 Task: Include a stop at Yankee Stadium in your route from Central Park to the Bronx Zoo.
Action: Mouse moved to (204, 126)
Screenshot: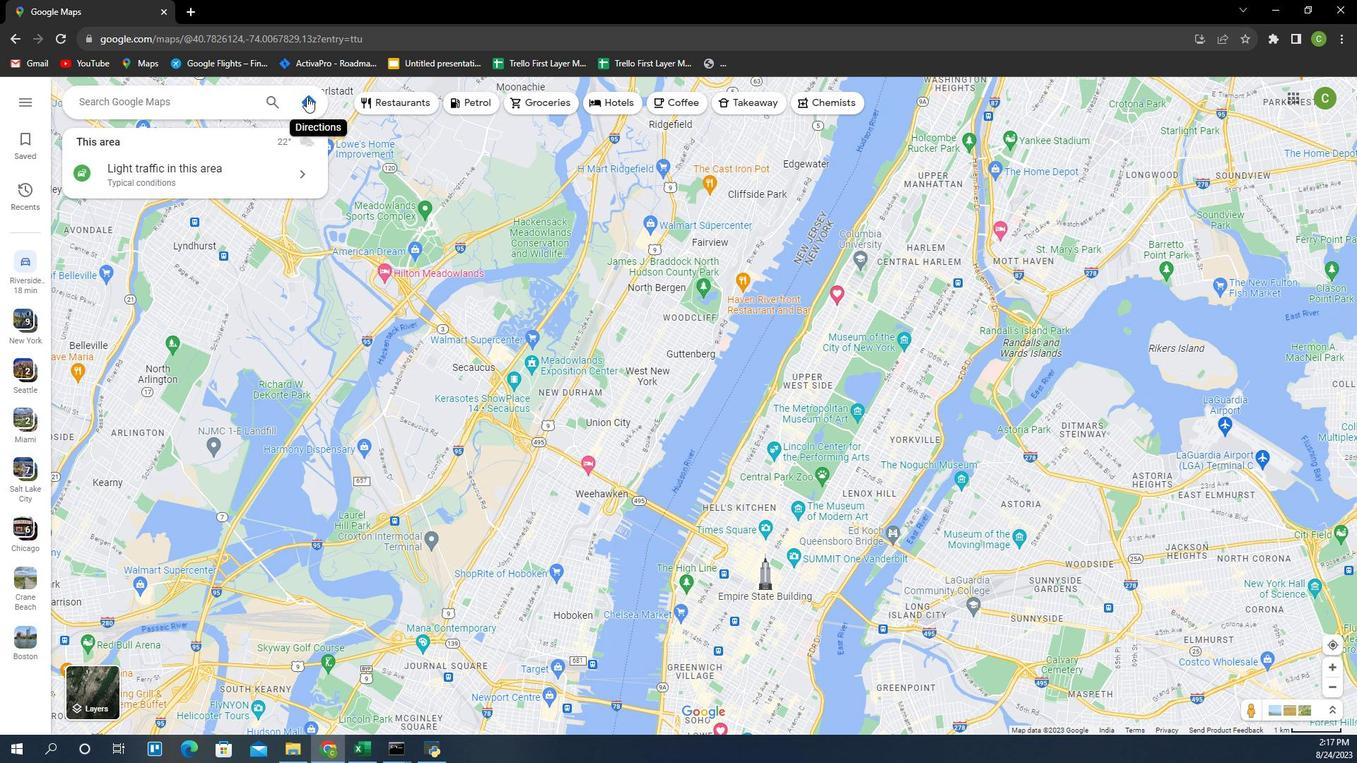 
Action: Mouse pressed left at (204, 126)
Screenshot: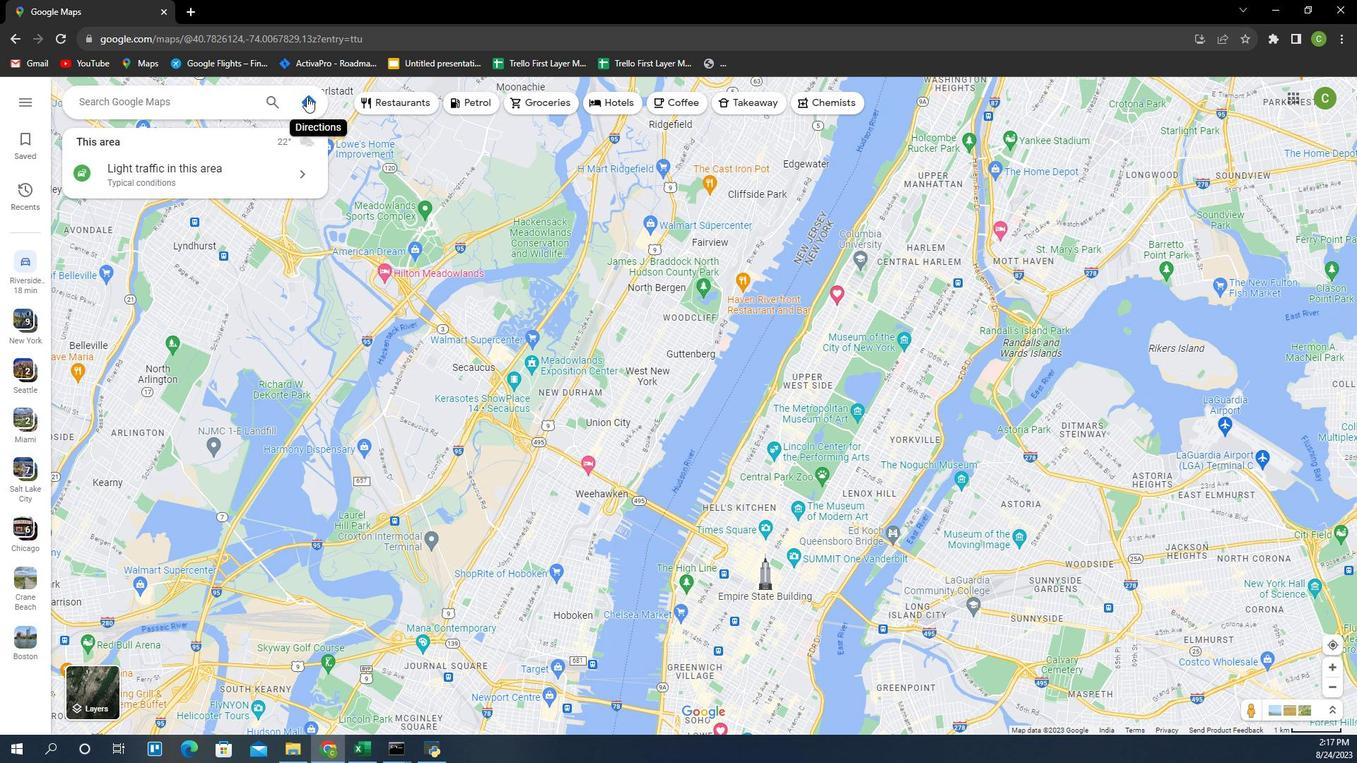 
Action: Mouse moved to (148, 168)
Screenshot: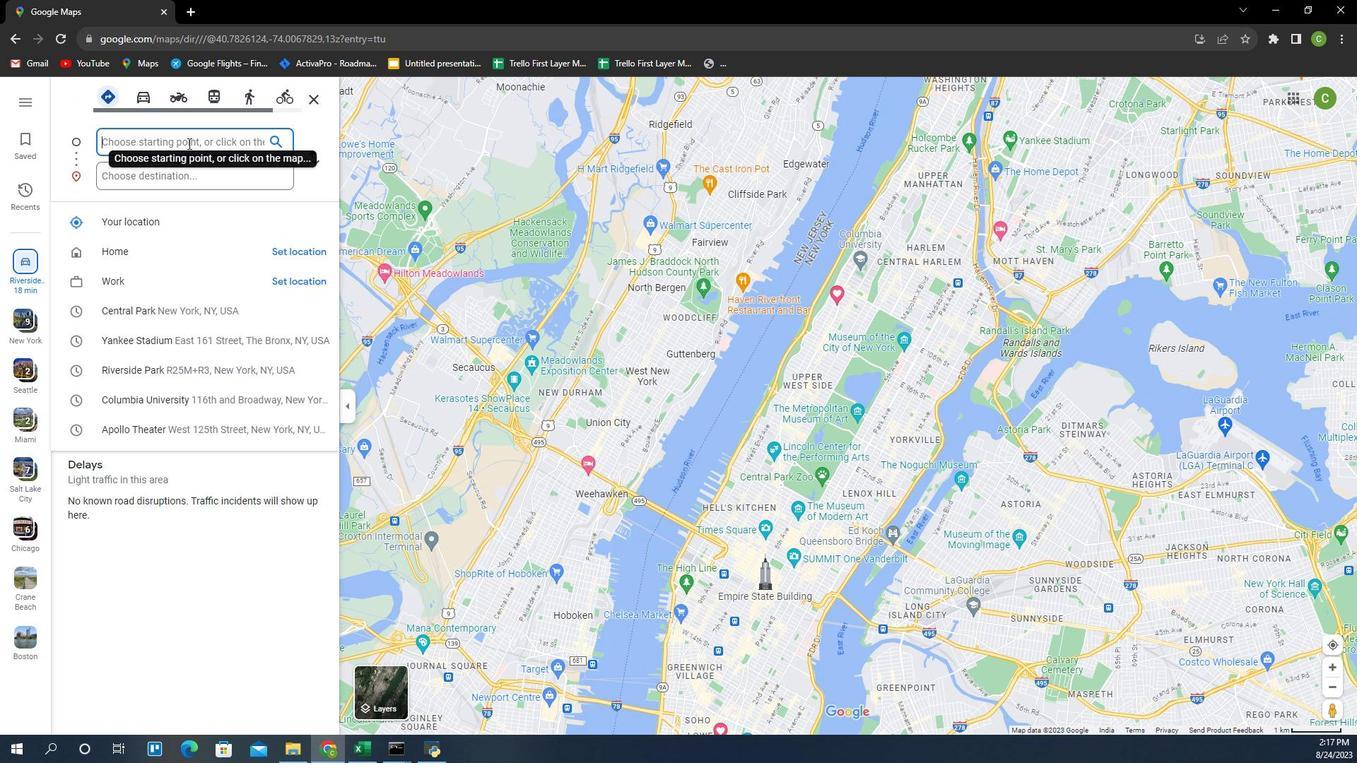
Action: Mouse pressed left at (148, 168)
Screenshot: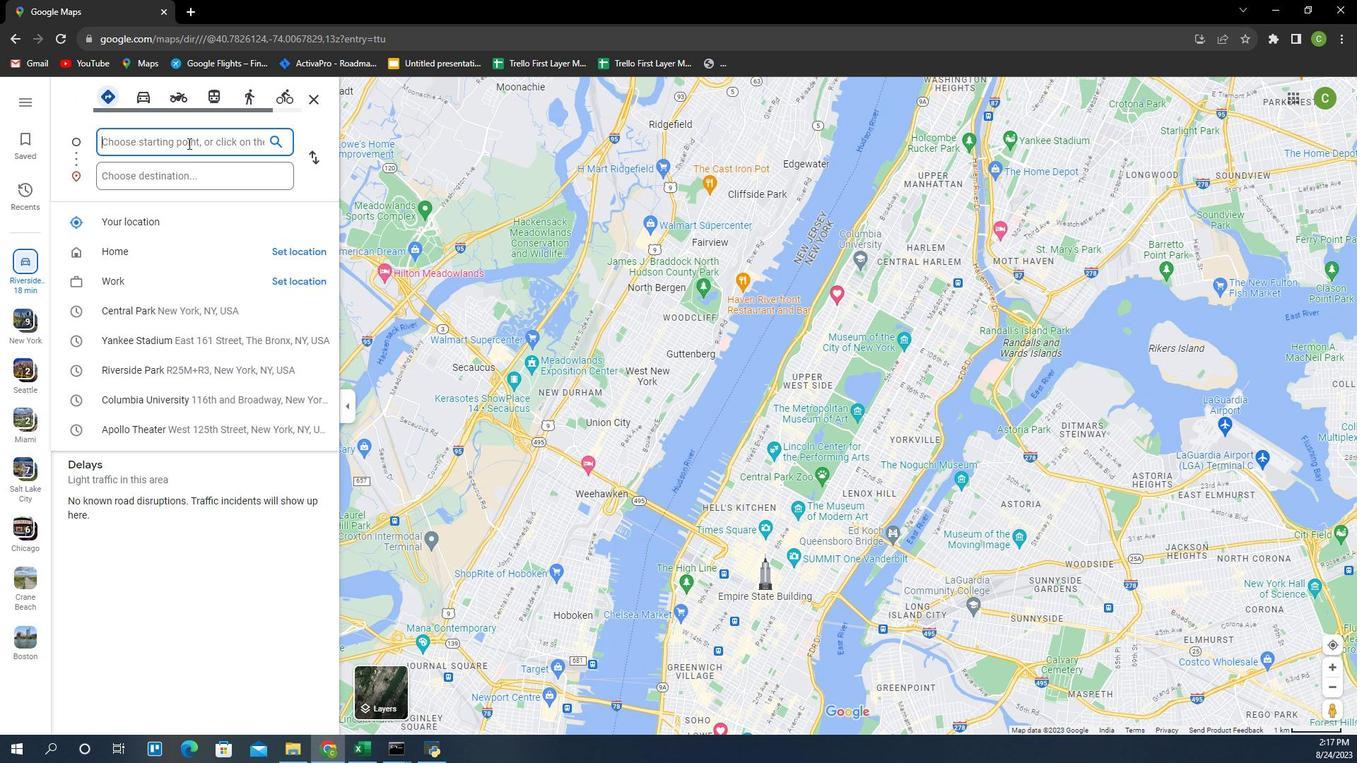 
Action: Key pressed <Key.caps_lock>C<Key.caps_lock>entral<Key.space><Key.caps_lock>P<Key.caps_lock>ark<Key.space>
Screenshot: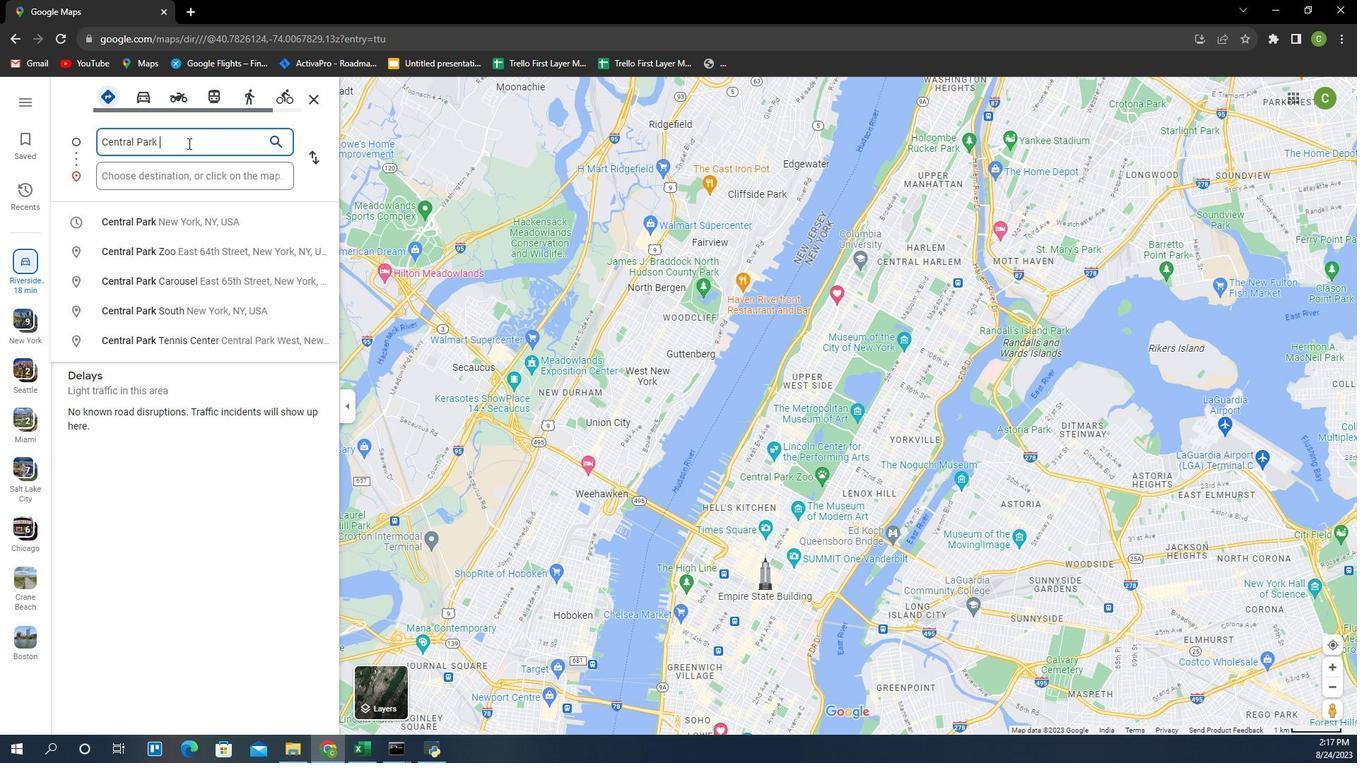 
Action: Mouse moved to (172, 194)
Screenshot: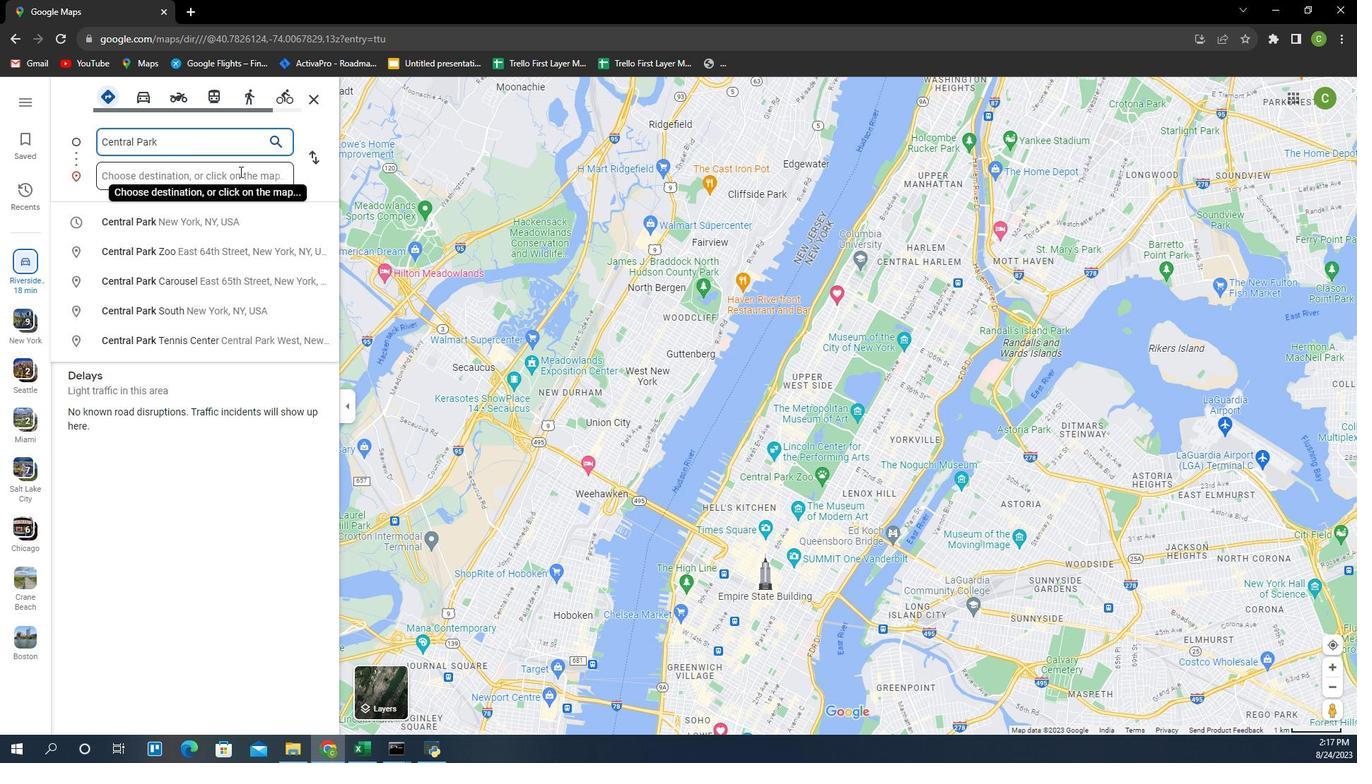 
Action: Mouse pressed left at (172, 194)
Screenshot: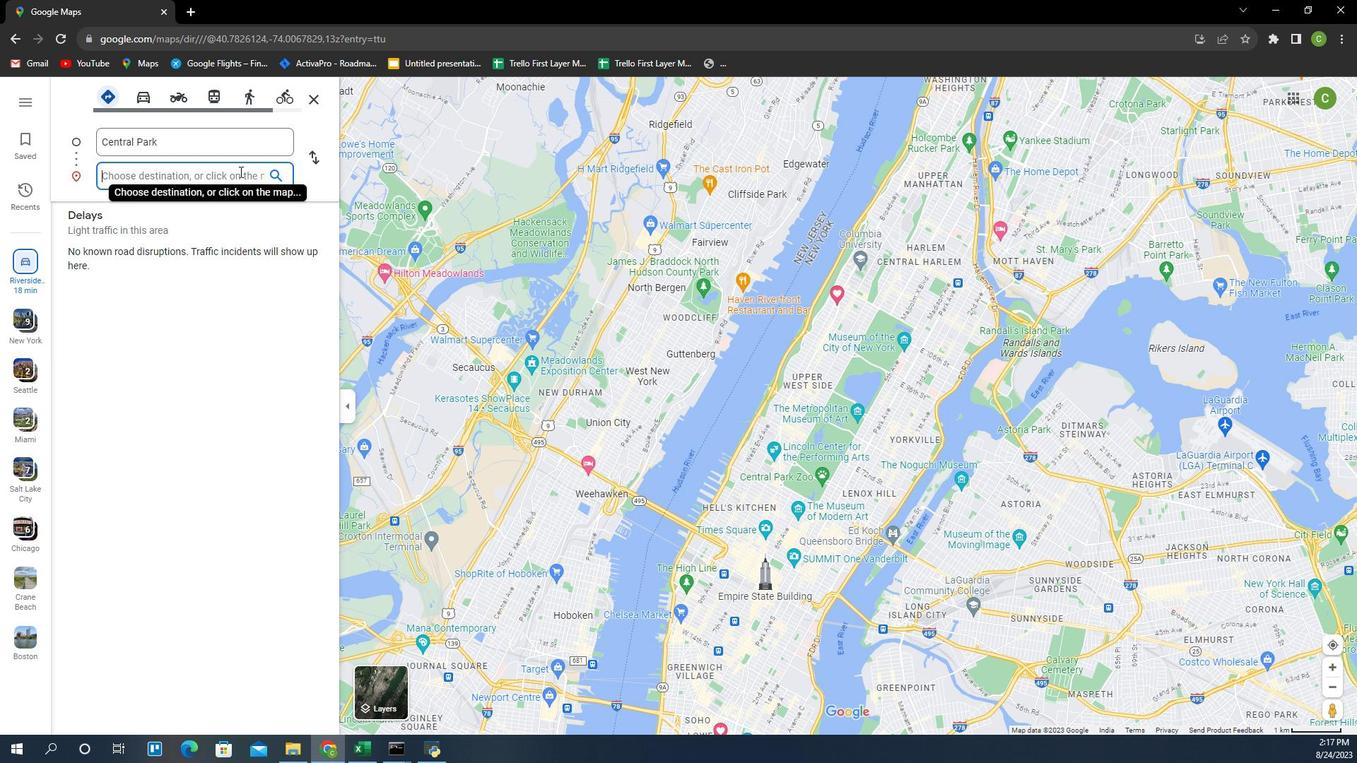 
Action: Key pressed <Key.caps_lock>Y<Key.caps_lock>akee<Key.backspace><Key.backspace><Key.backspace>nkee<Key.space><Key.caps_lock>S<Key.caps_lock>atdium
Screenshot: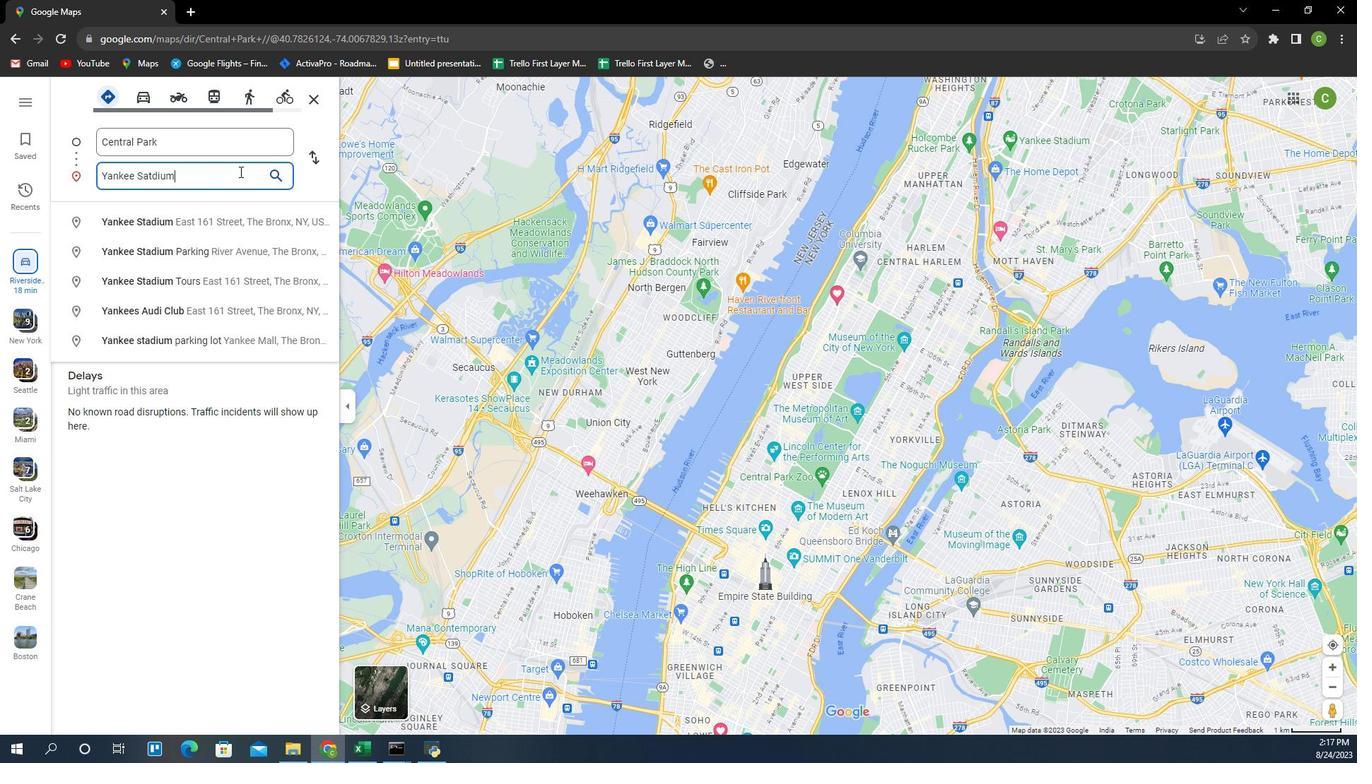 
Action: Mouse moved to (190, 204)
Screenshot: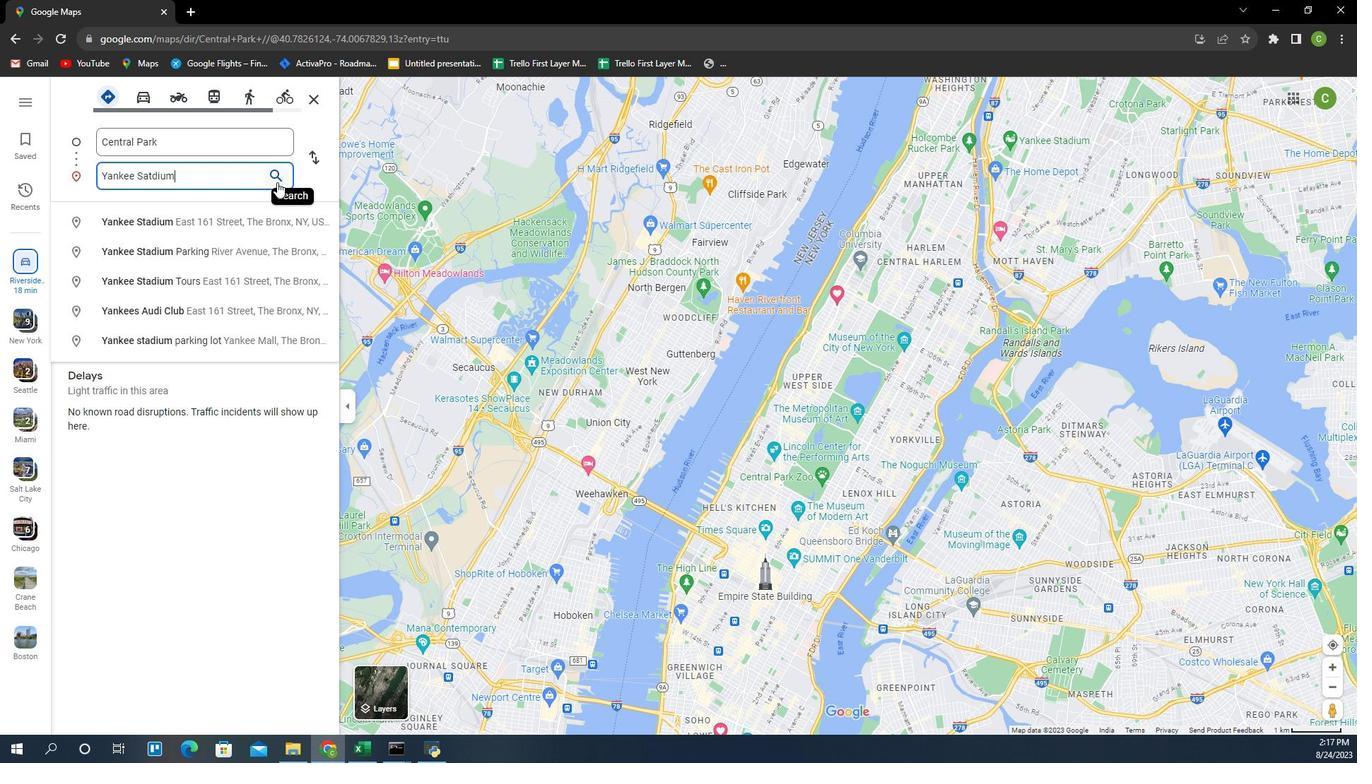 
Action: Mouse pressed left at (190, 204)
Screenshot: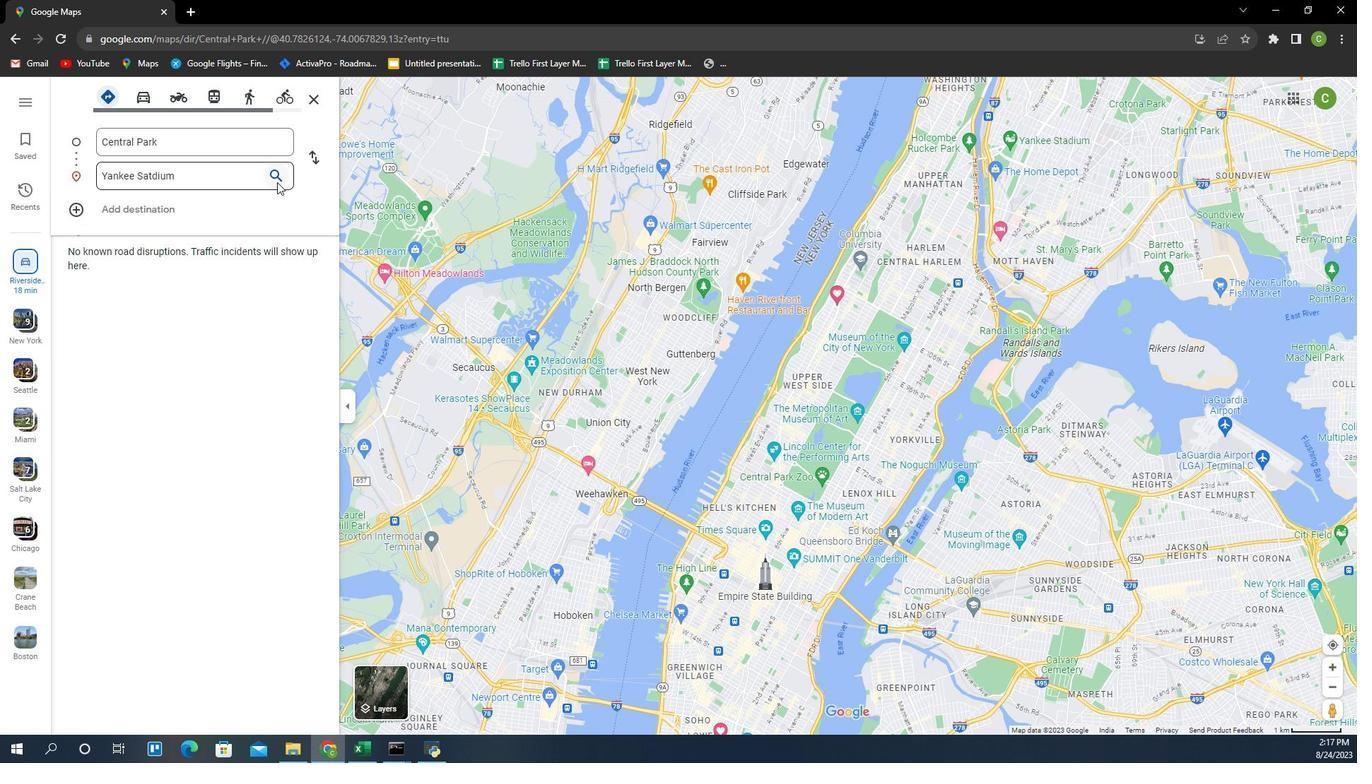 
Action: Mouse moved to (130, 233)
Screenshot: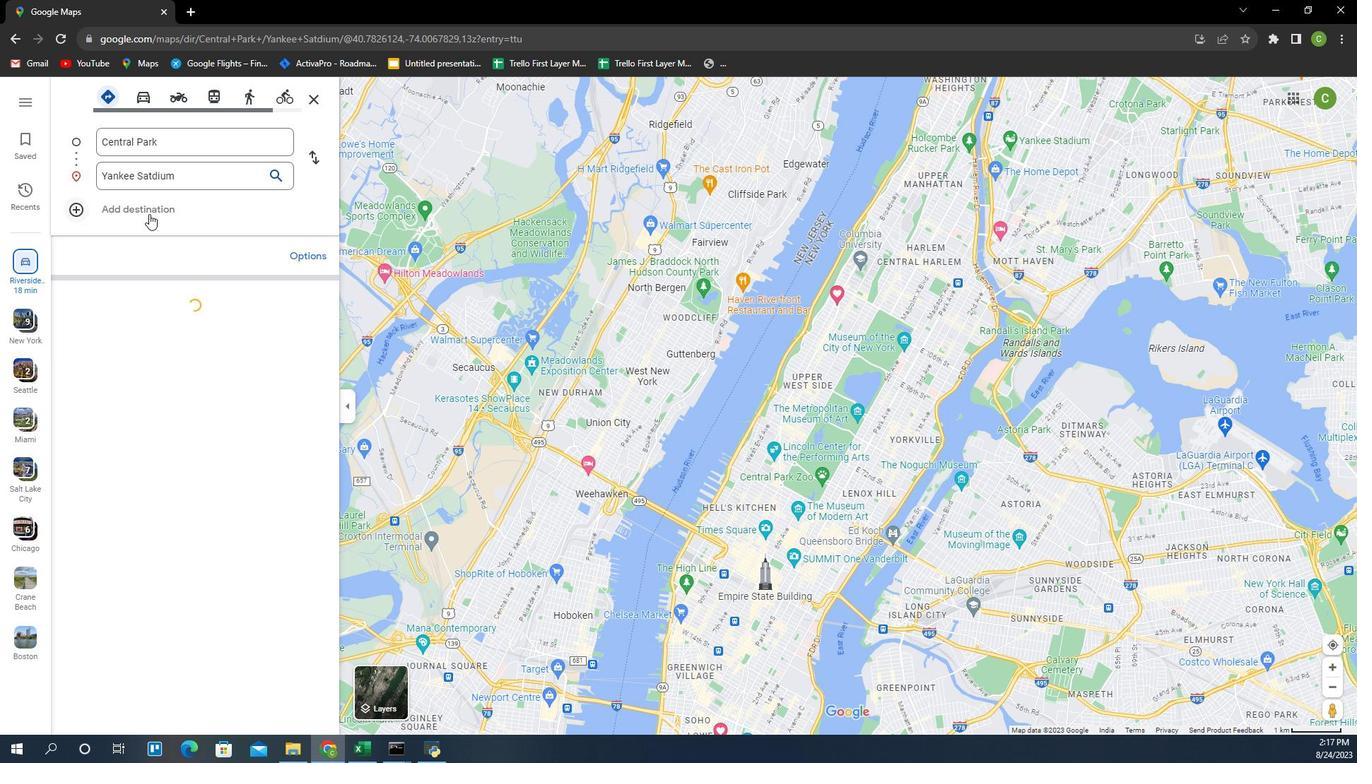 
Action: Mouse pressed left at (130, 233)
Screenshot: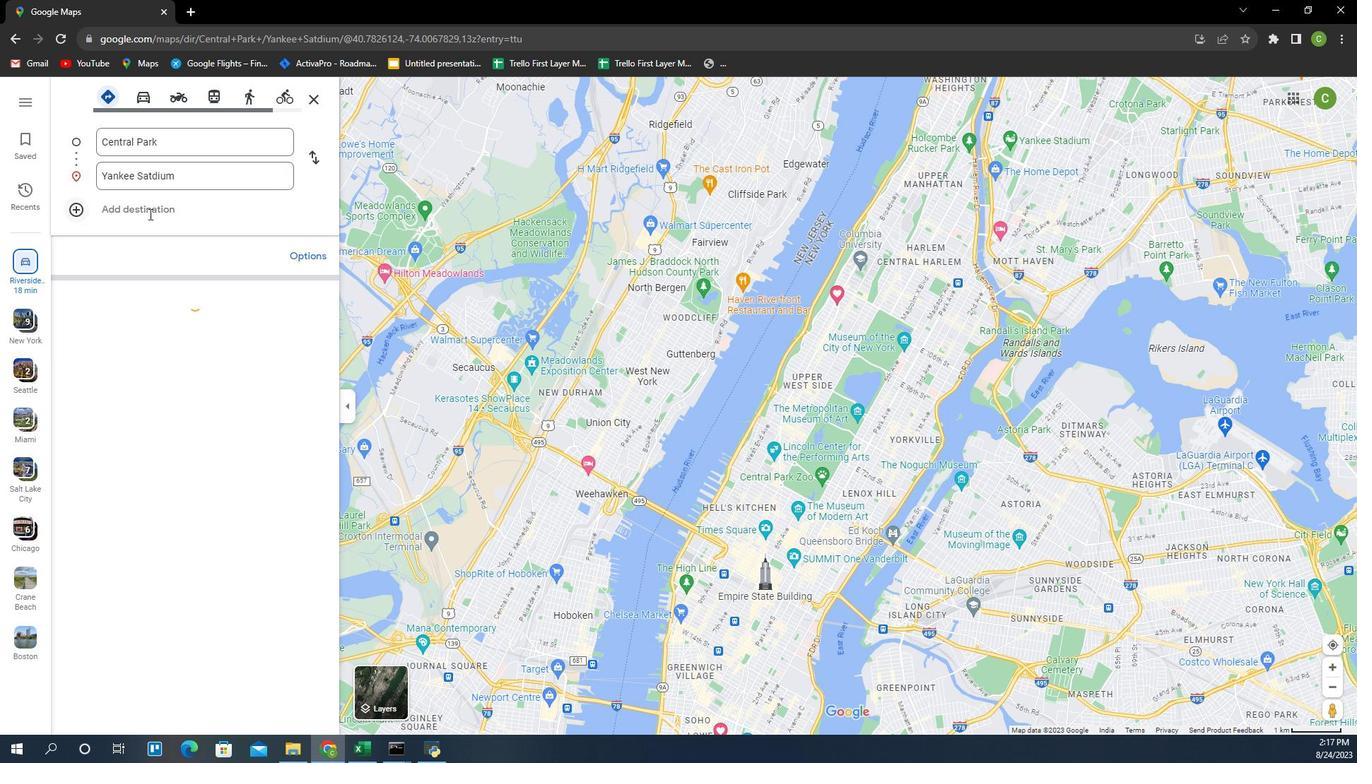 
Action: Key pressed <Key.caps_lock>B<Key.caps_lock>ronx<Key.space><Key.caps_lock>Z<Key.caps_lock>oo
Screenshot: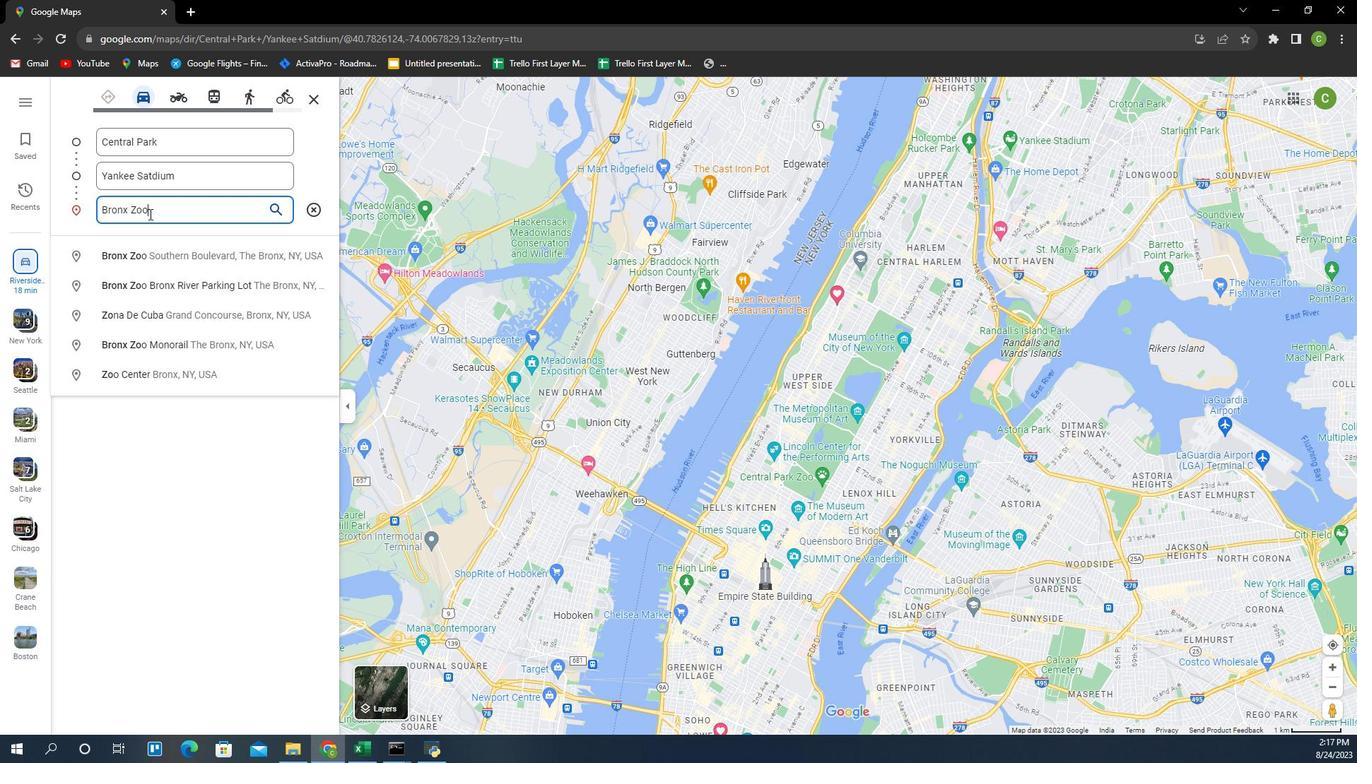 
Action: Mouse moved to (223, 231)
Screenshot: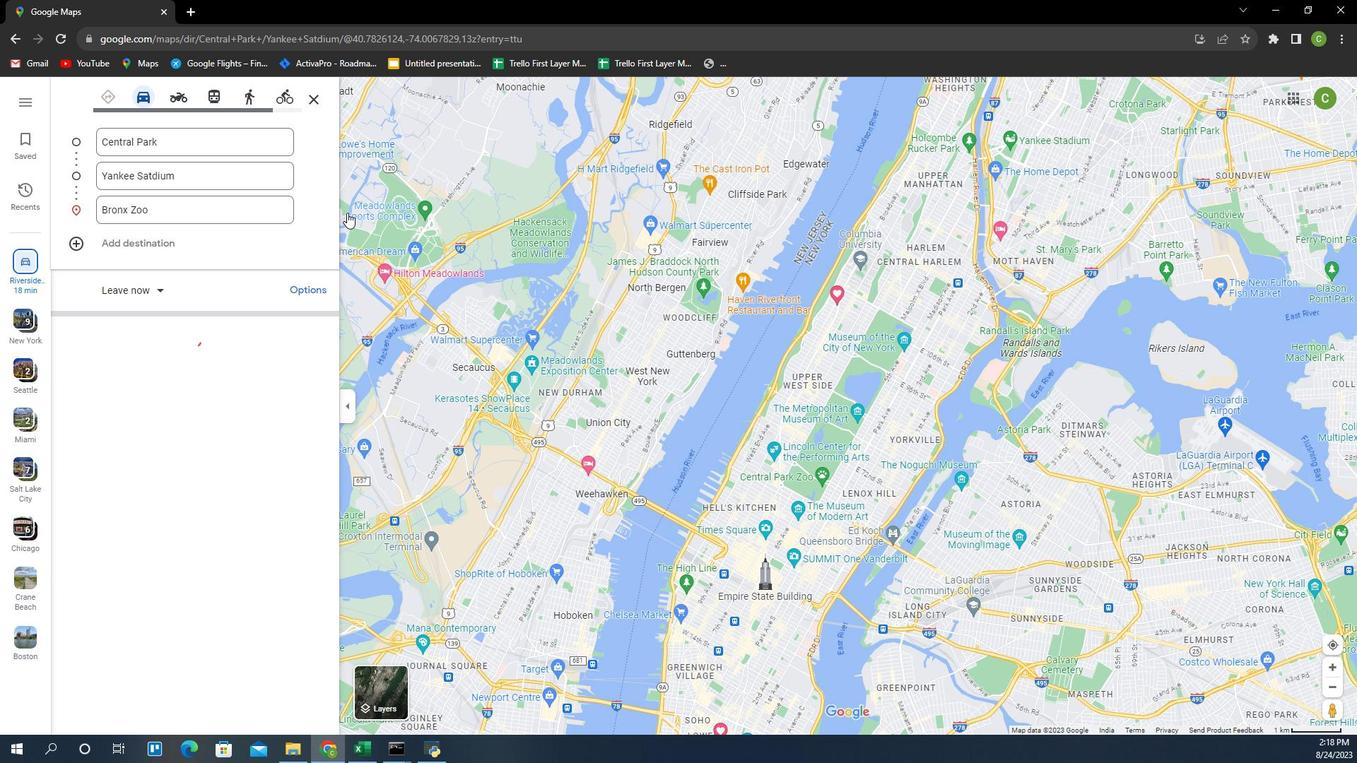 
Action: Key pressed <Key.enter>
Screenshot: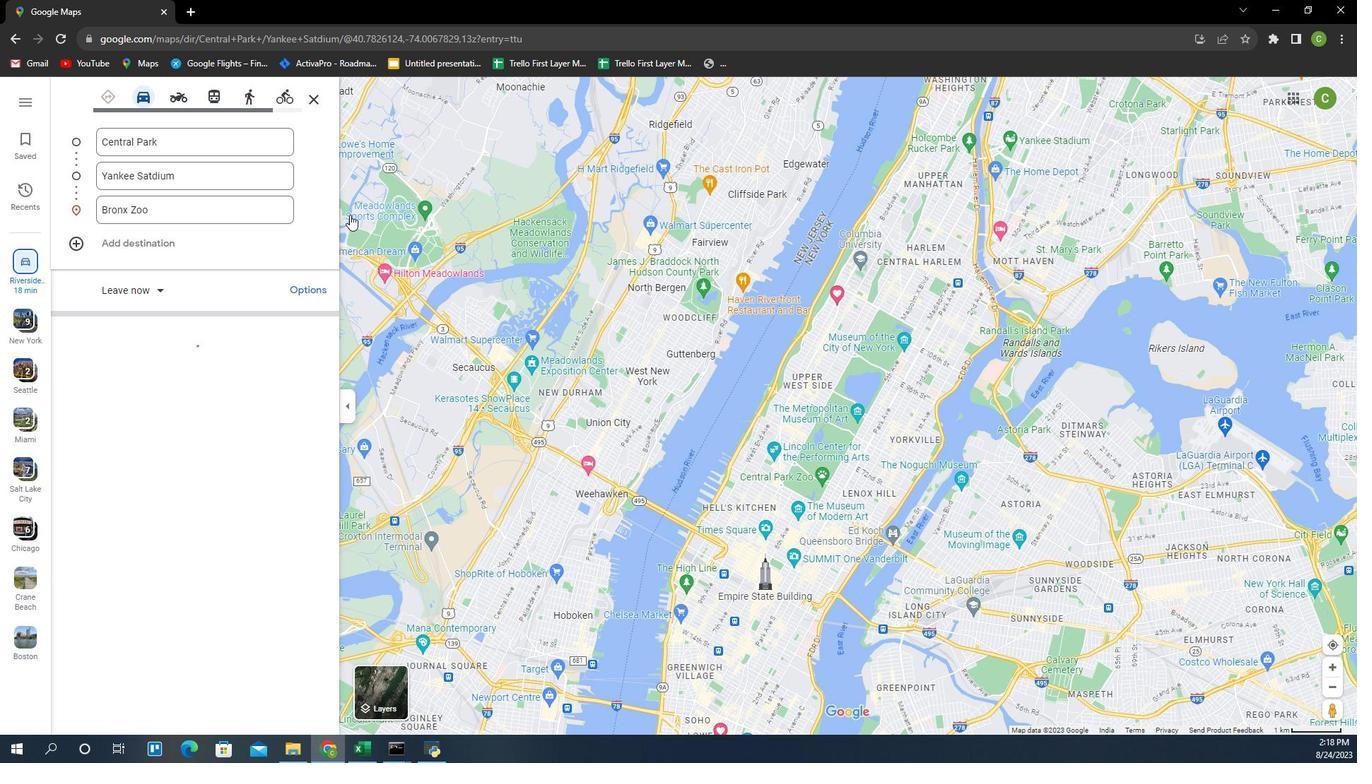 
Action: Mouse moved to (115, 419)
Screenshot: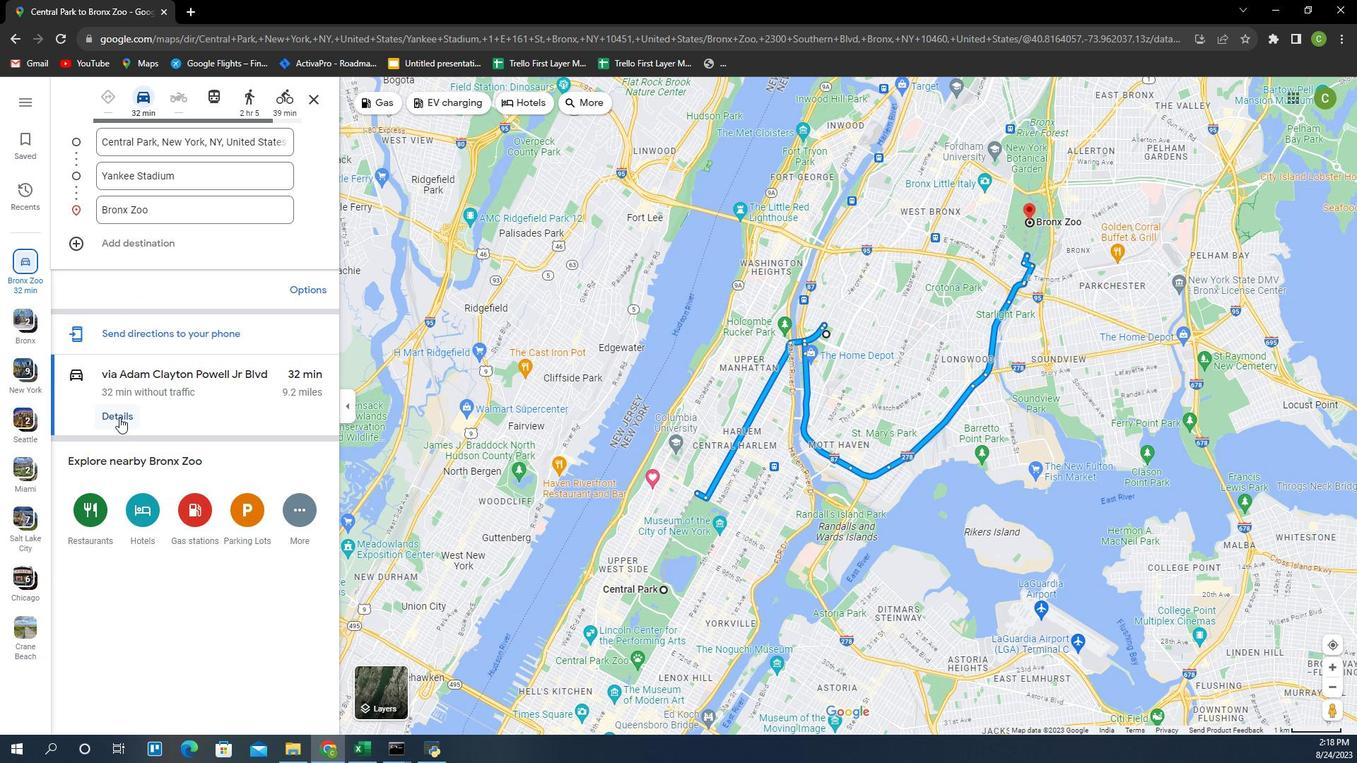 
Action: Mouse pressed left at (115, 419)
Screenshot: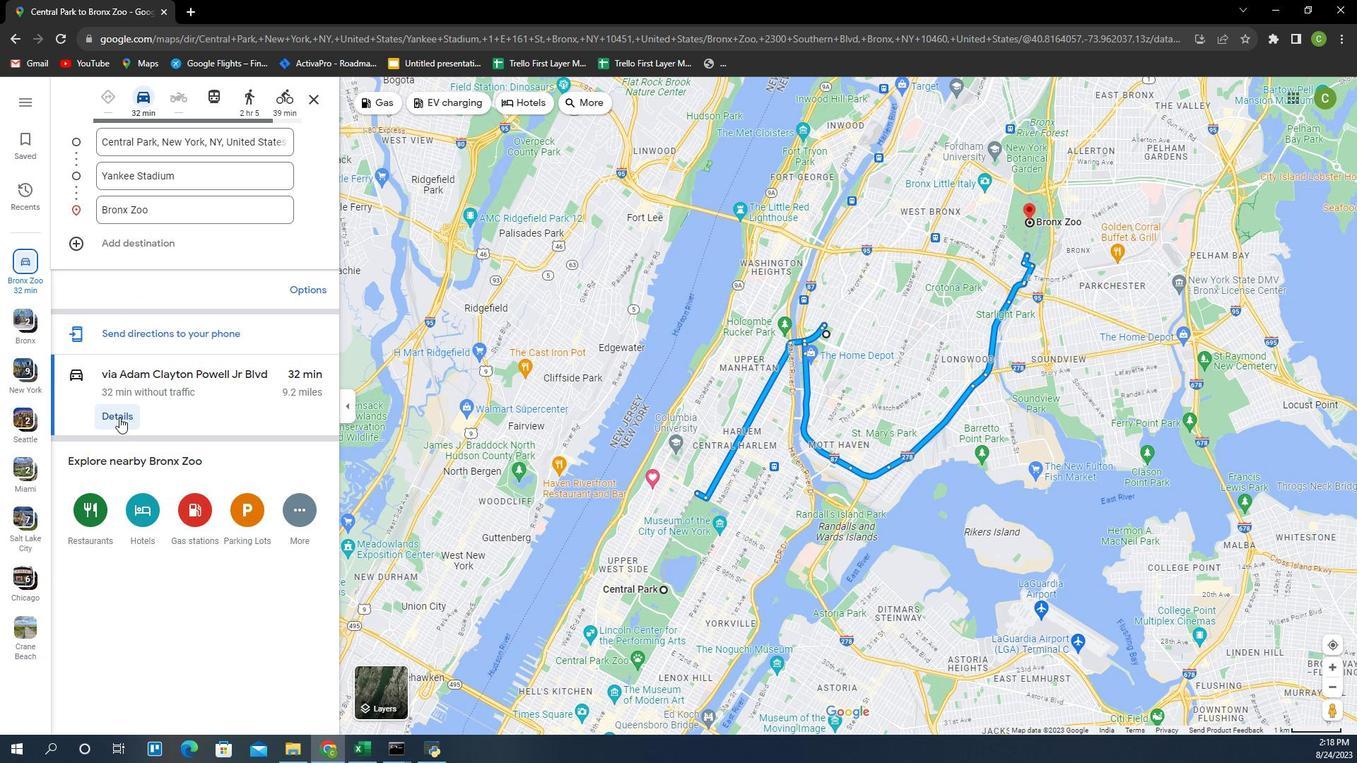 
Action: Mouse moved to (116, 292)
Screenshot: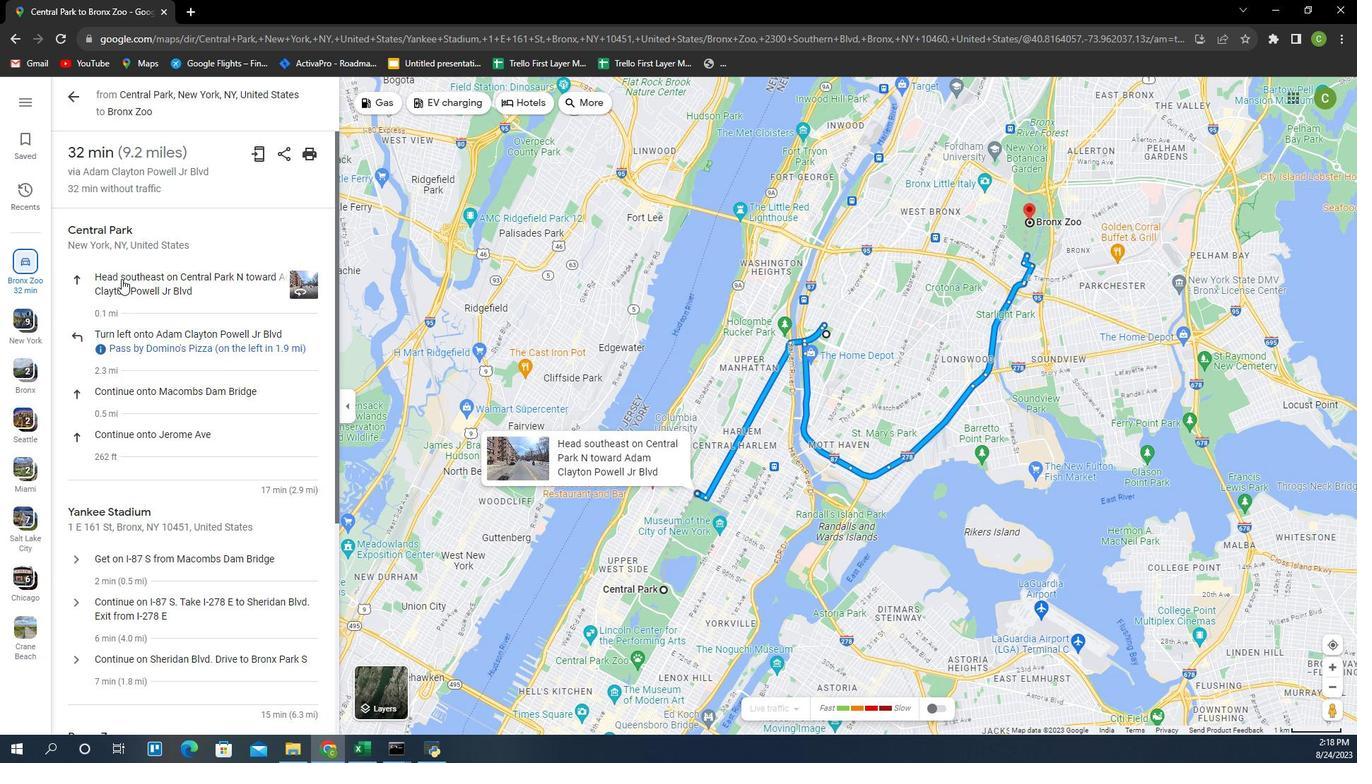 
Action: Mouse scrolled (116, 291) with delta (0, 0)
Screenshot: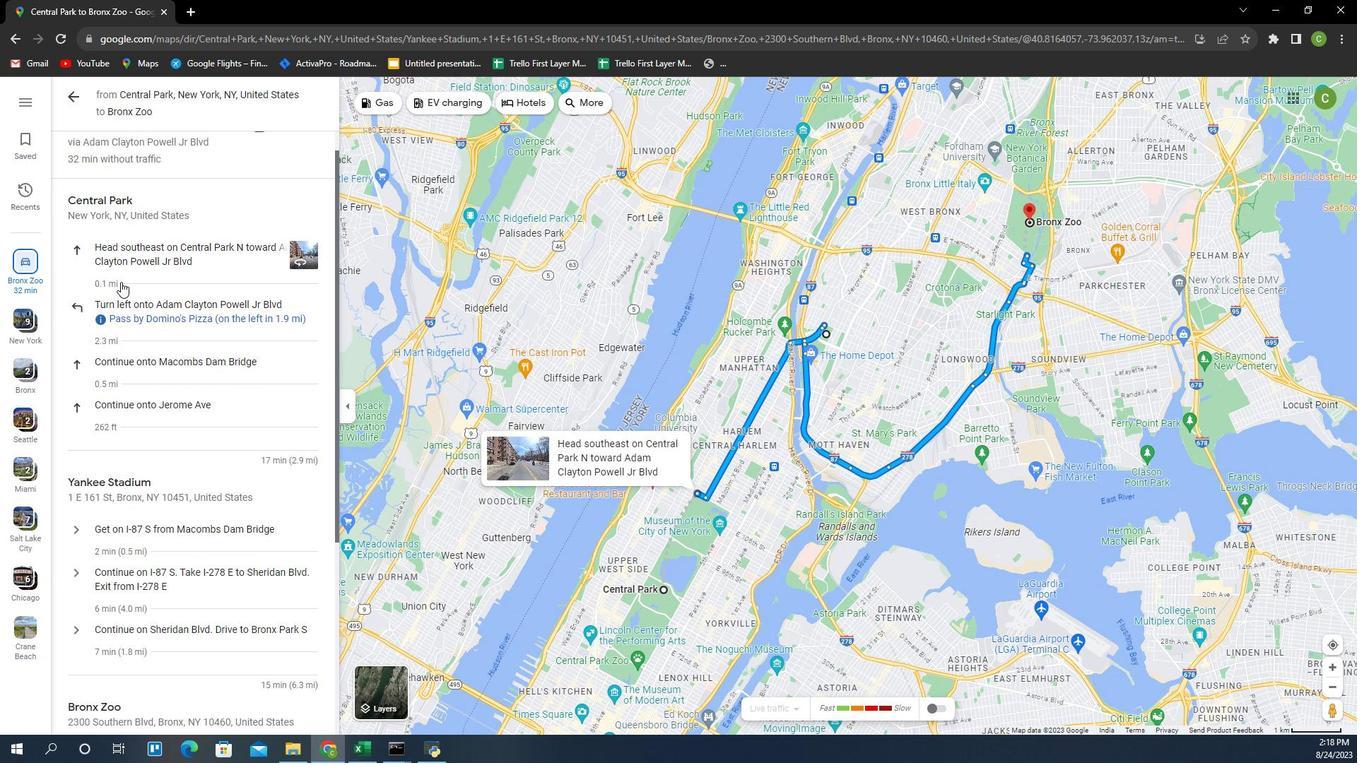 
Action: Mouse moved to (116, 309)
Screenshot: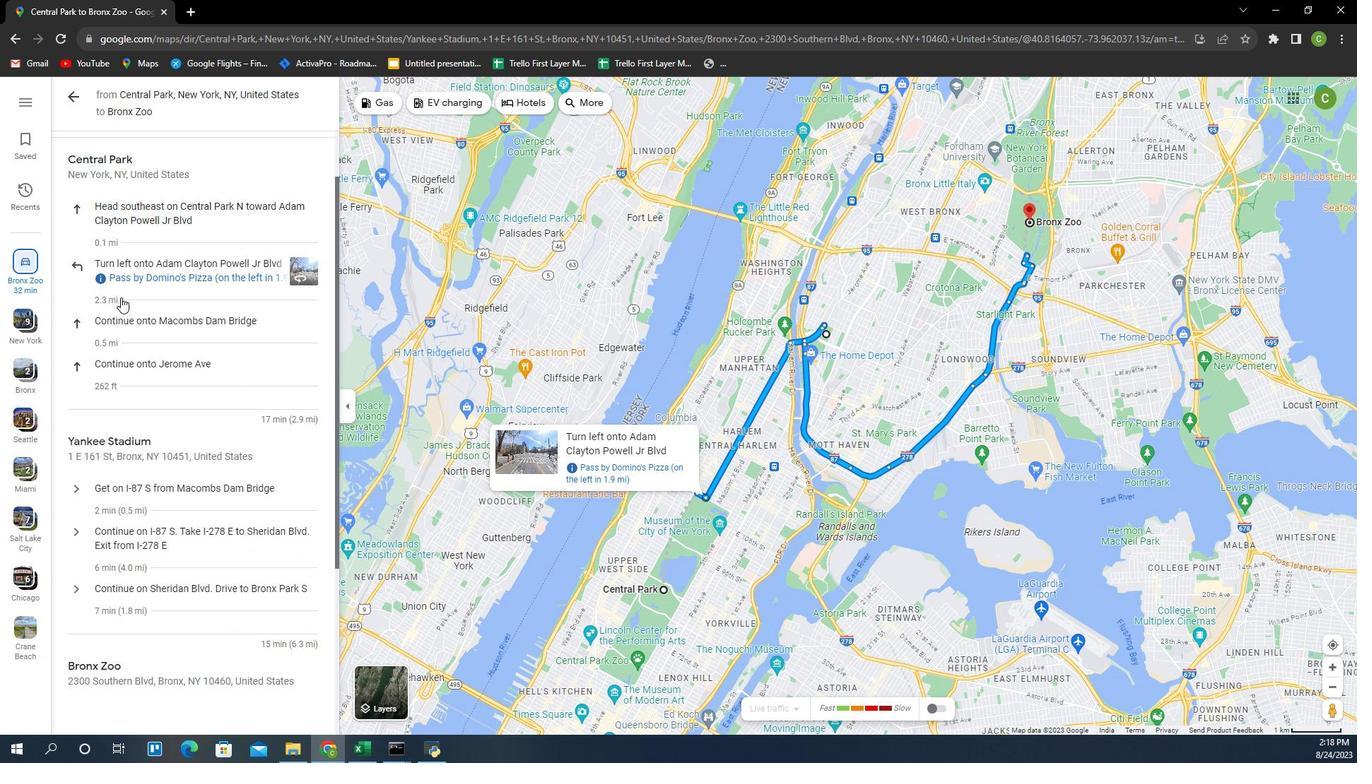 
Action: Mouse scrolled (116, 308) with delta (0, 0)
Screenshot: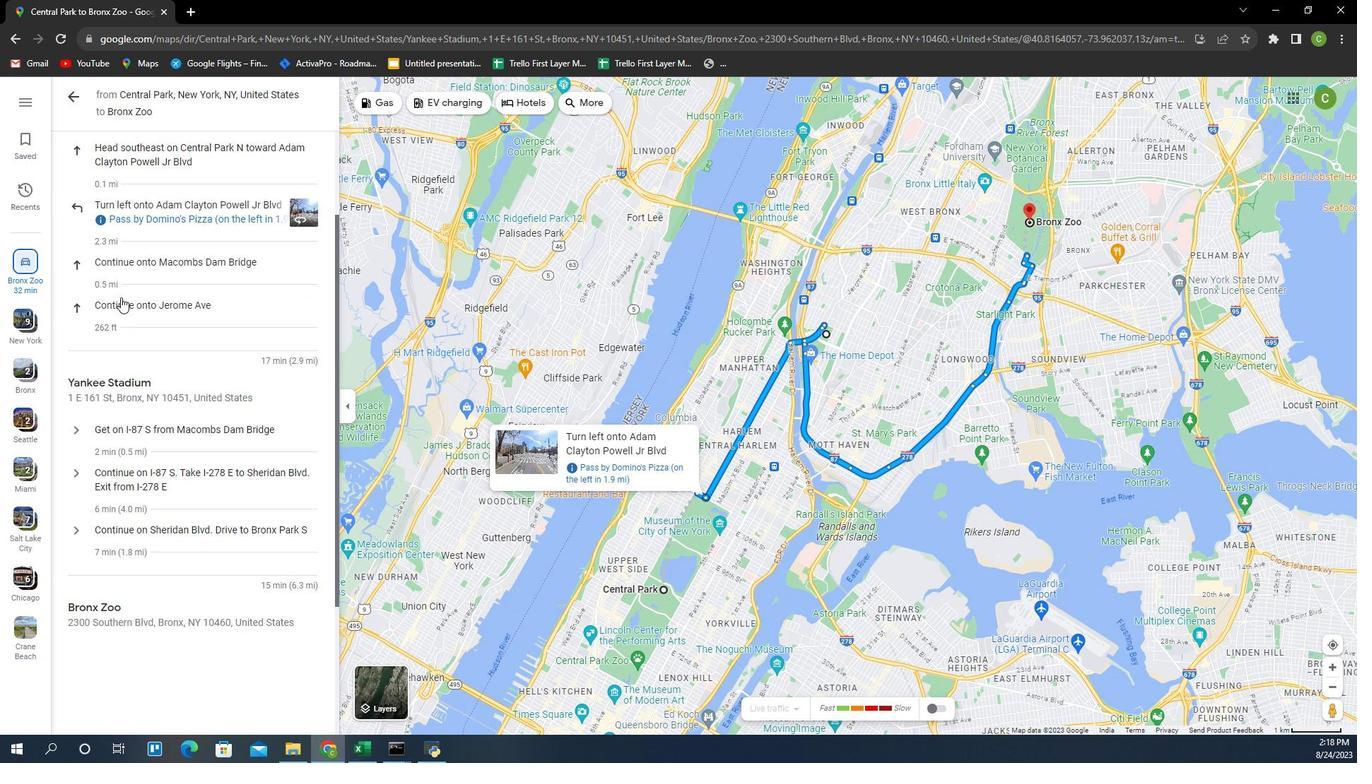 
Action: Mouse moved to (98, 419)
Screenshot: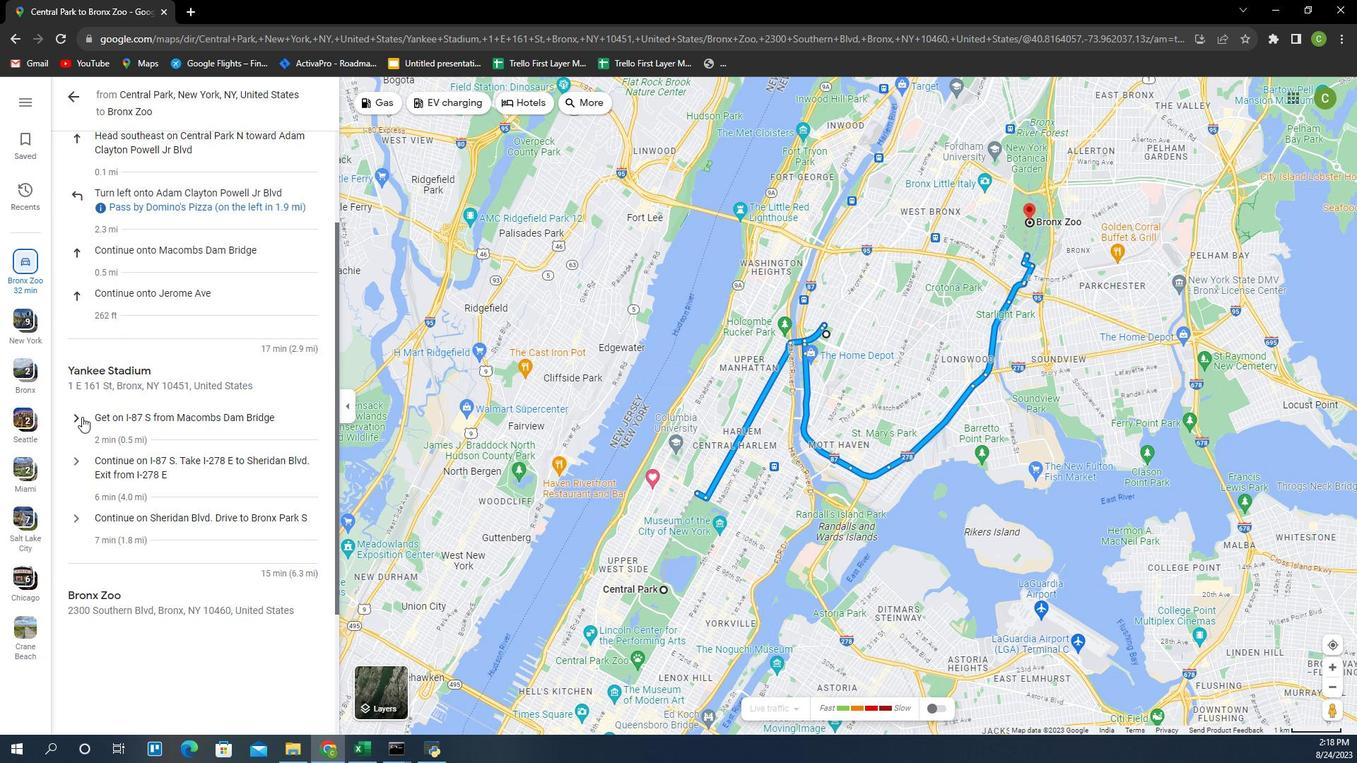 
Action: Mouse pressed left at (98, 419)
Screenshot: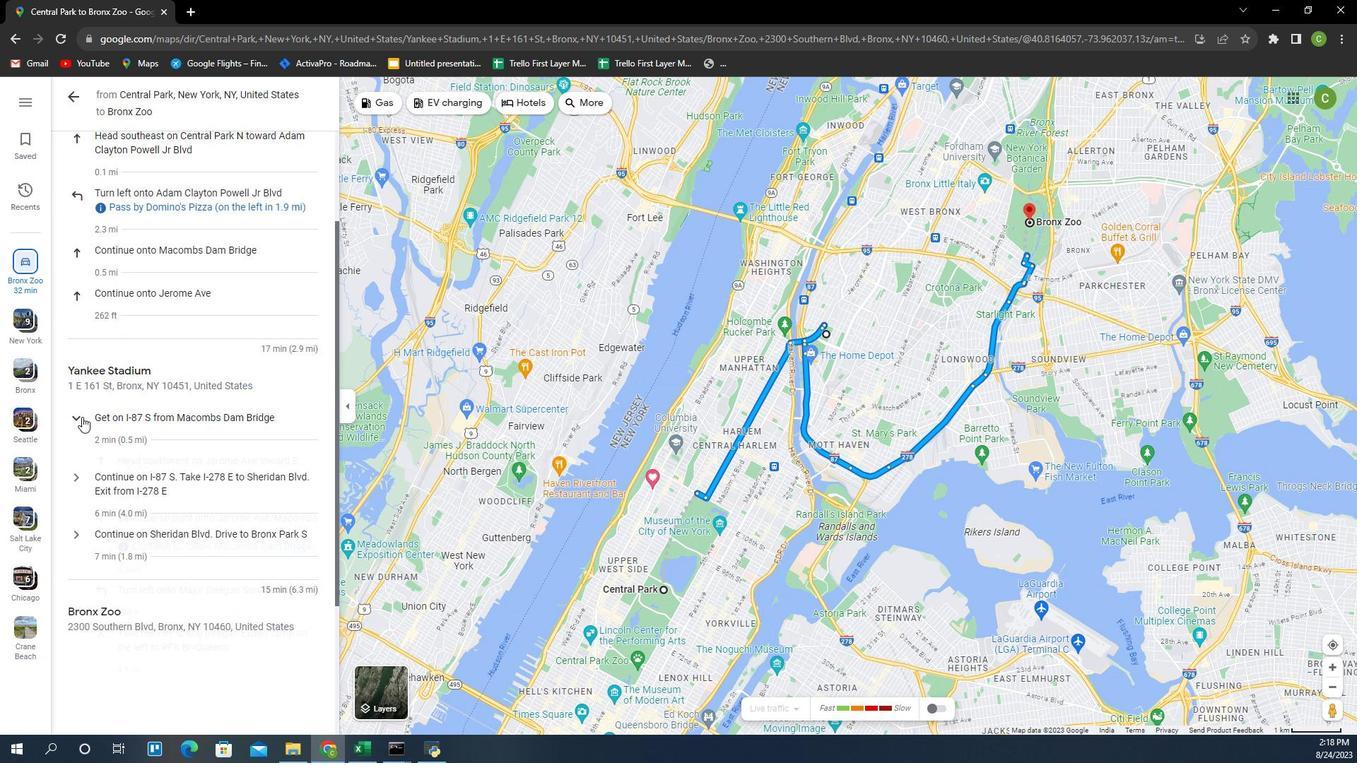 
Action: Mouse moved to (108, 426)
Screenshot: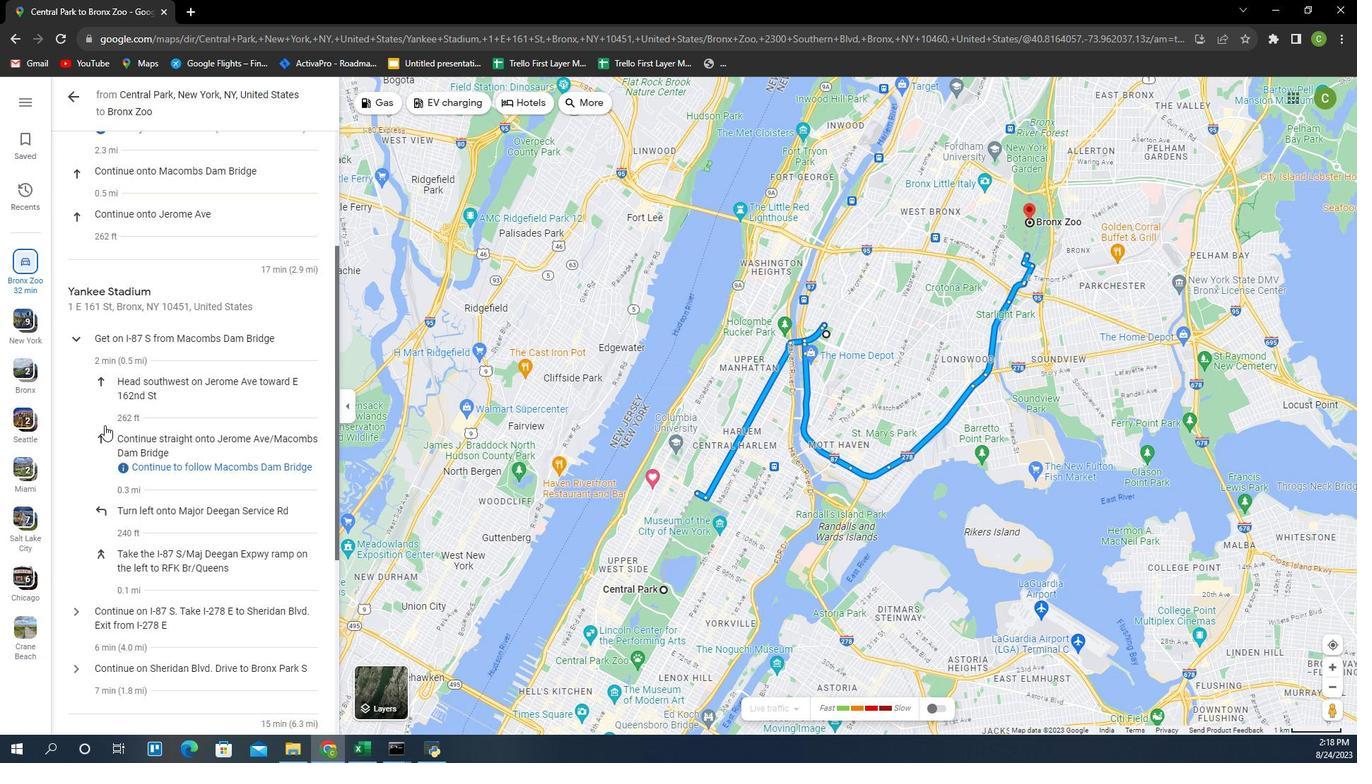 
Action: Mouse scrolled (108, 426) with delta (0, 0)
Screenshot: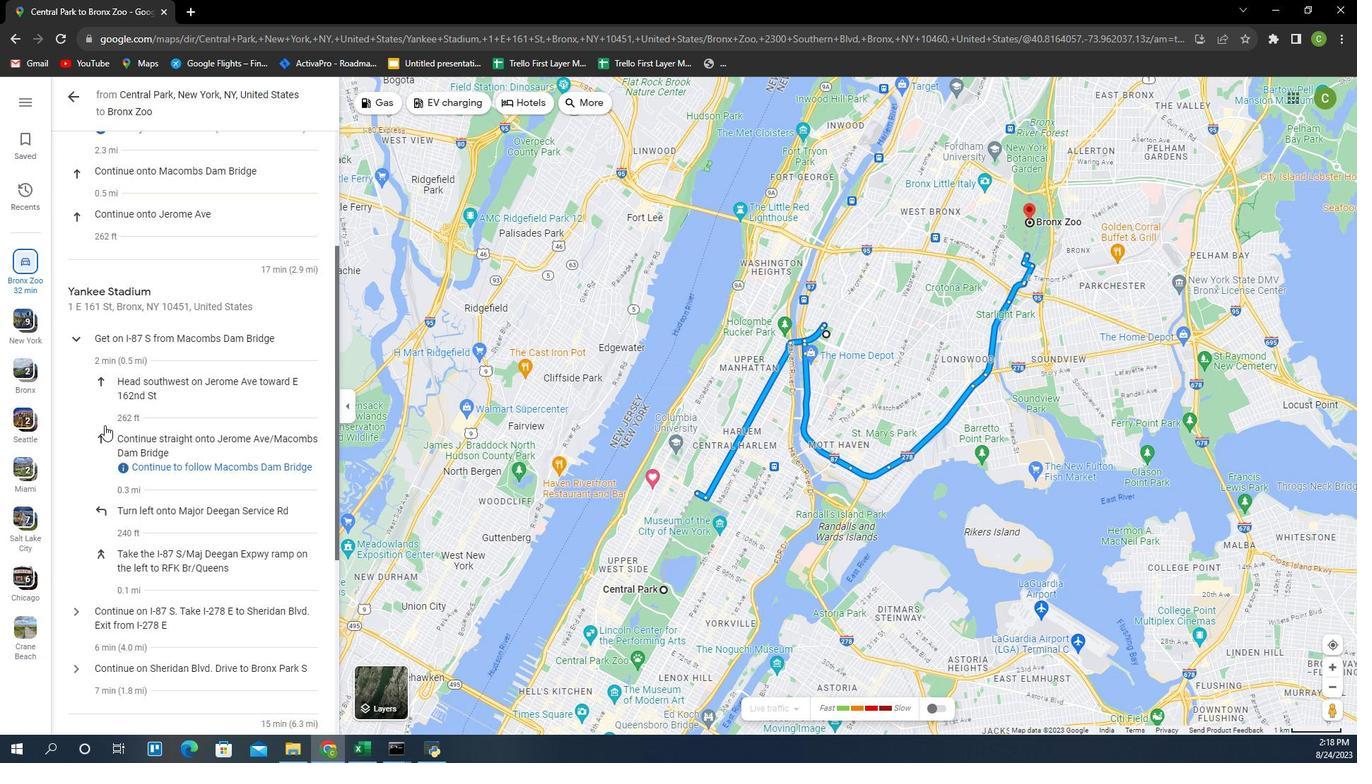 
Action: Mouse scrolled (108, 426) with delta (0, 0)
Screenshot: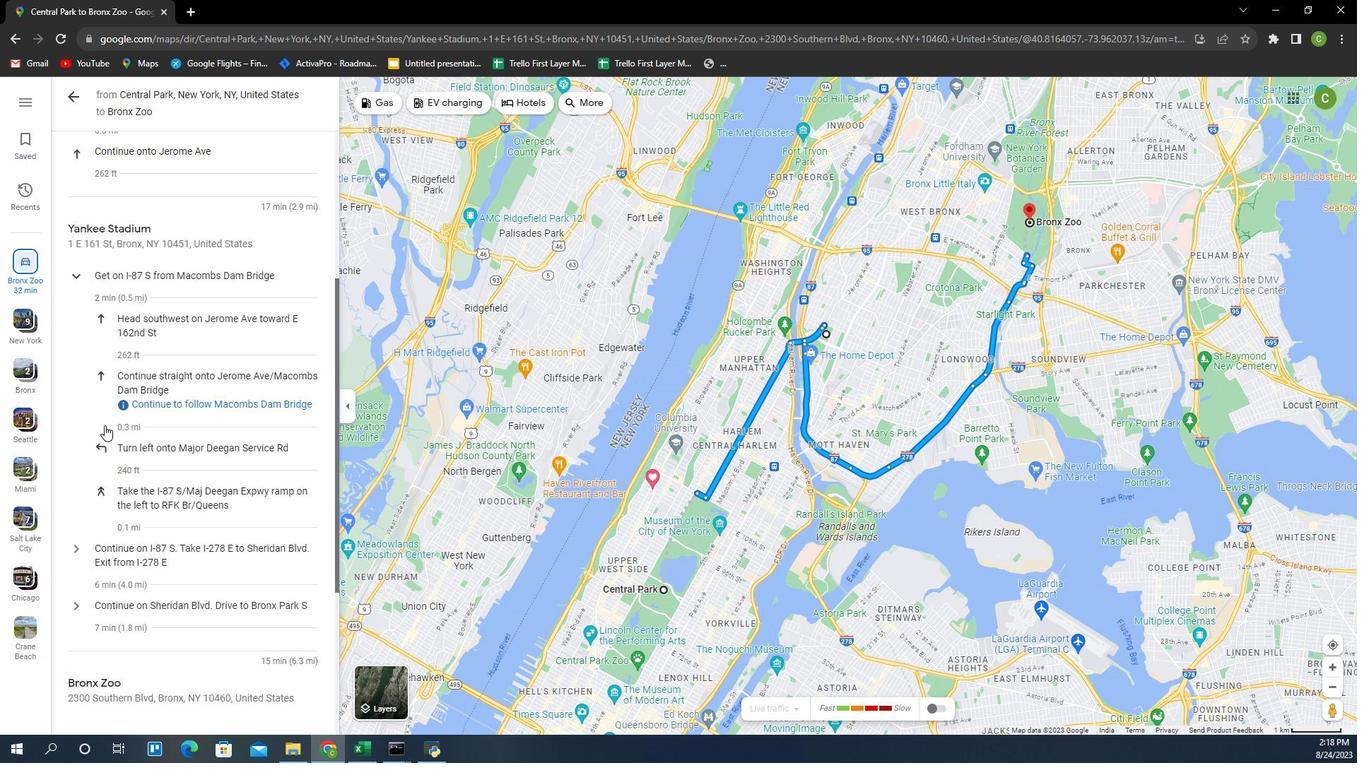 
Action: Mouse scrolled (108, 426) with delta (0, 0)
Screenshot: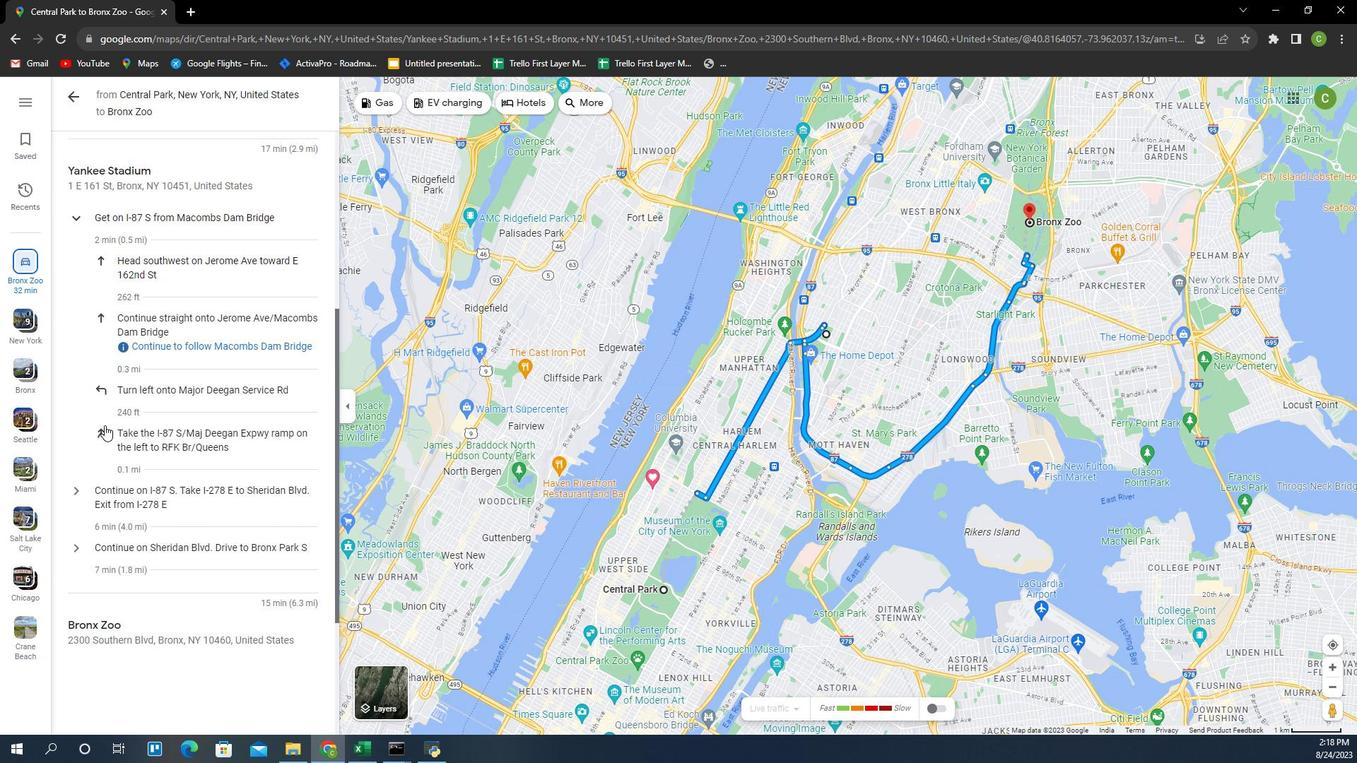
Action: Mouse scrolled (108, 426) with delta (0, 0)
Screenshot: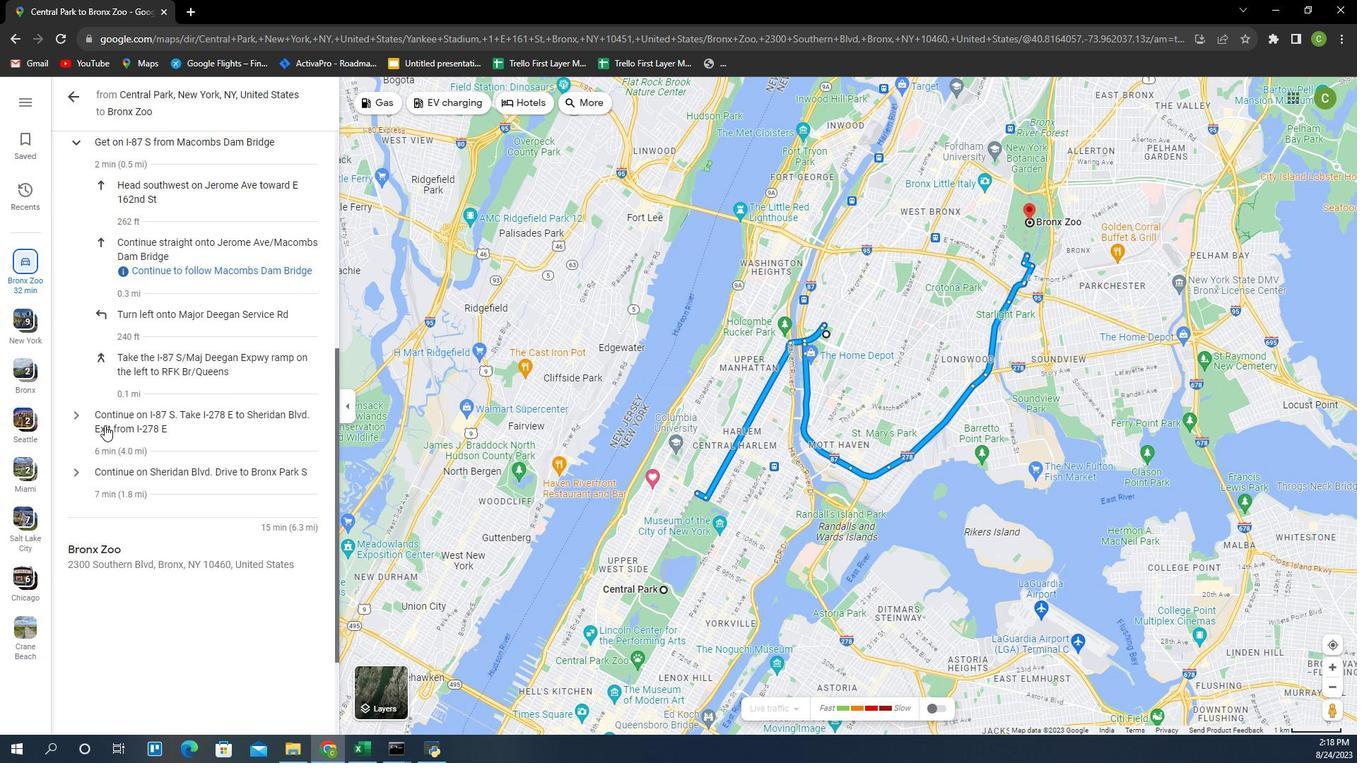 
Action: Mouse moved to (91, 416)
Screenshot: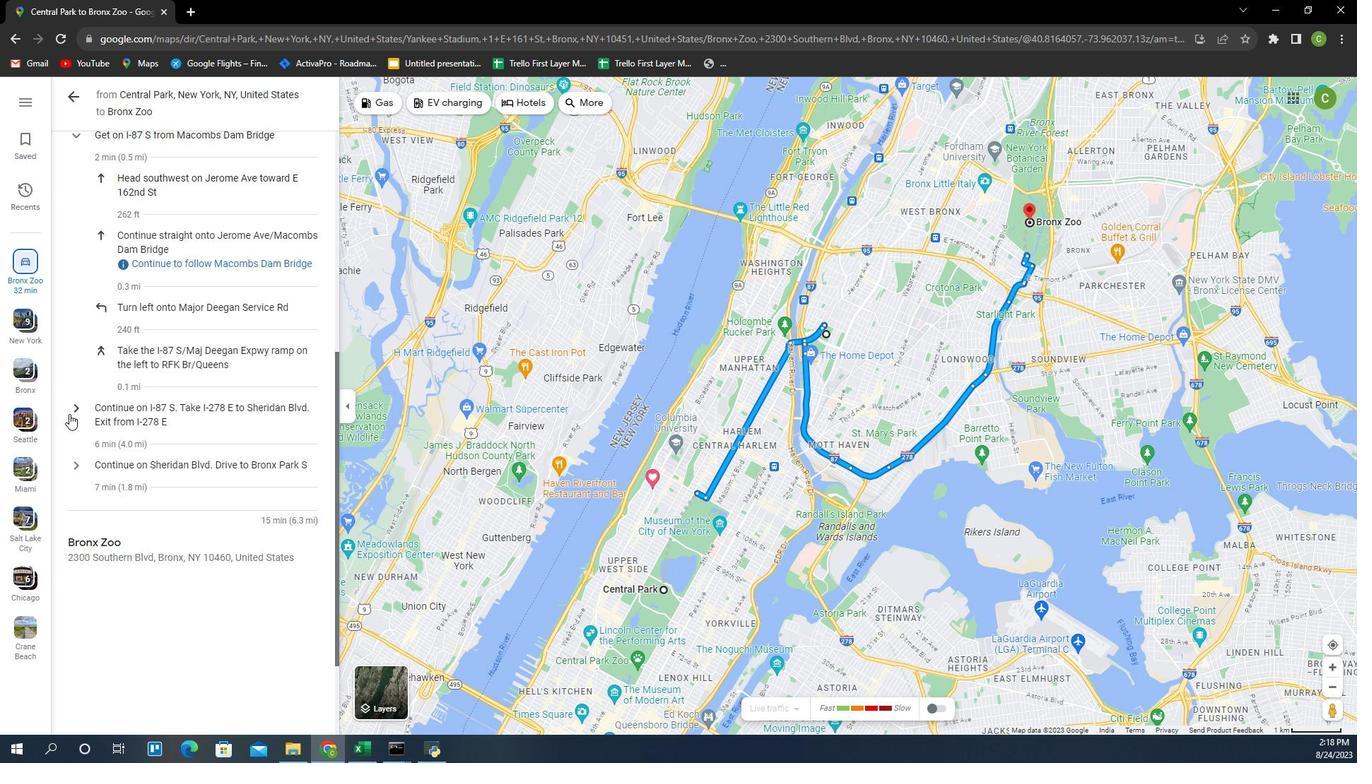 
Action: Mouse pressed left at (91, 416)
Screenshot: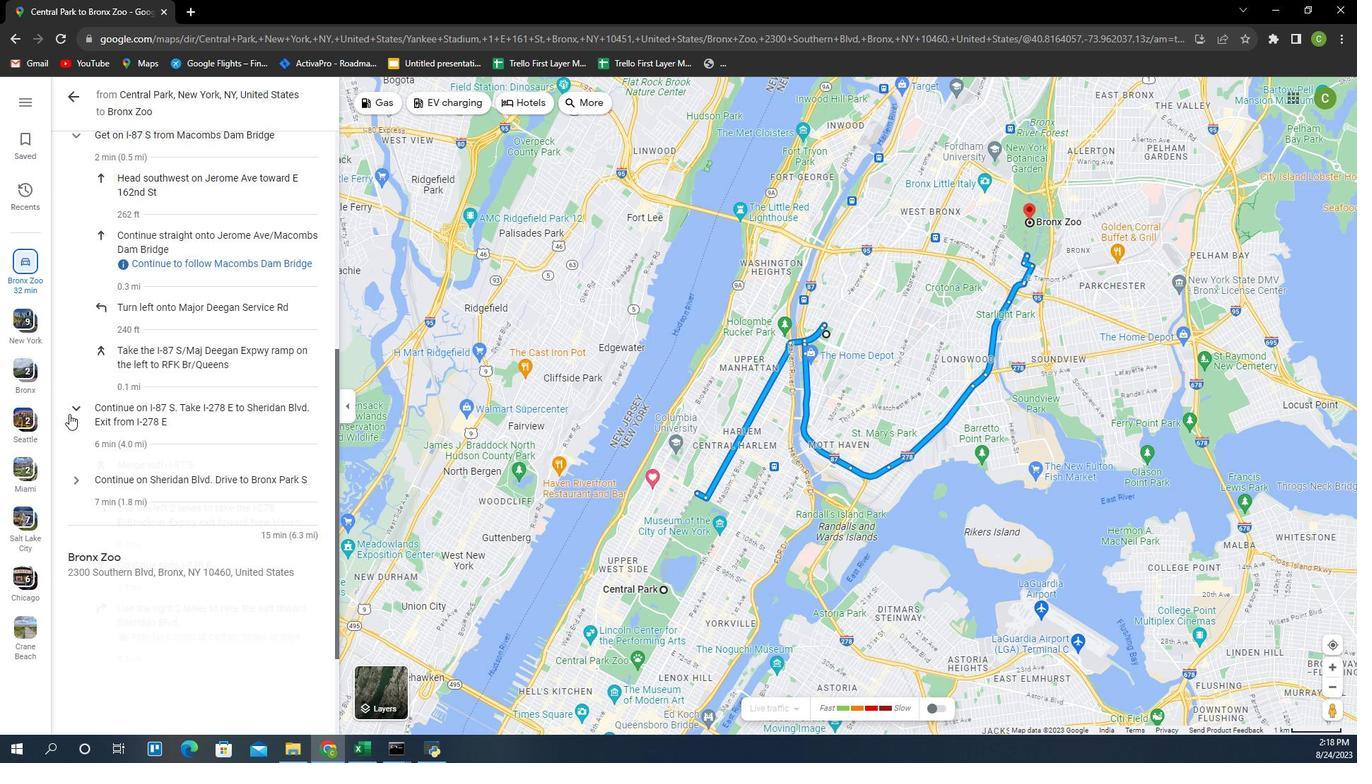 
Action: Mouse moved to (96, 412)
Screenshot: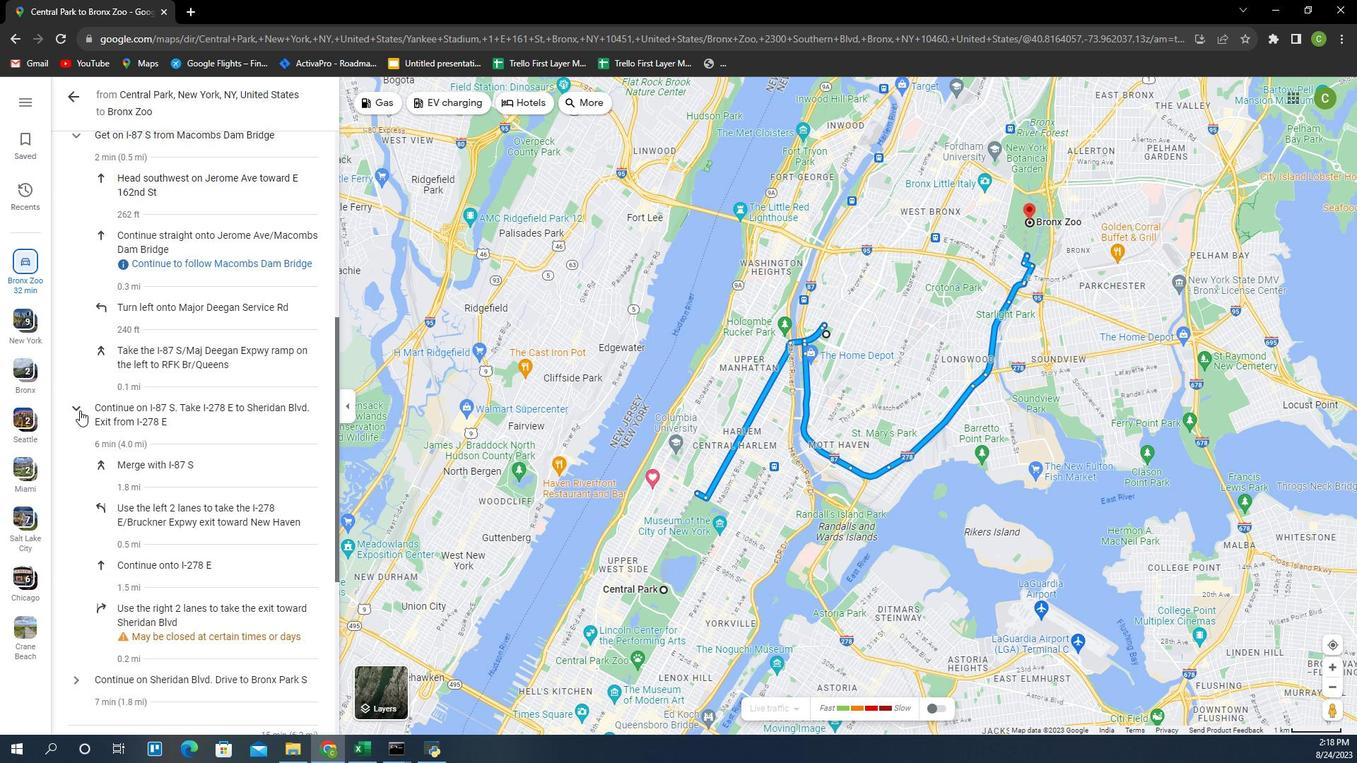 
Action: Mouse scrolled (96, 412) with delta (0, 0)
Screenshot: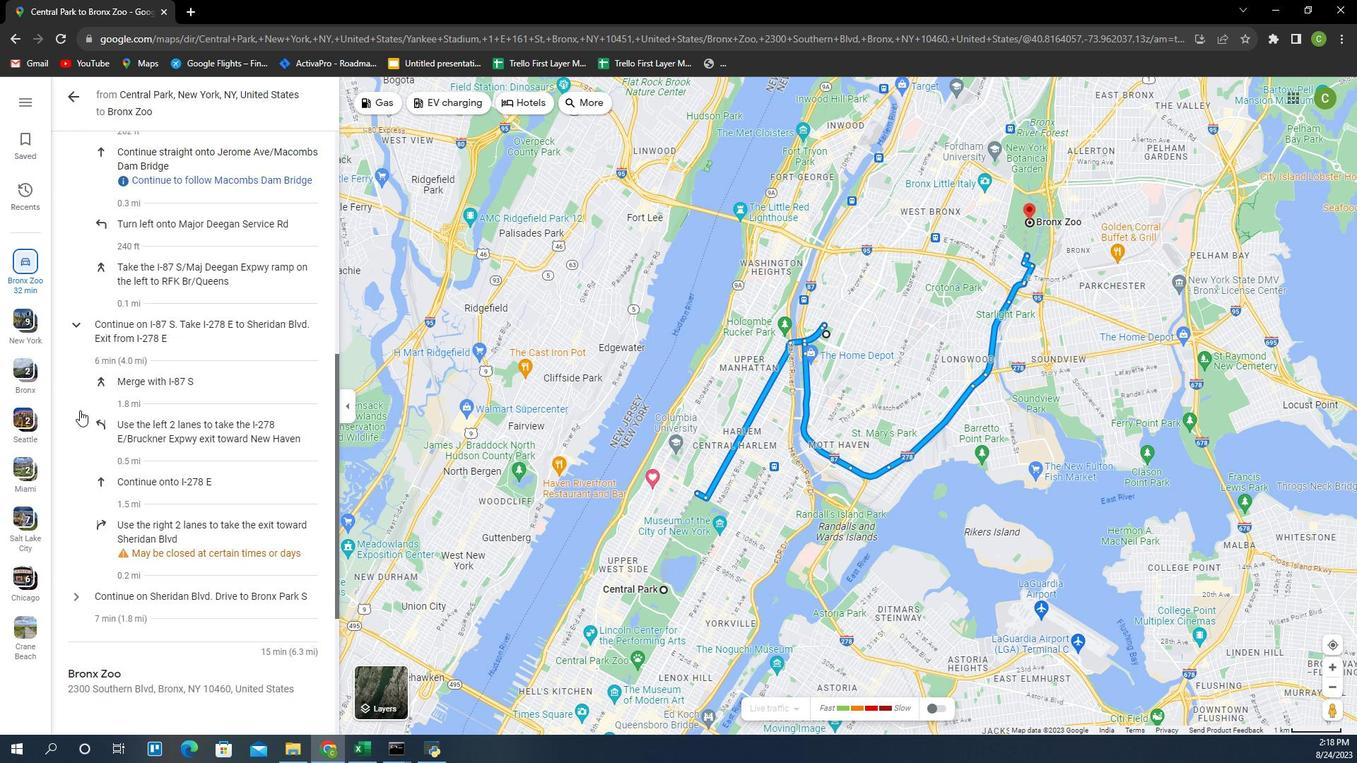 
Action: Mouse scrolled (96, 412) with delta (0, 0)
Screenshot: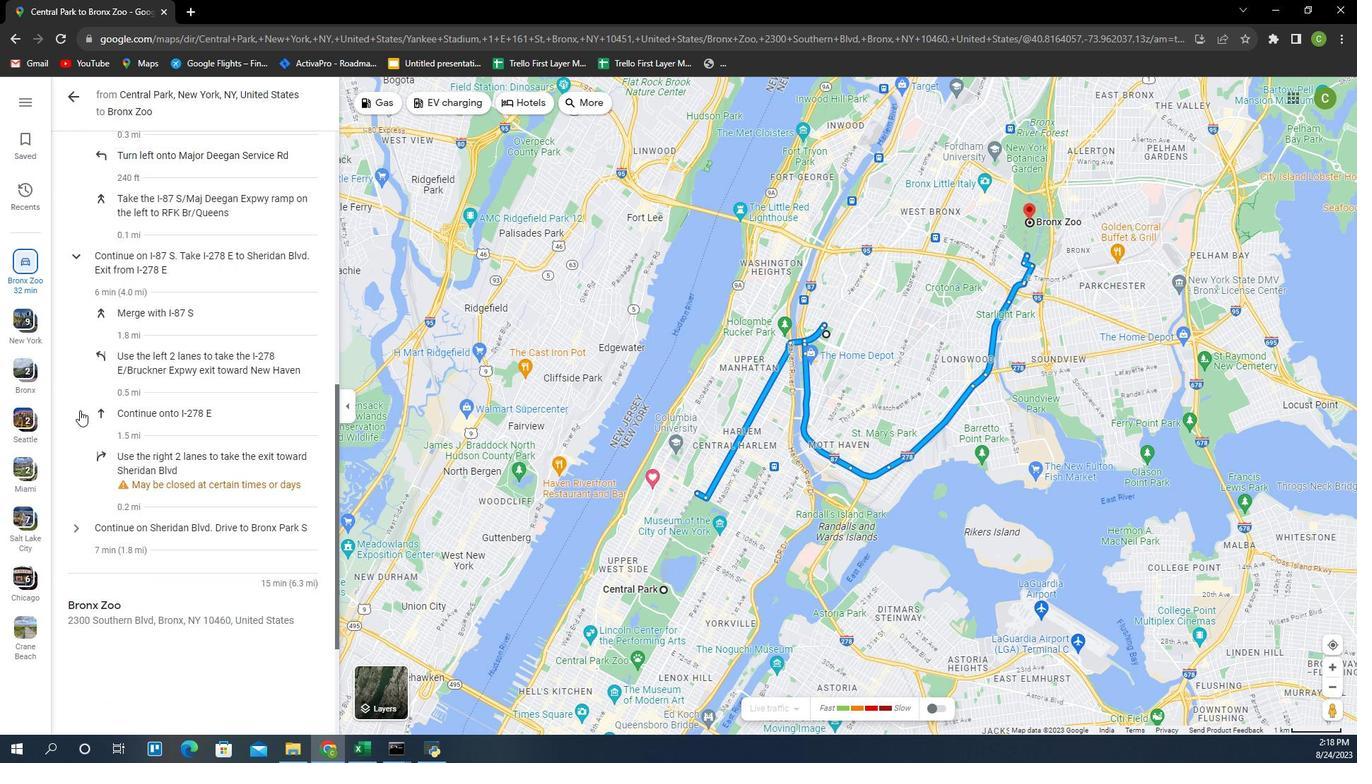 
Action: Mouse scrolled (96, 412) with delta (0, 0)
Screenshot: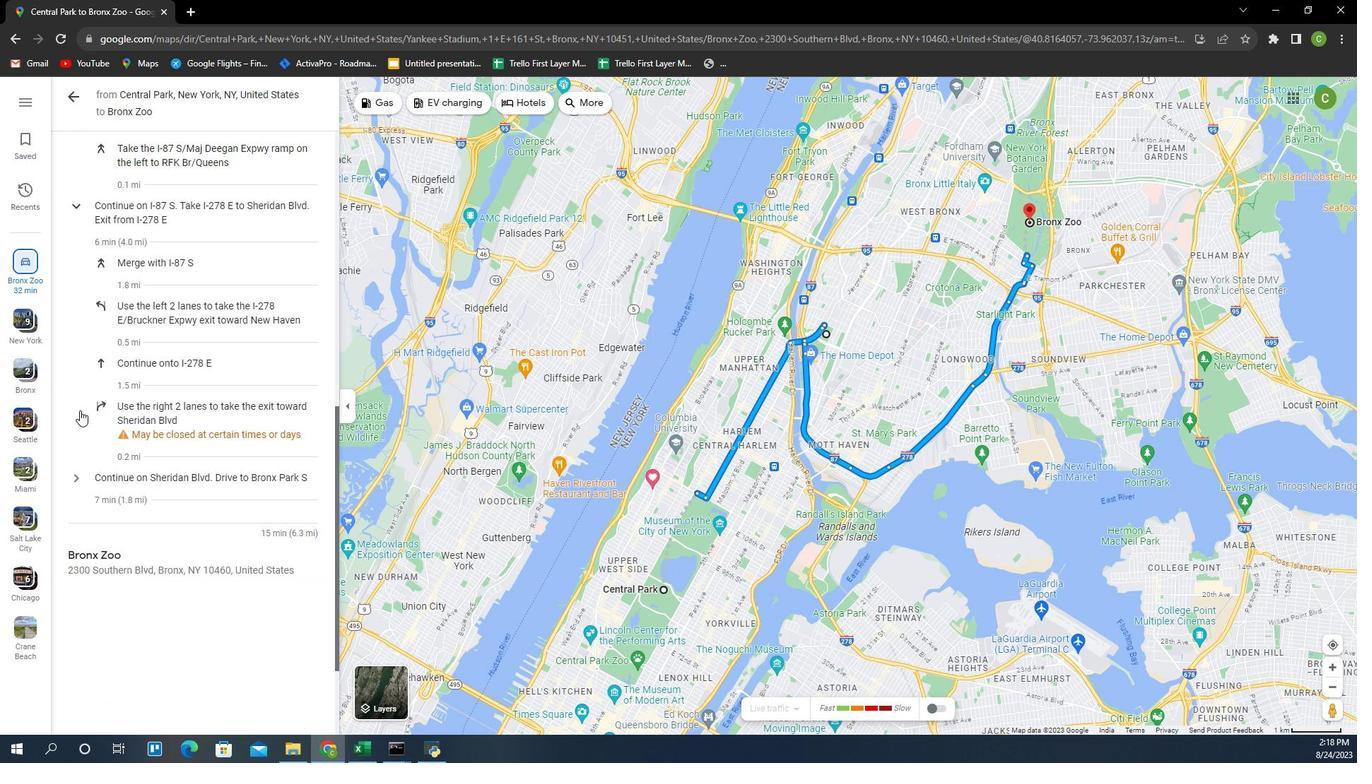 
Action: Mouse moved to (92, 465)
Screenshot: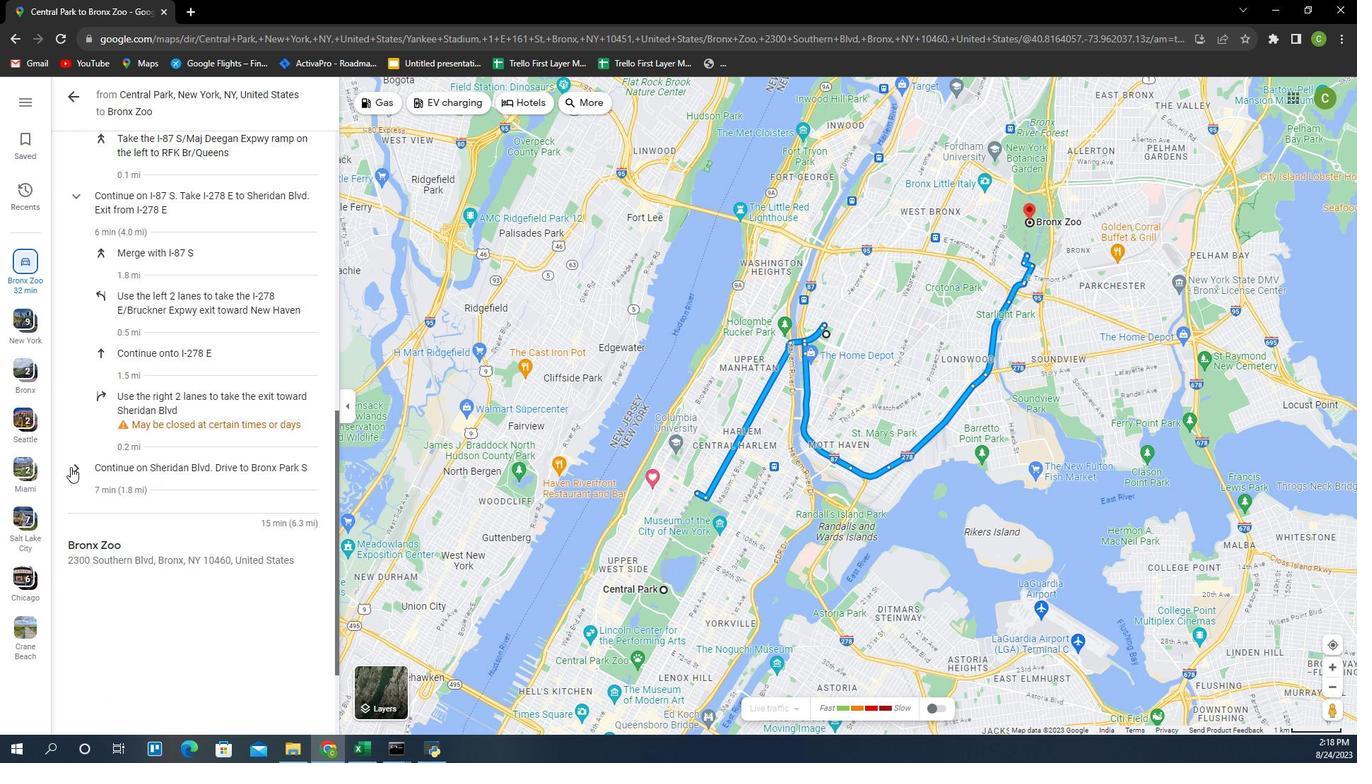 
Action: Mouse pressed left at (92, 465)
Screenshot: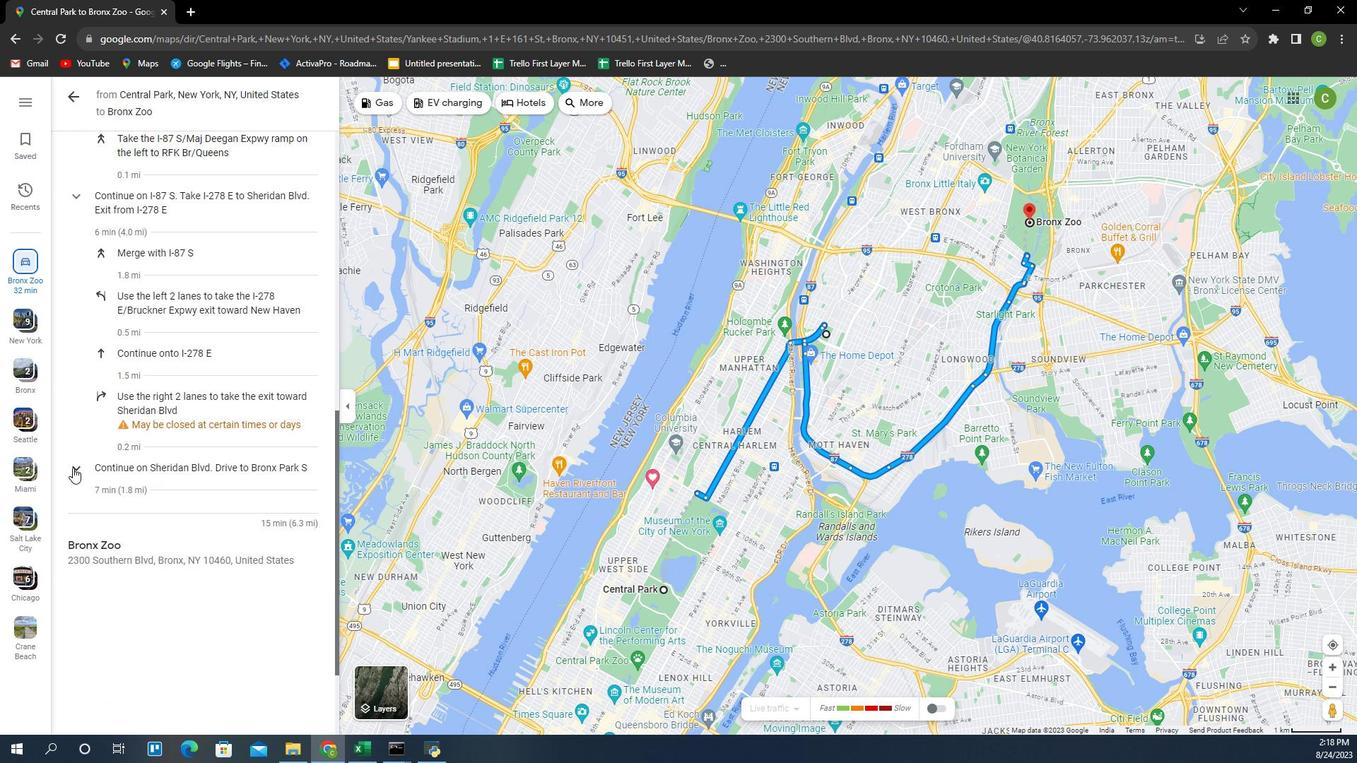
Action: Mouse moved to (119, 461)
Screenshot: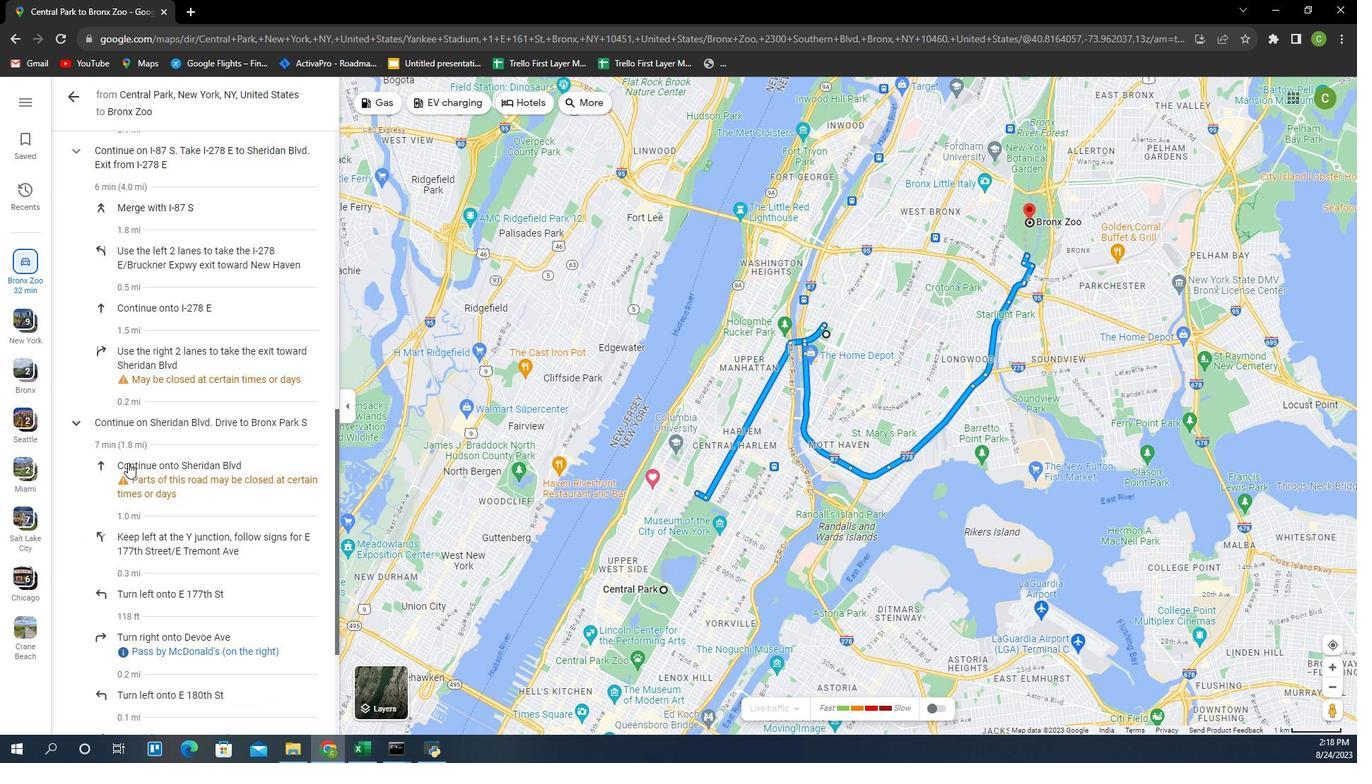 
Action: Mouse scrolled (119, 460) with delta (0, 0)
Screenshot: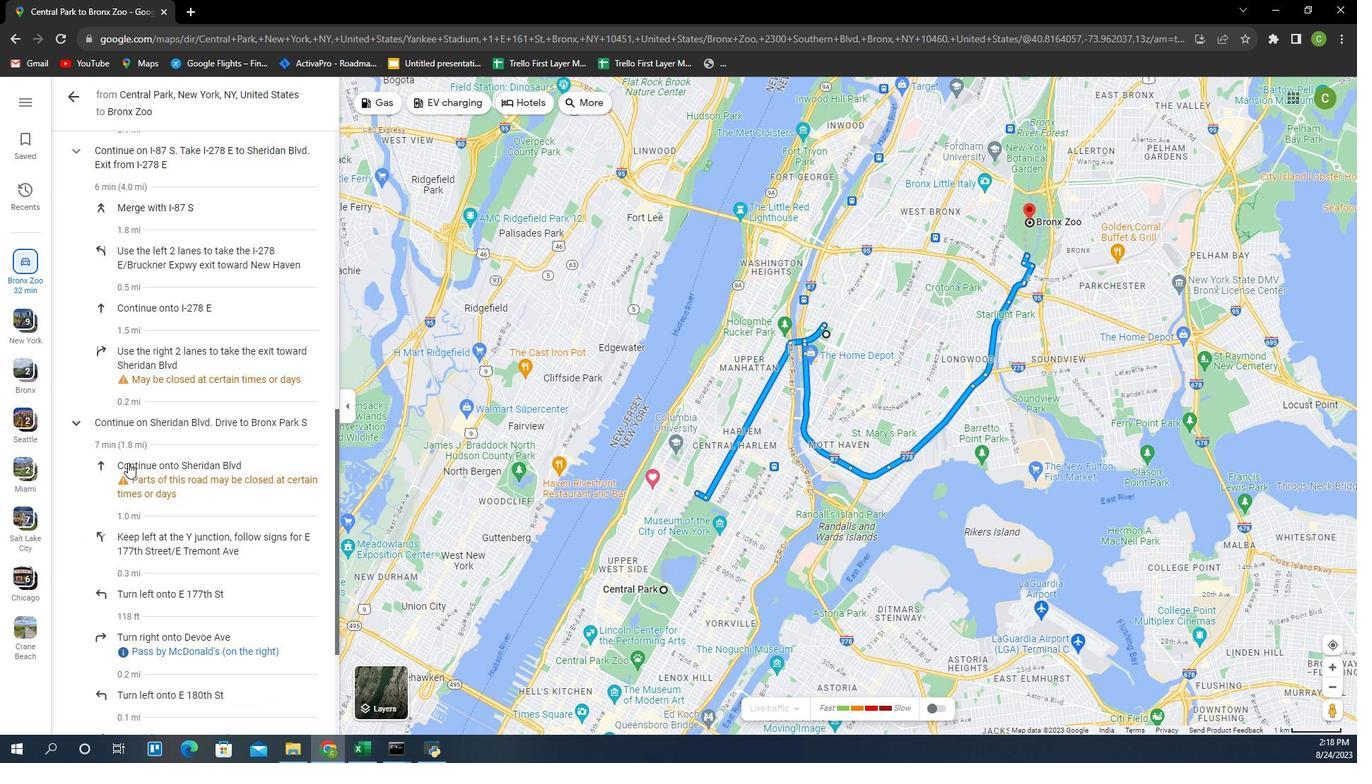 
Action: Mouse moved to (120, 460)
Screenshot: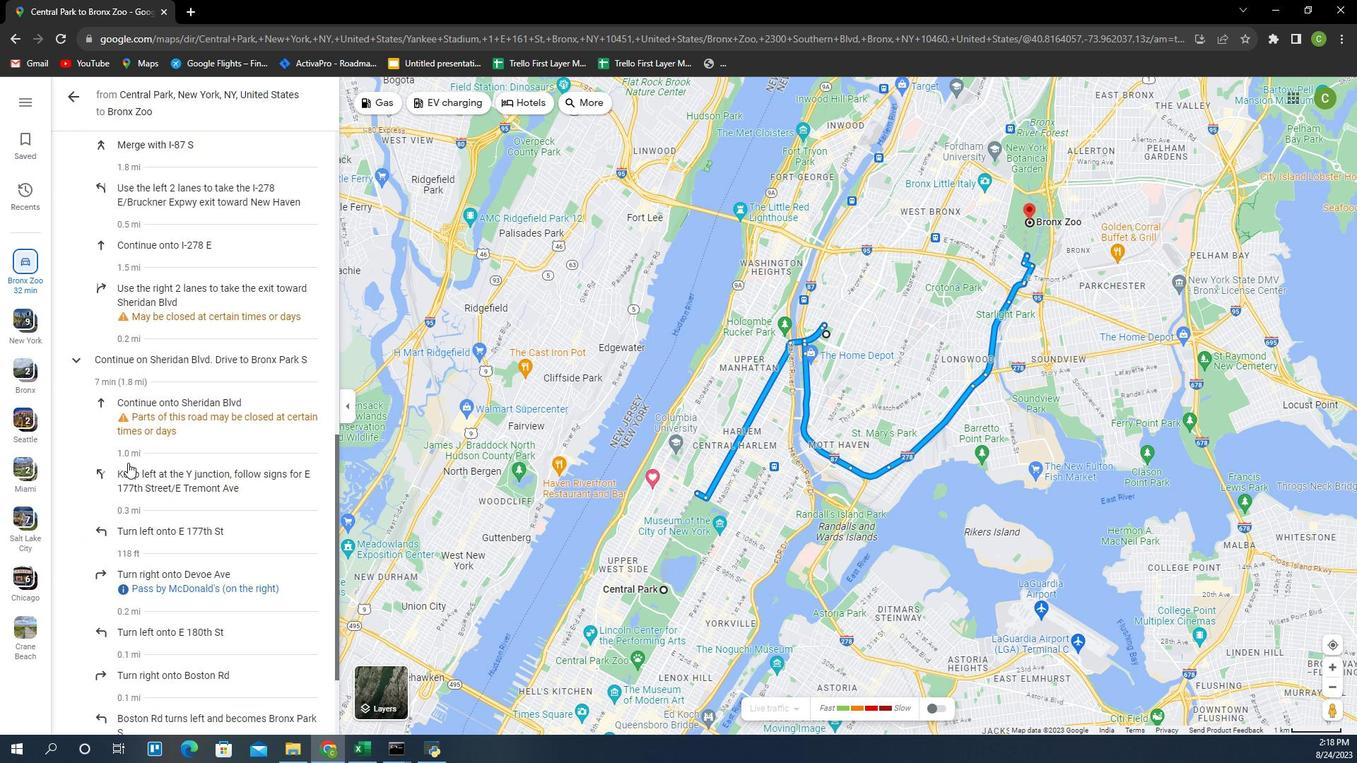 
Action: Mouse scrolled (120, 460) with delta (0, 0)
Screenshot: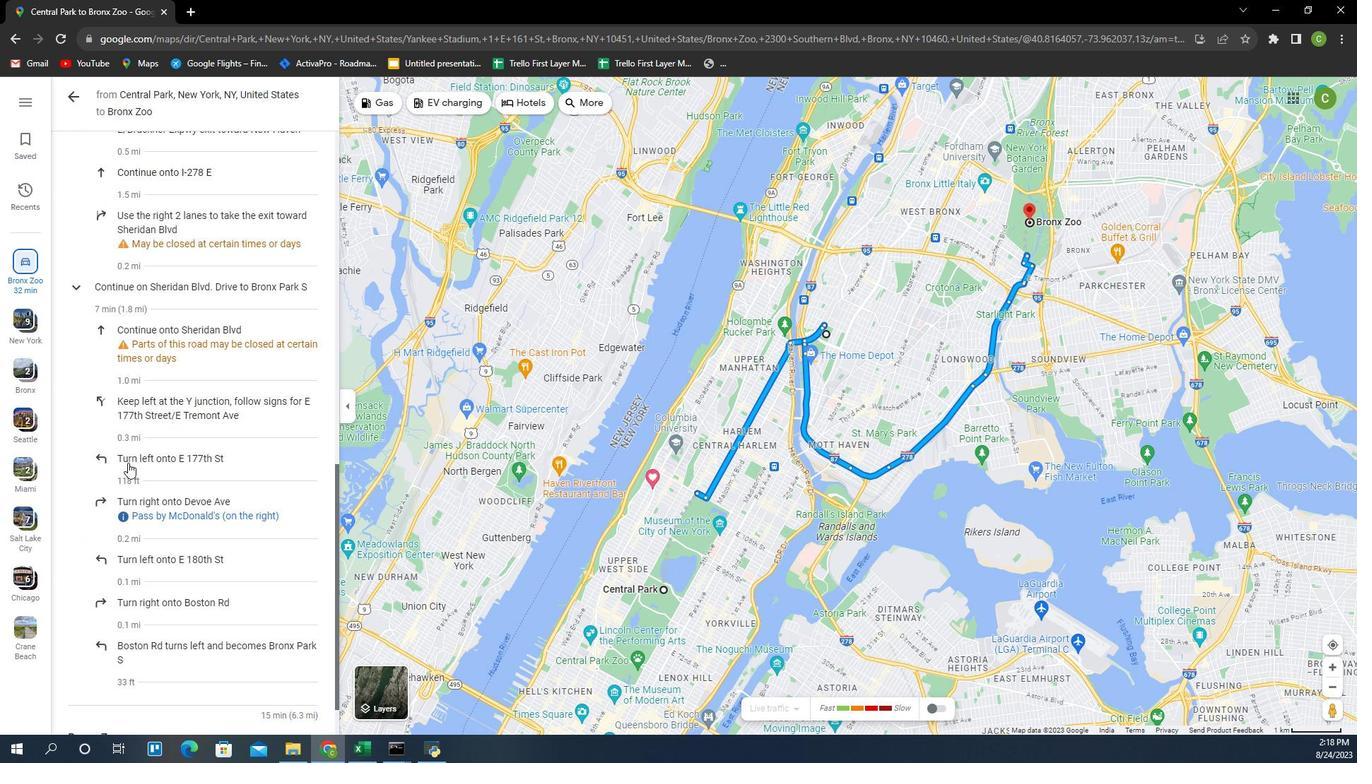 
Action: Mouse scrolled (120, 460) with delta (0, 0)
Screenshot: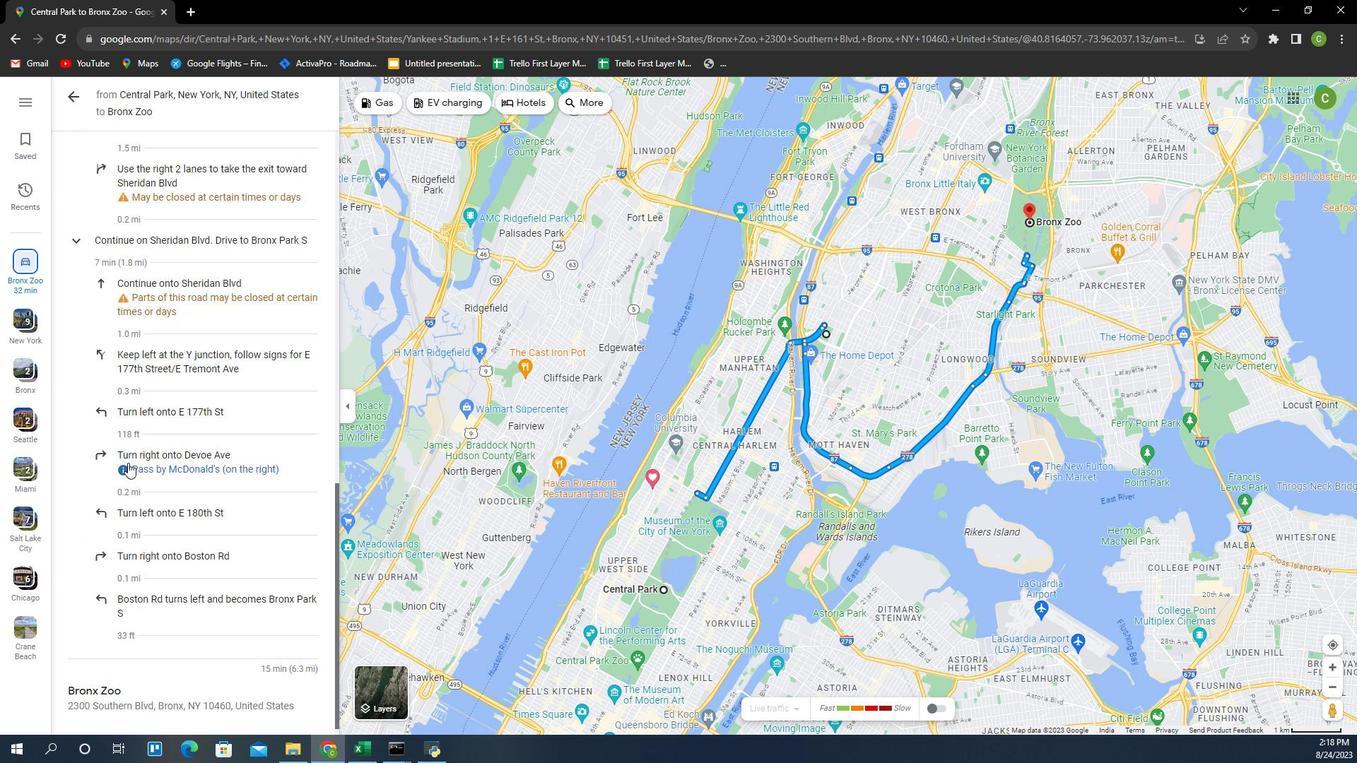 
Action: Mouse scrolled (120, 460) with delta (0, 0)
Screenshot: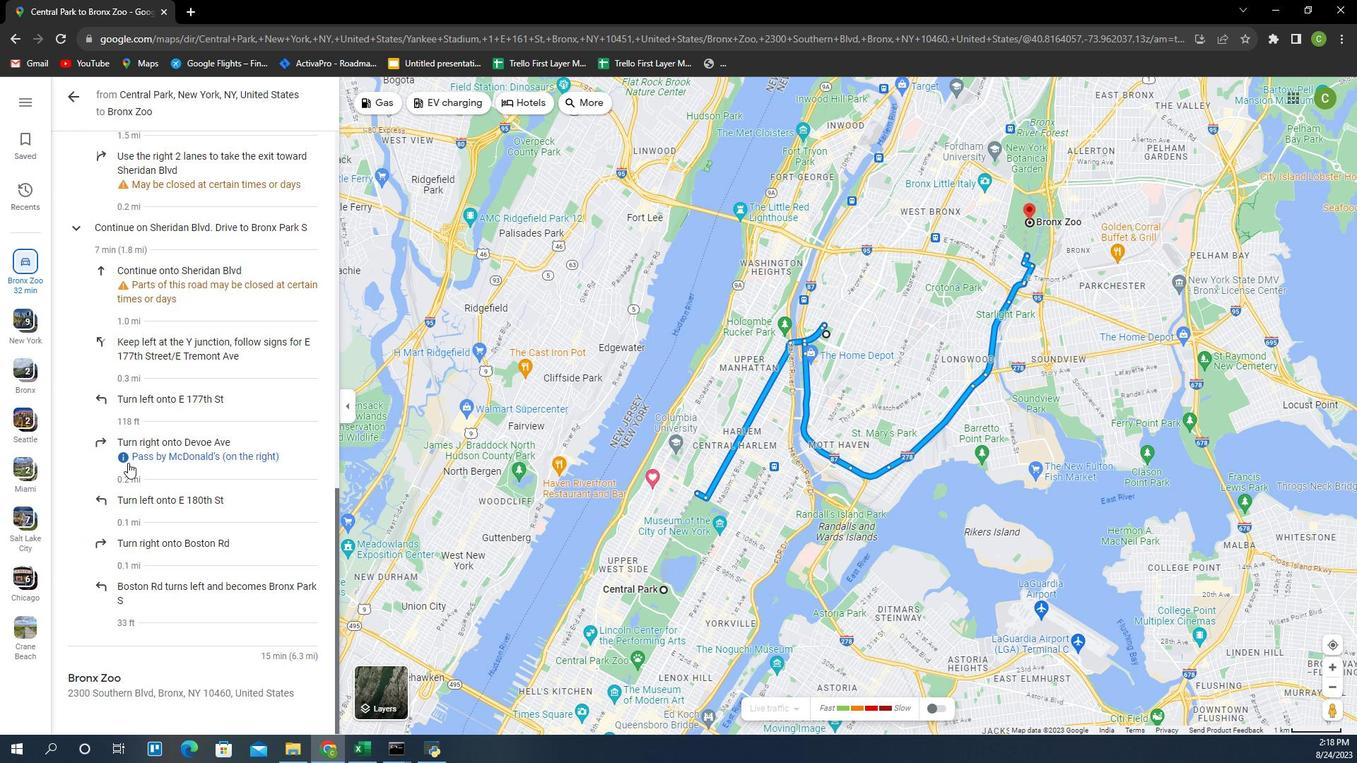 
Action: Mouse scrolled (120, 460) with delta (0, 0)
Screenshot: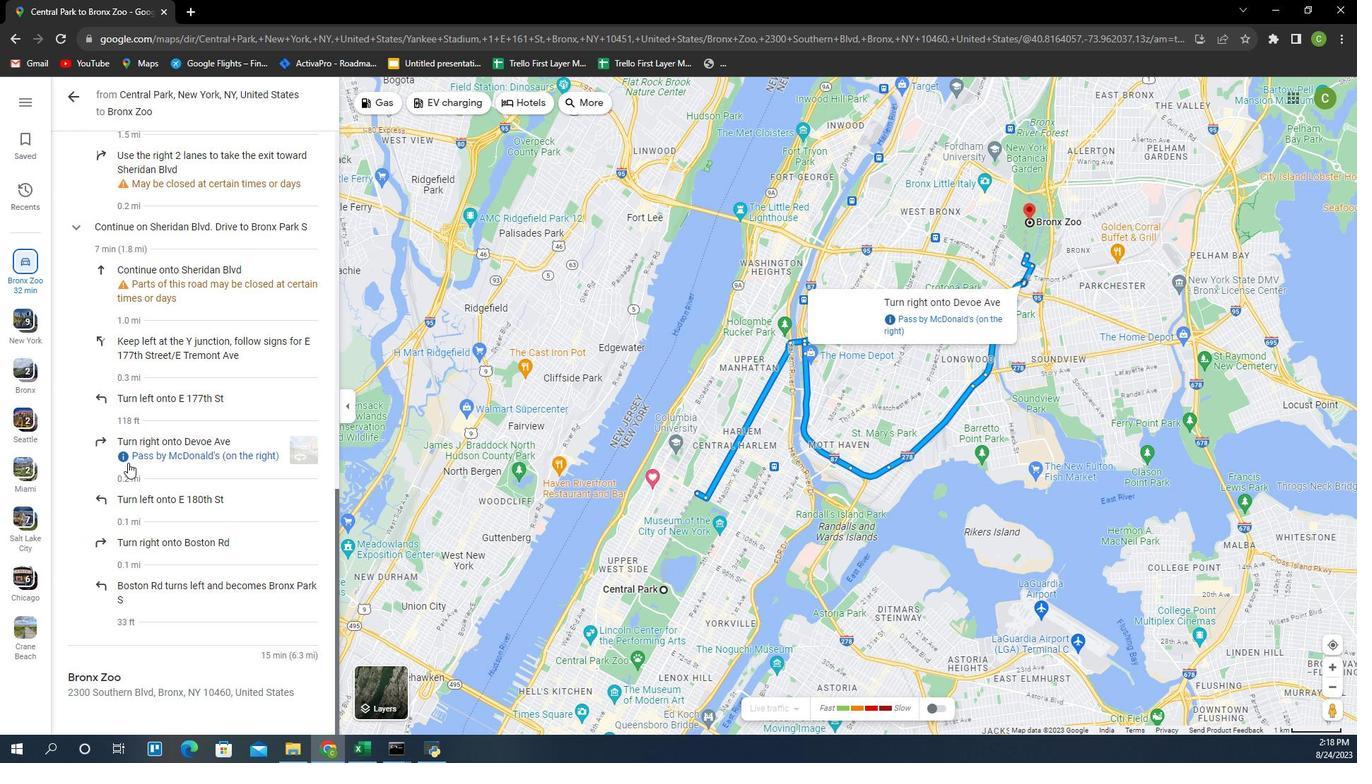 
Action: Mouse scrolled (120, 460) with delta (0, 0)
Screenshot: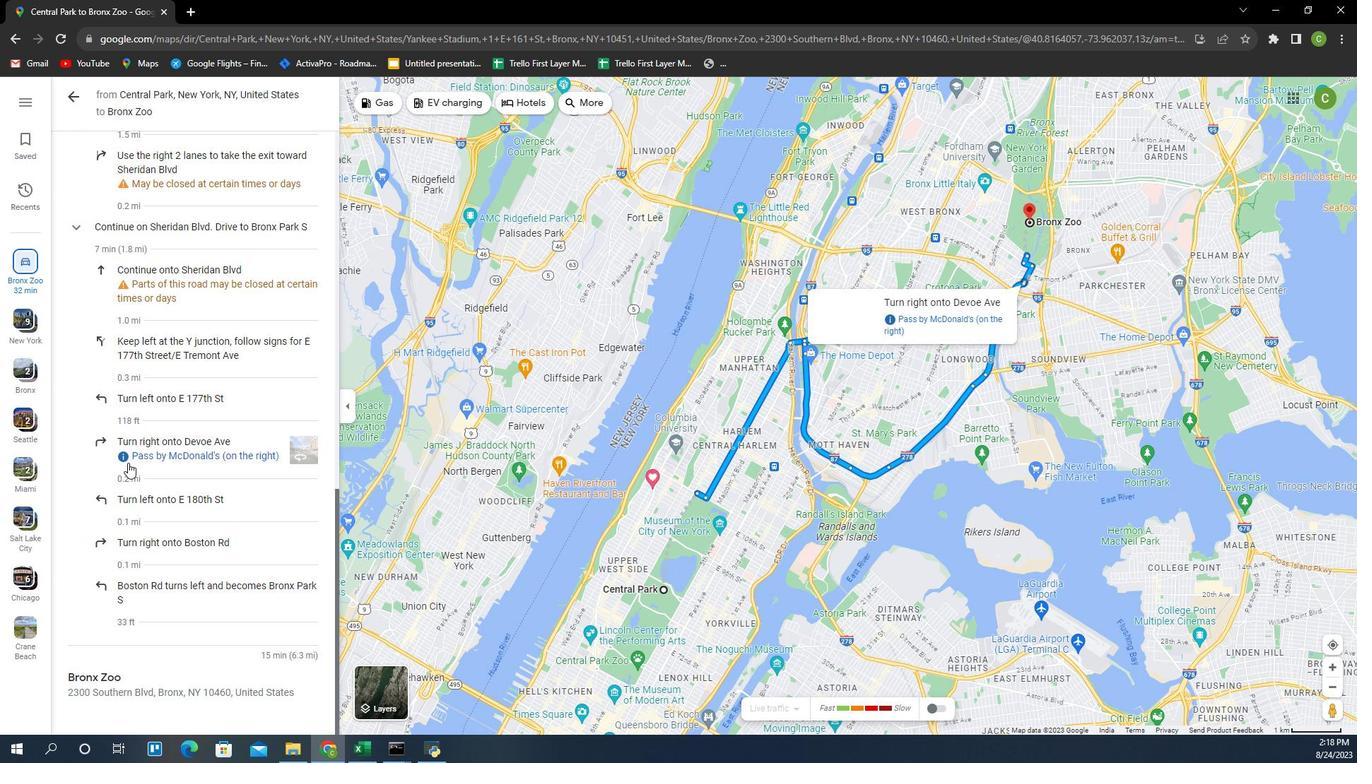 
Action: Mouse scrolled (120, 460) with delta (0, 0)
Screenshot: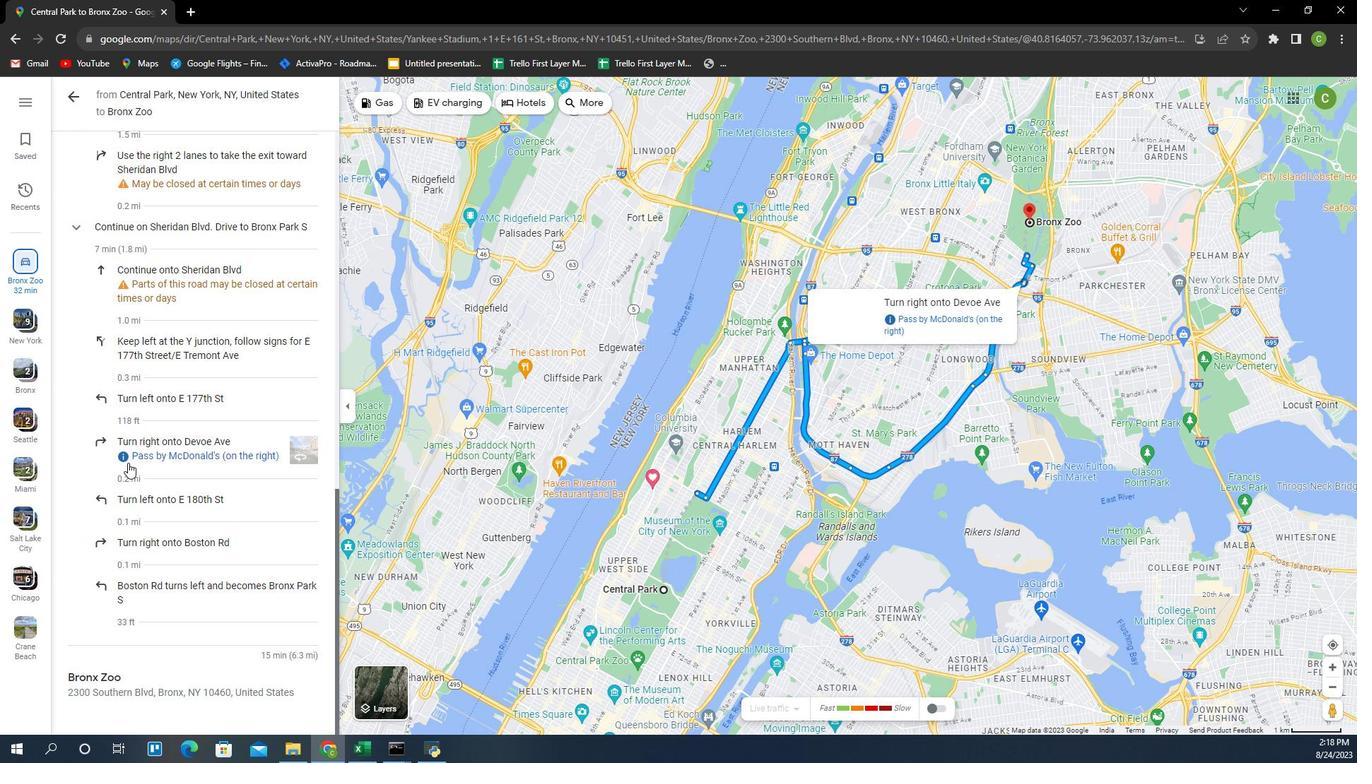 
Action: Mouse scrolled (120, 460) with delta (0, 0)
Screenshot: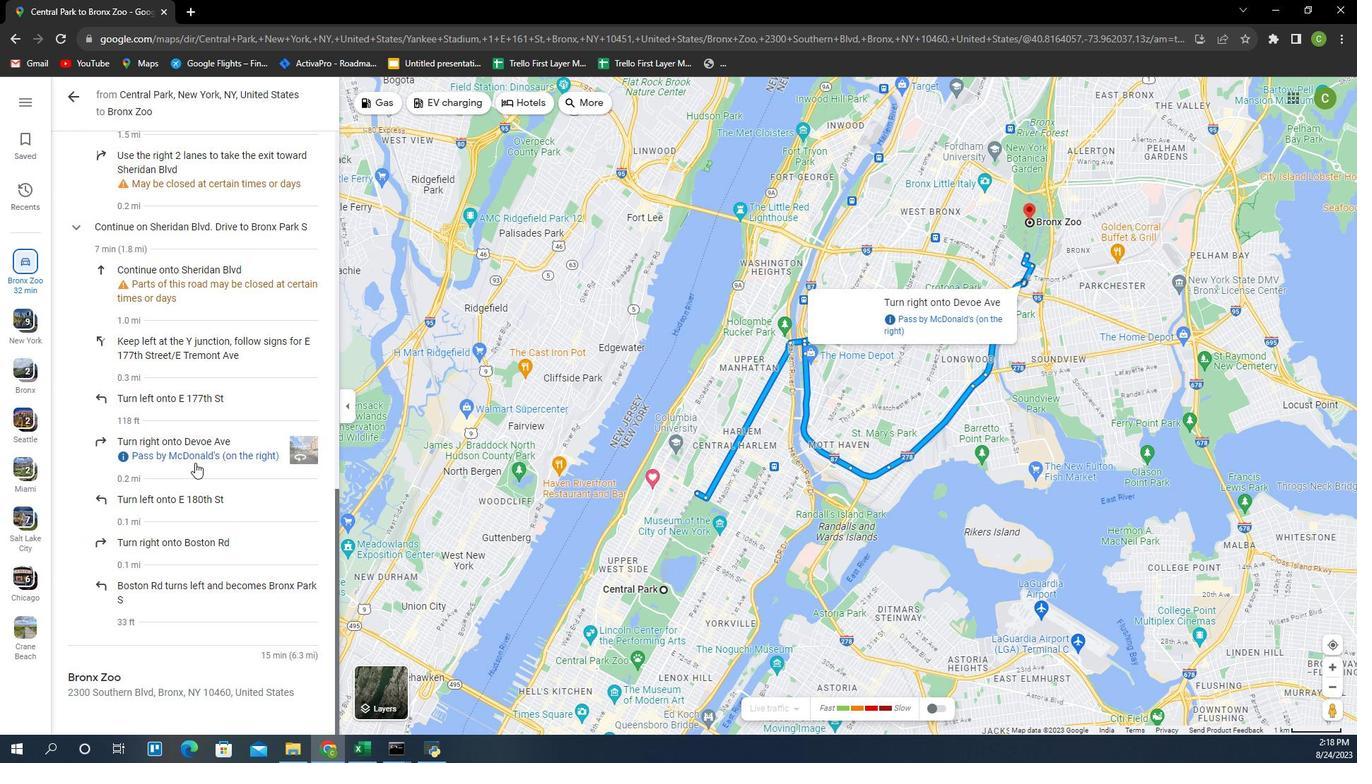 
Action: Mouse moved to (462, 400)
Screenshot: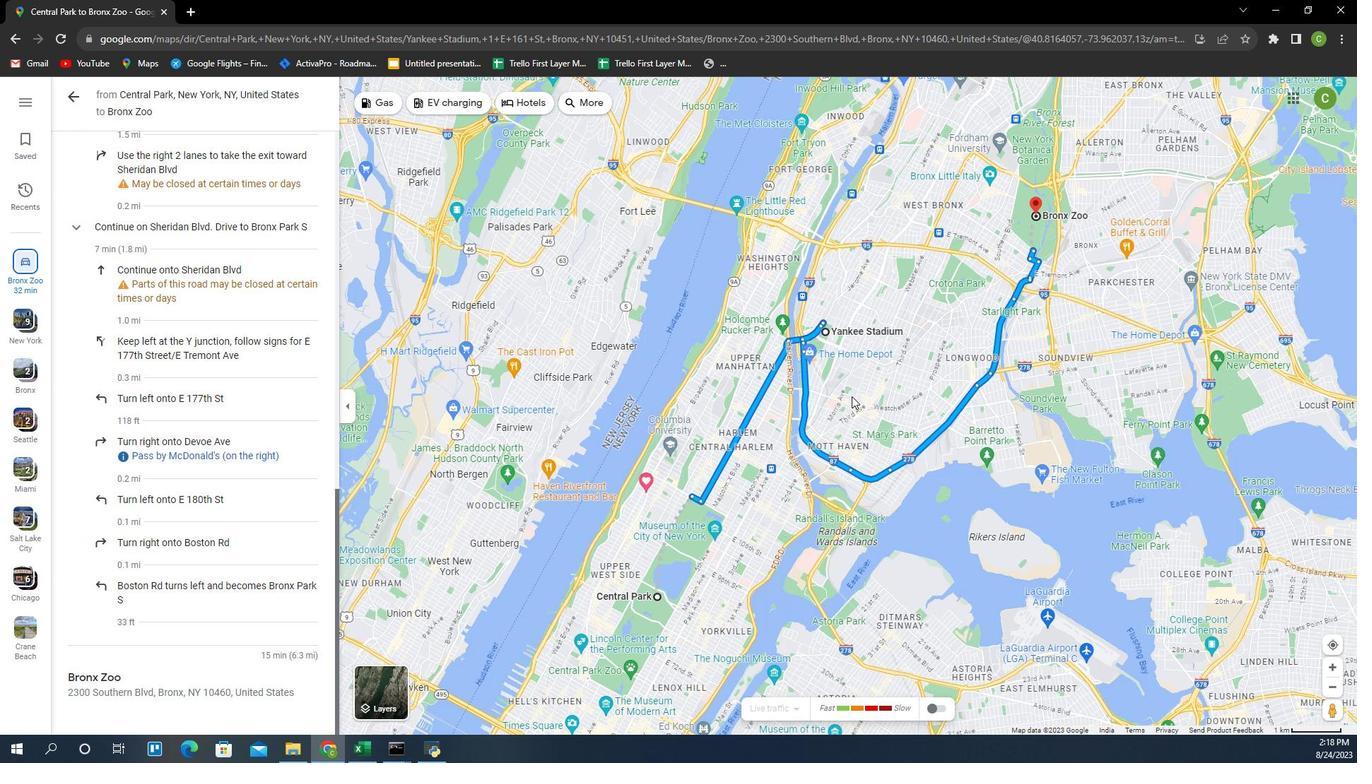 
Action: Mouse scrolled (462, 400) with delta (0, 0)
Screenshot: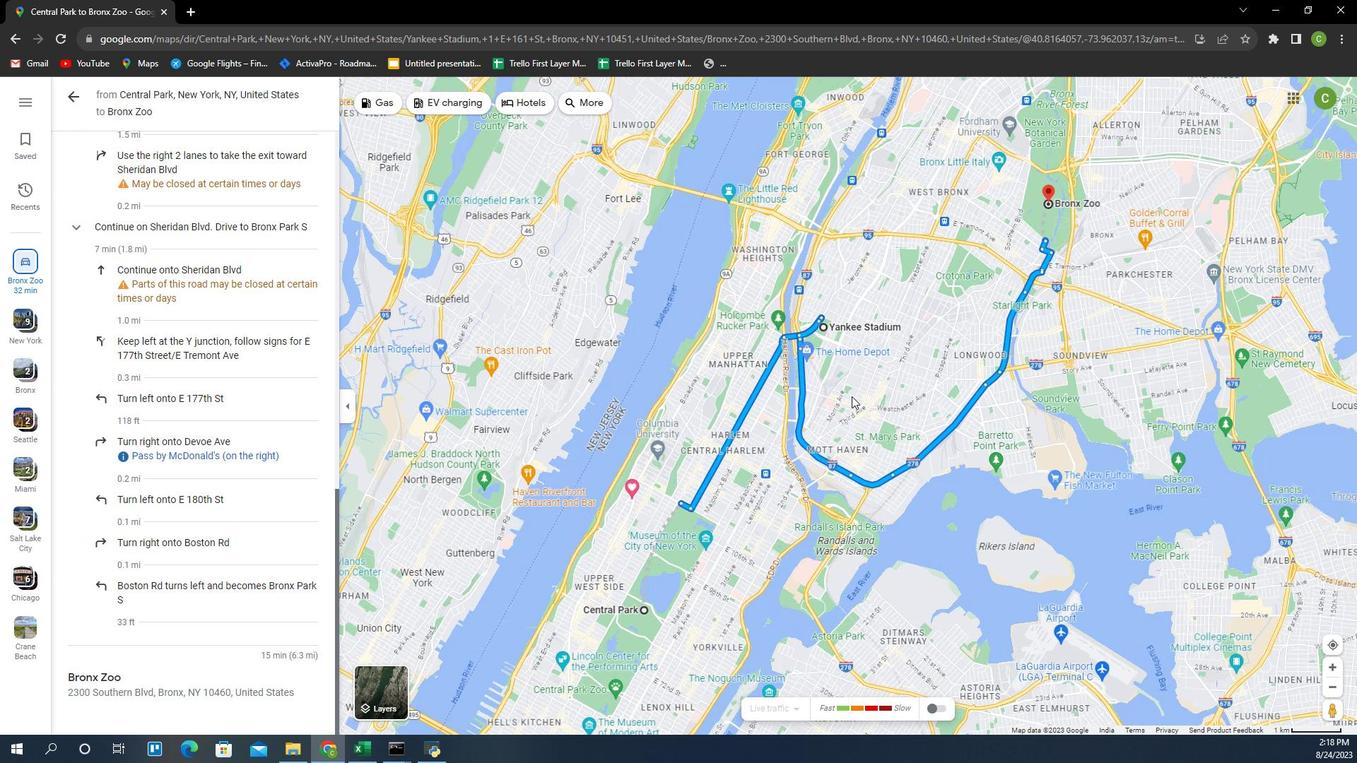 
Action: Mouse moved to (578, 178)
Screenshot: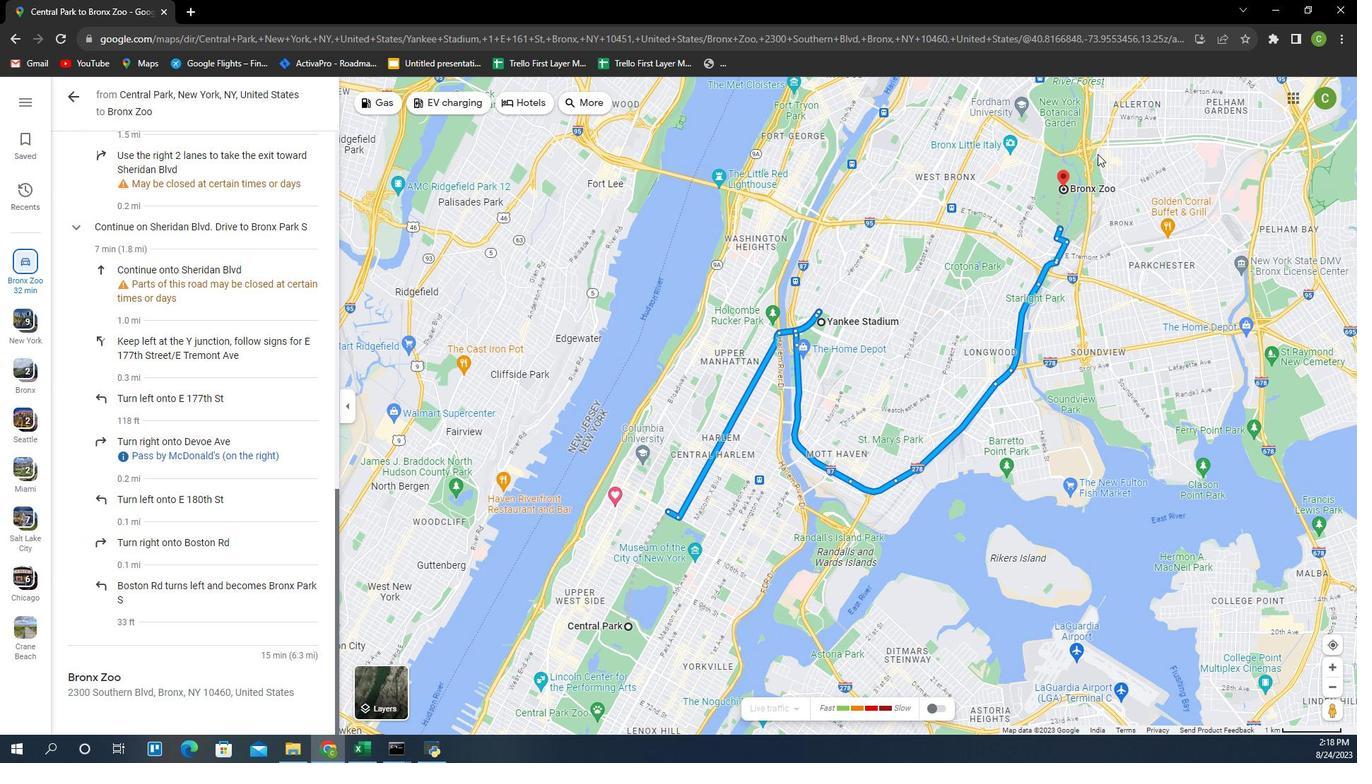 
Action: Mouse scrolled (578, 178) with delta (0, 0)
Screenshot: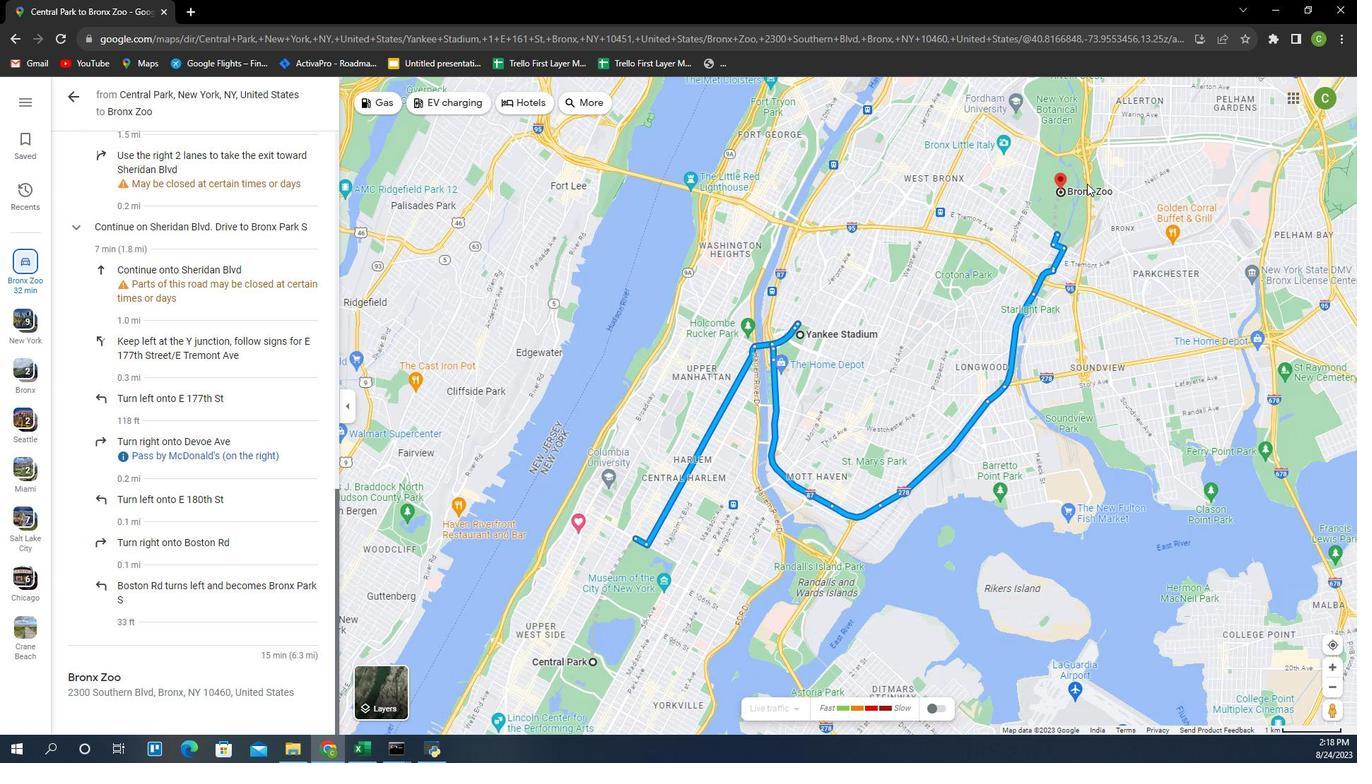 
Action: Mouse moved to (569, 241)
Screenshot: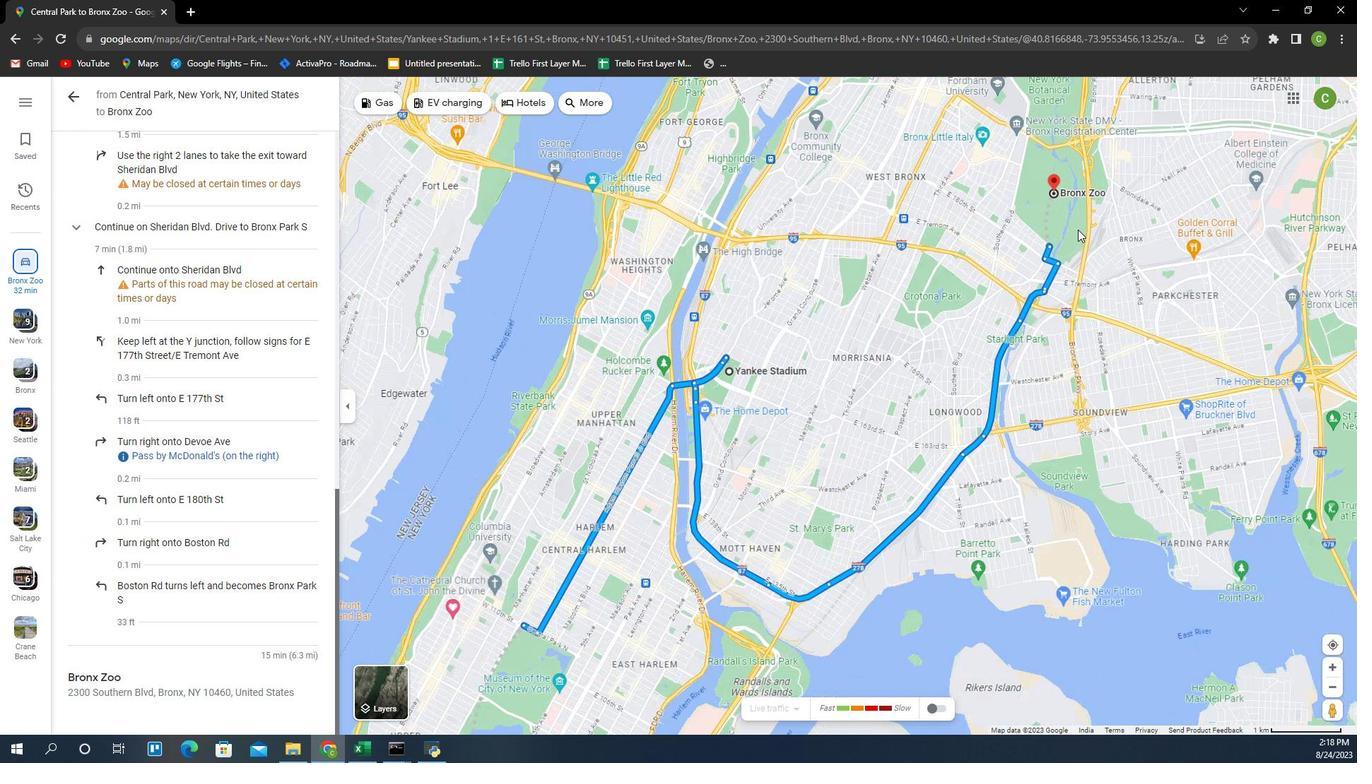 
Action: Mouse scrolled (569, 236) with delta (0, 0)
Screenshot: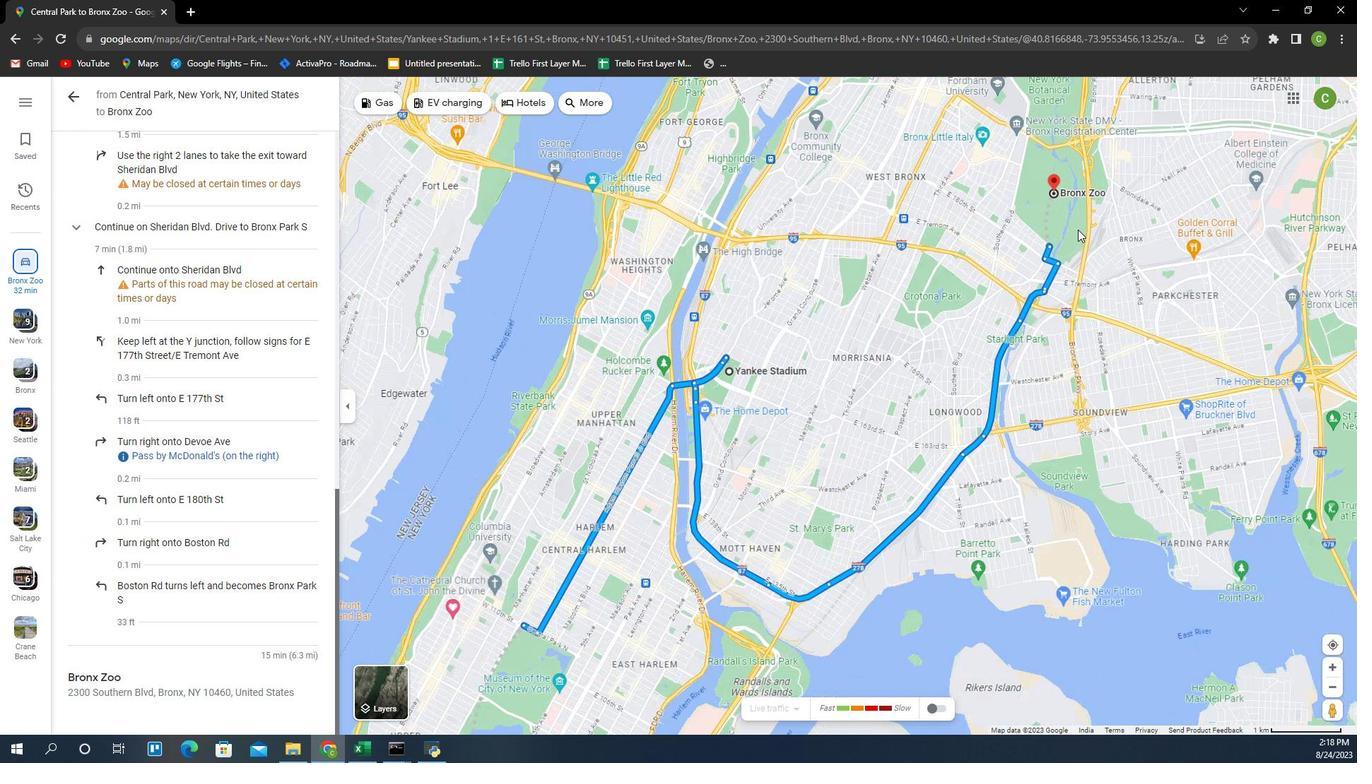 
Action: Mouse moved to (562, 241)
Screenshot: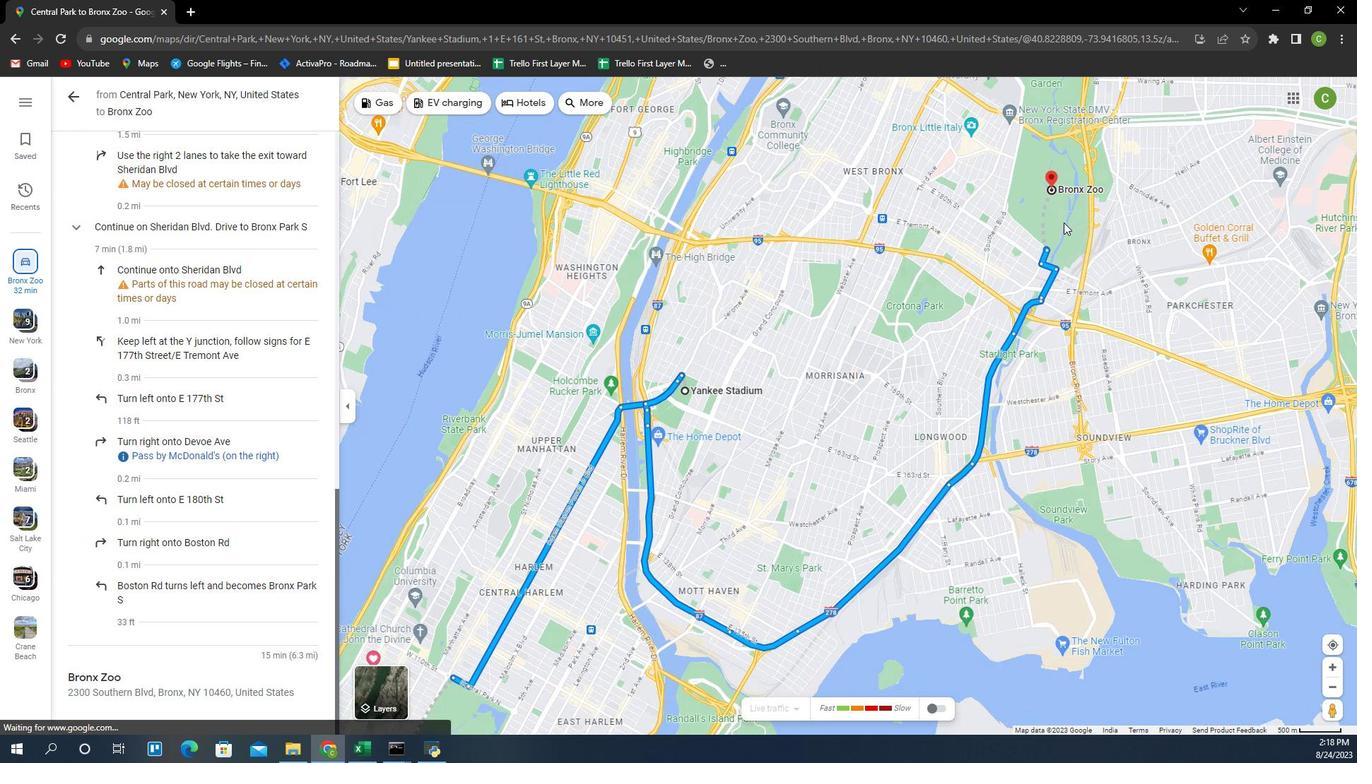 
Action: Mouse scrolled (562, 241) with delta (0, 0)
Screenshot: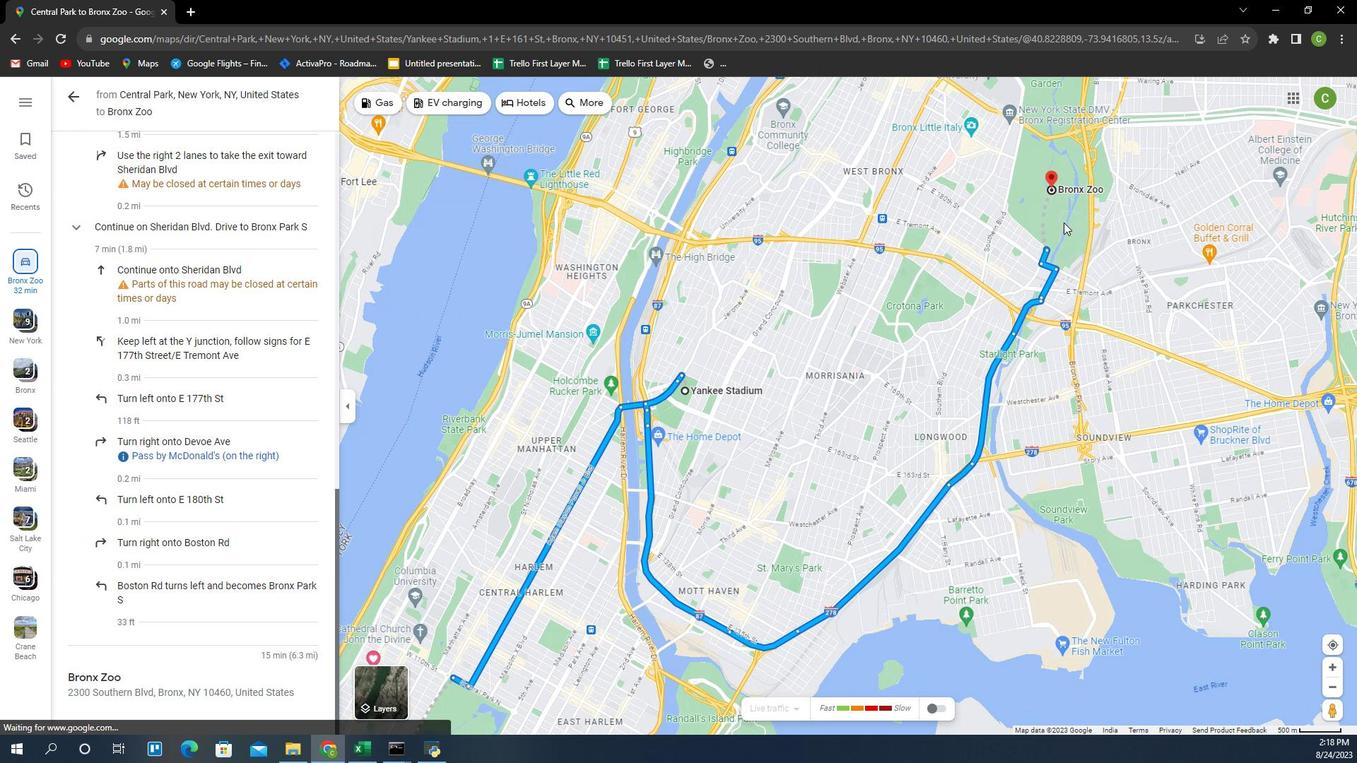 
Action: Mouse scrolled (562, 241) with delta (0, 0)
Screenshot: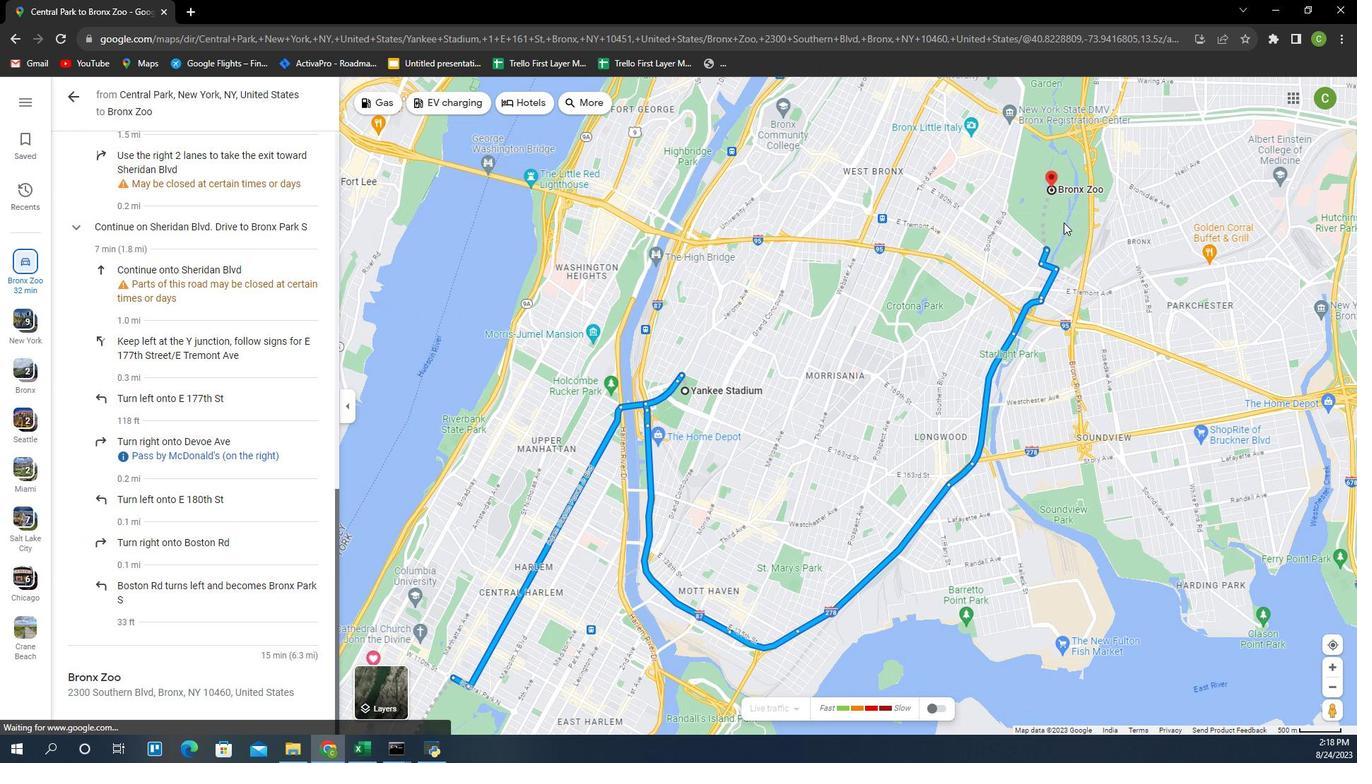 
Action: Mouse scrolled (562, 241) with delta (0, 0)
Screenshot: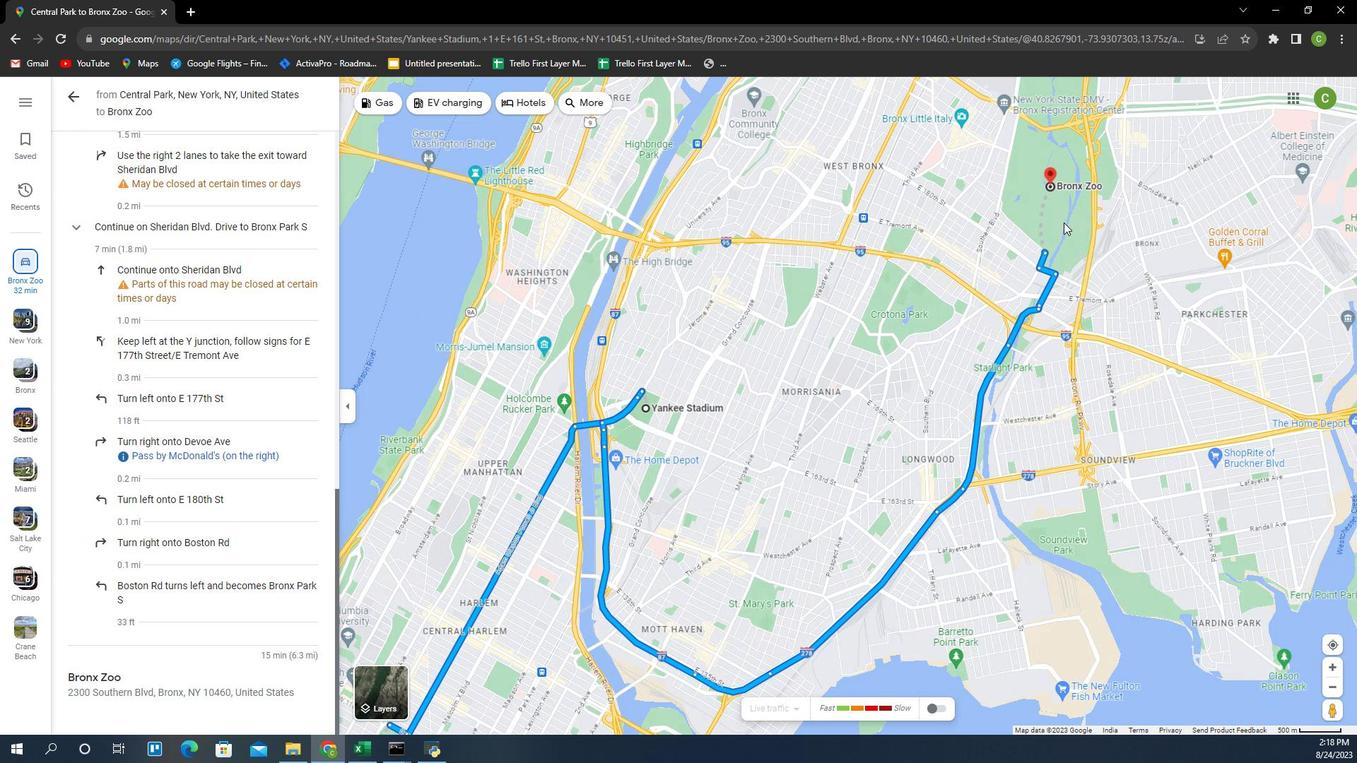 
Action: Mouse moved to (557, 211)
Screenshot: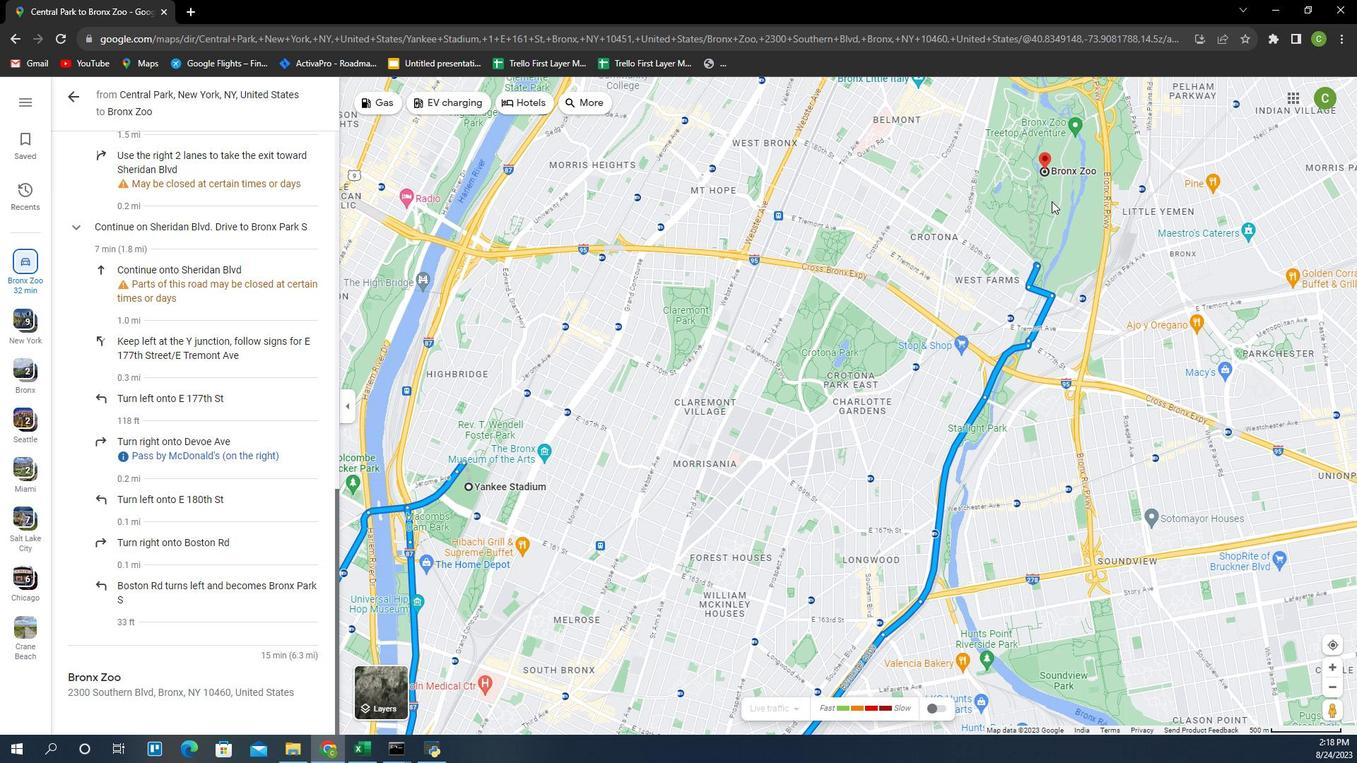
Action: Mouse scrolled (557, 210) with delta (0, 0)
Screenshot: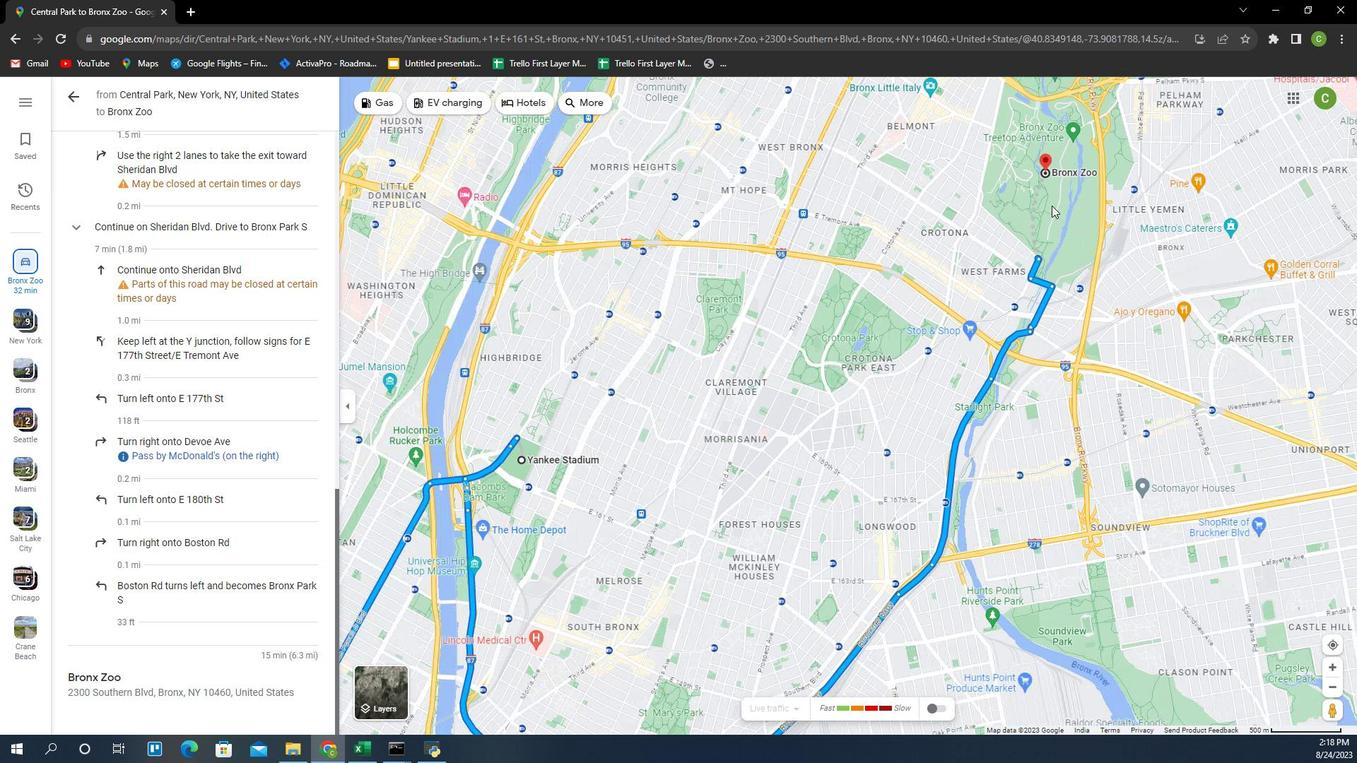 
Action: Mouse moved to (555, 238)
Screenshot: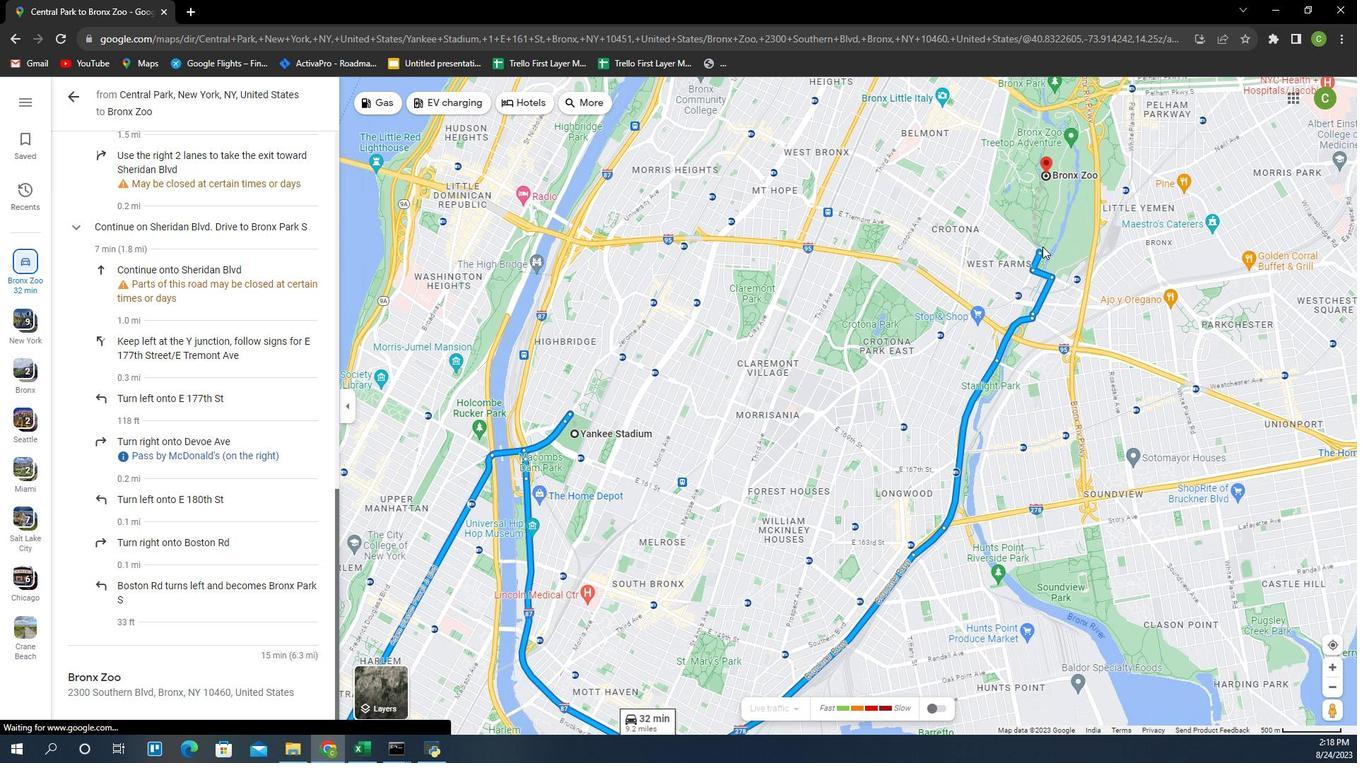 
Action: Mouse scrolled (556, 235) with delta (0, 0)
Screenshot: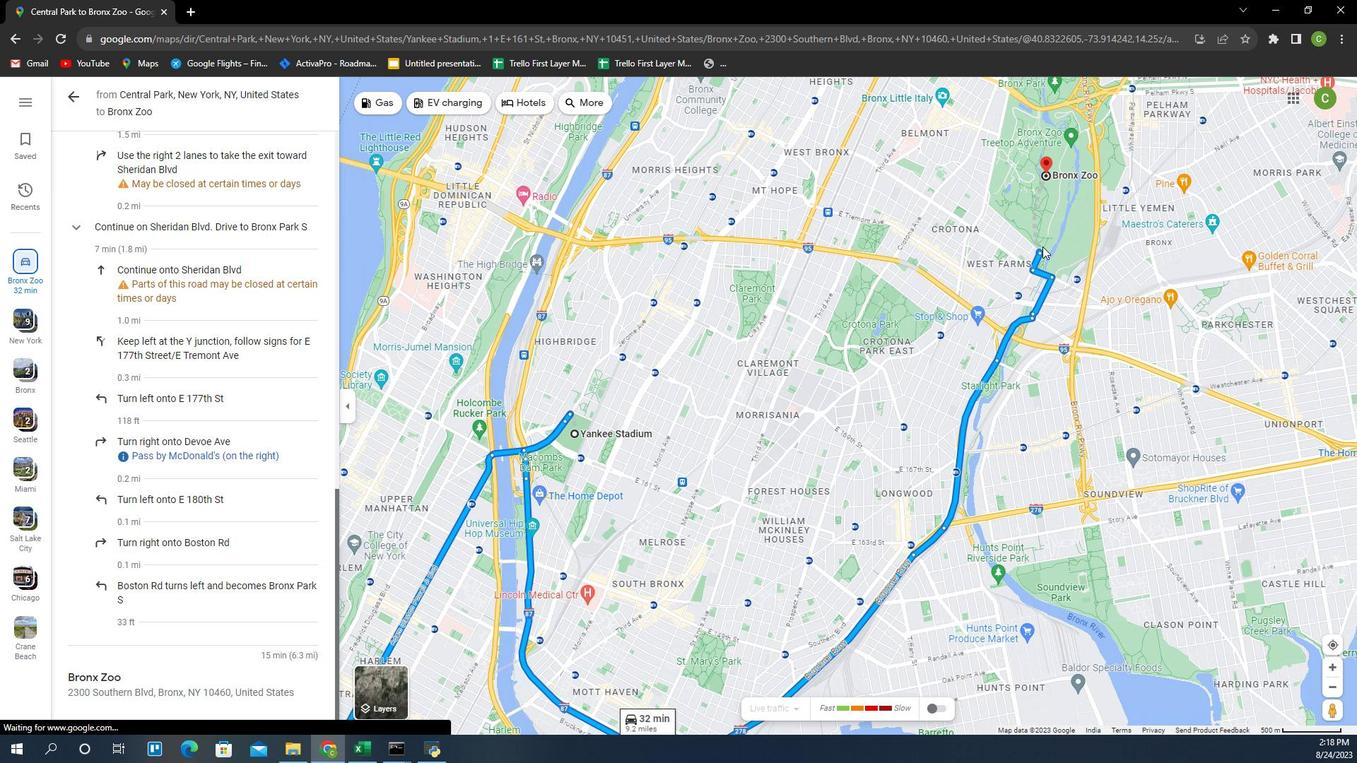 
Action: Mouse moved to (516, 368)
Screenshot: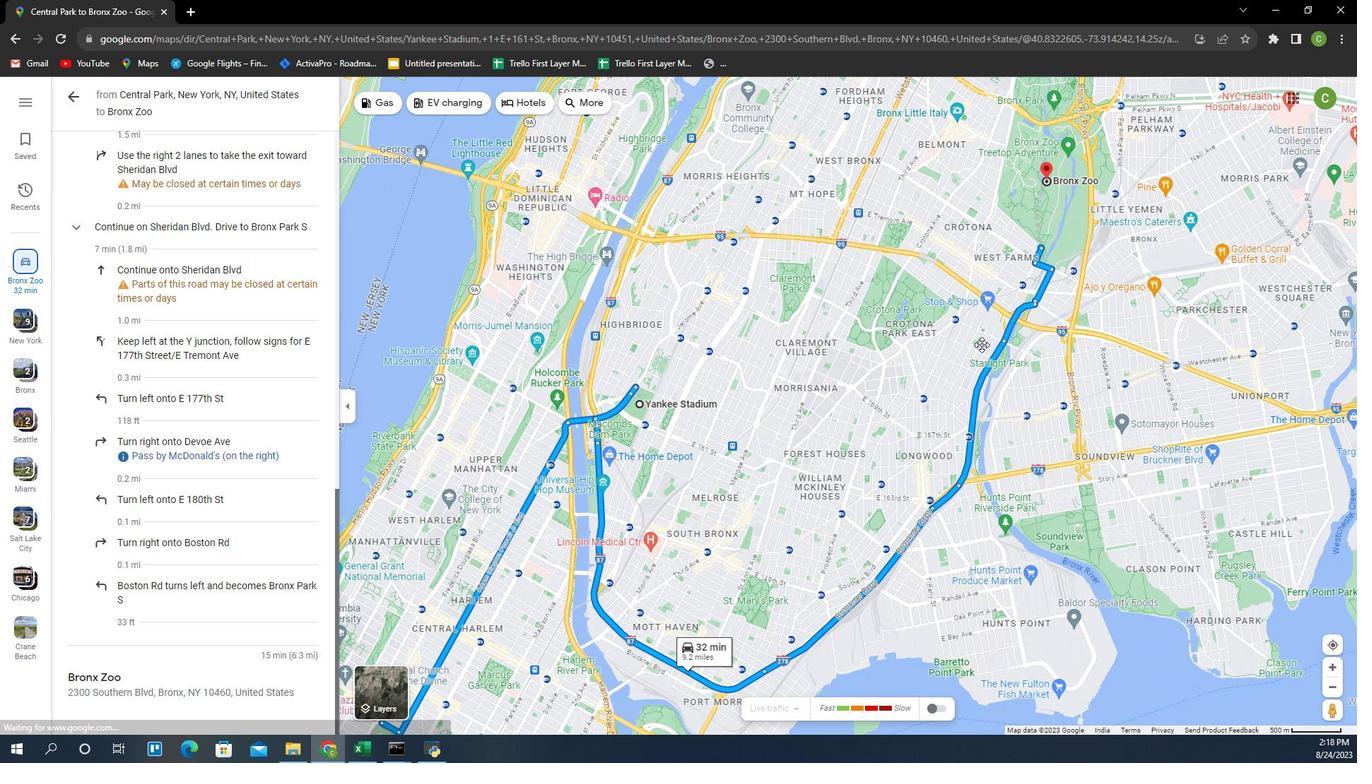 
Action: Mouse pressed left at (516, 368)
Screenshot: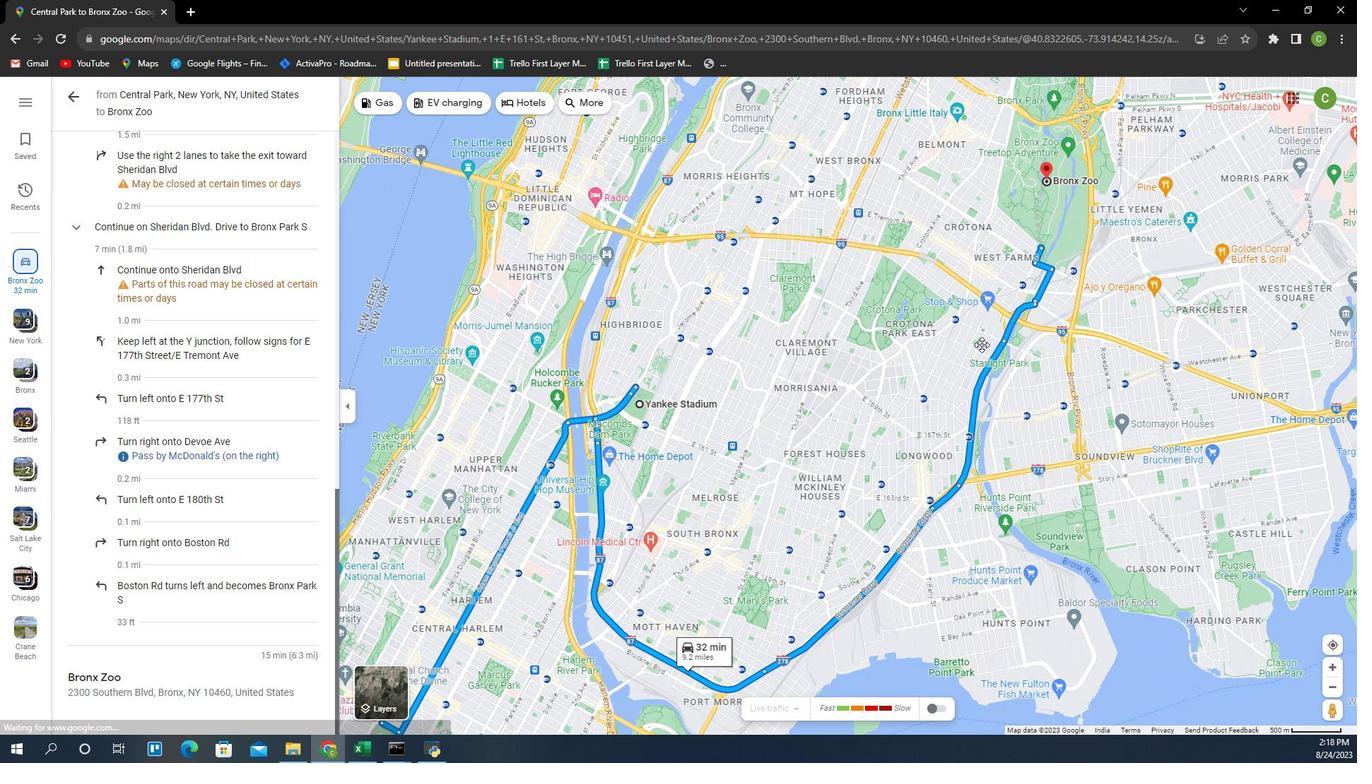 
Action: Mouse moved to (378, 465)
Screenshot: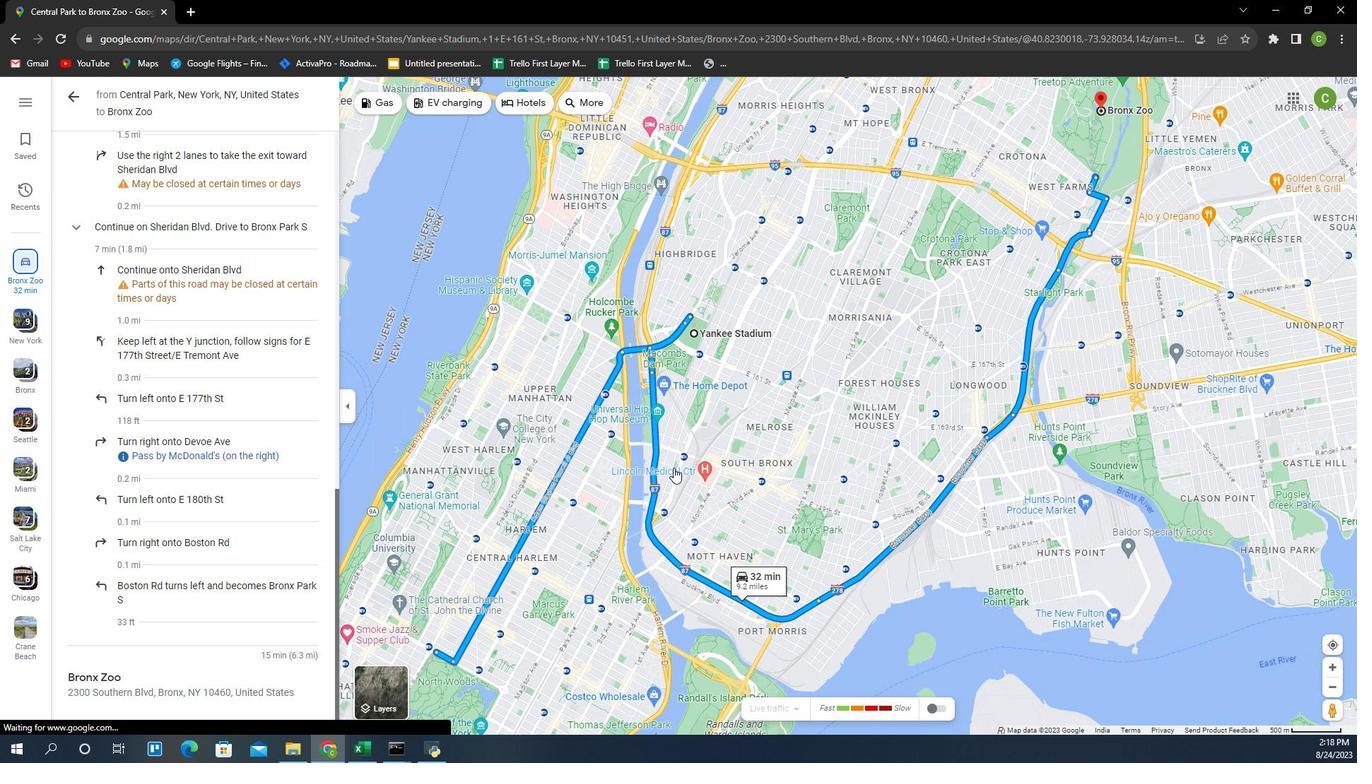 
Action: Mouse pressed left at (378, 465)
Screenshot: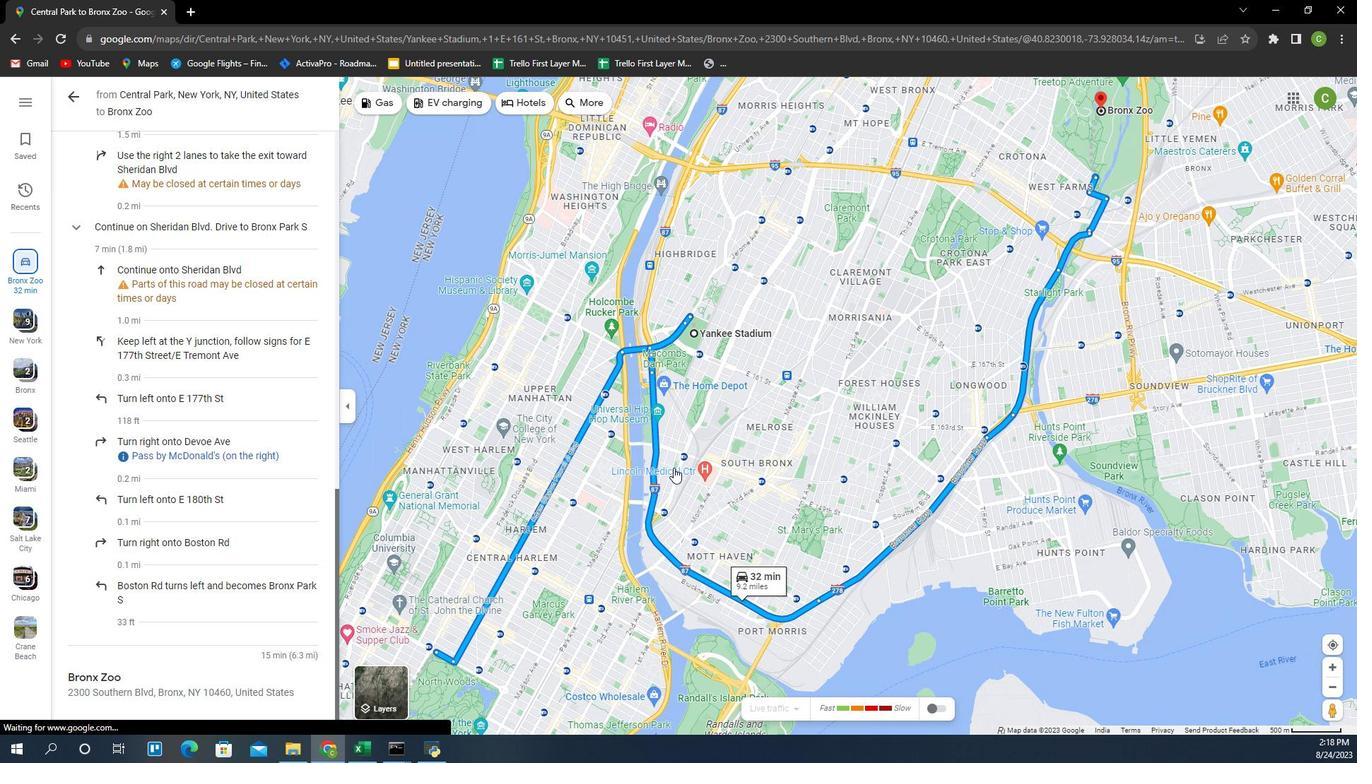 
Action: Mouse moved to (371, 515)
Screenshot: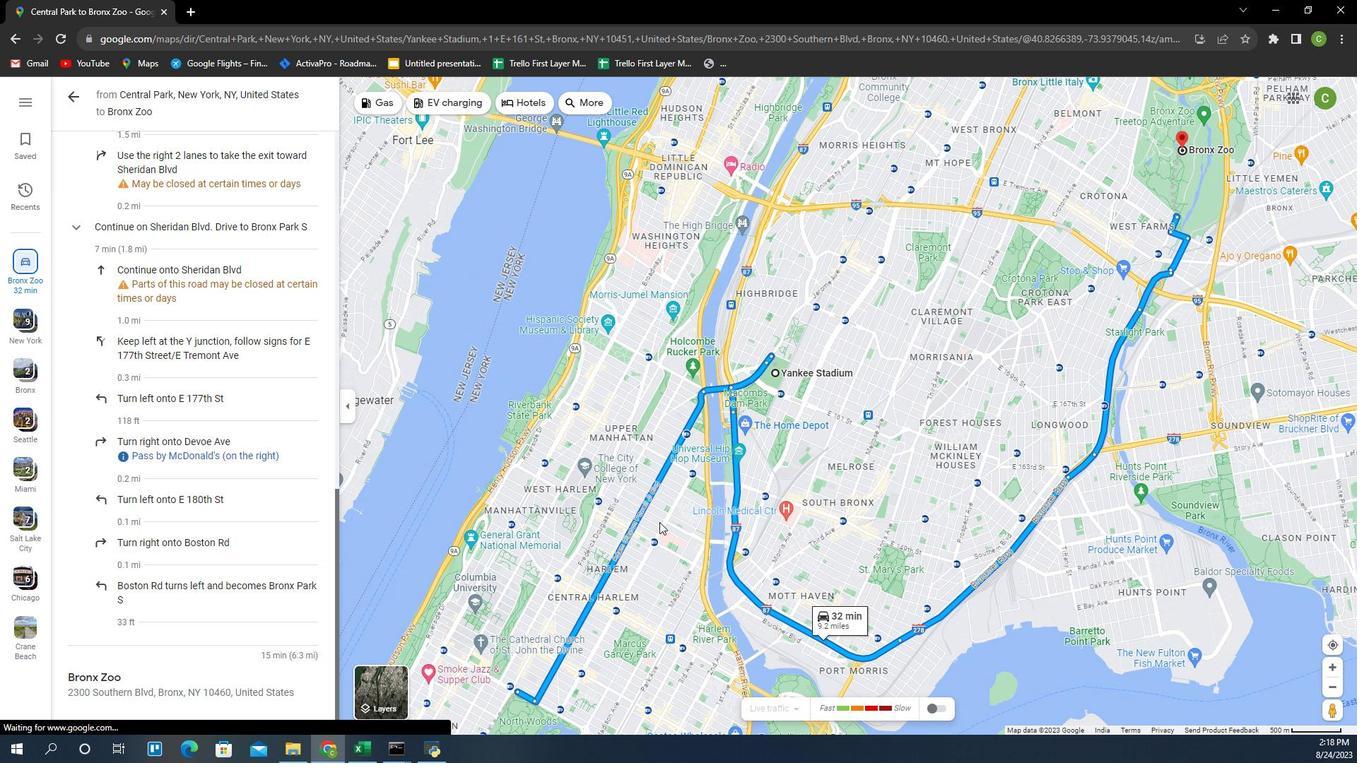 
Action: Mouse pressed left at (371, 515)
Screenshot: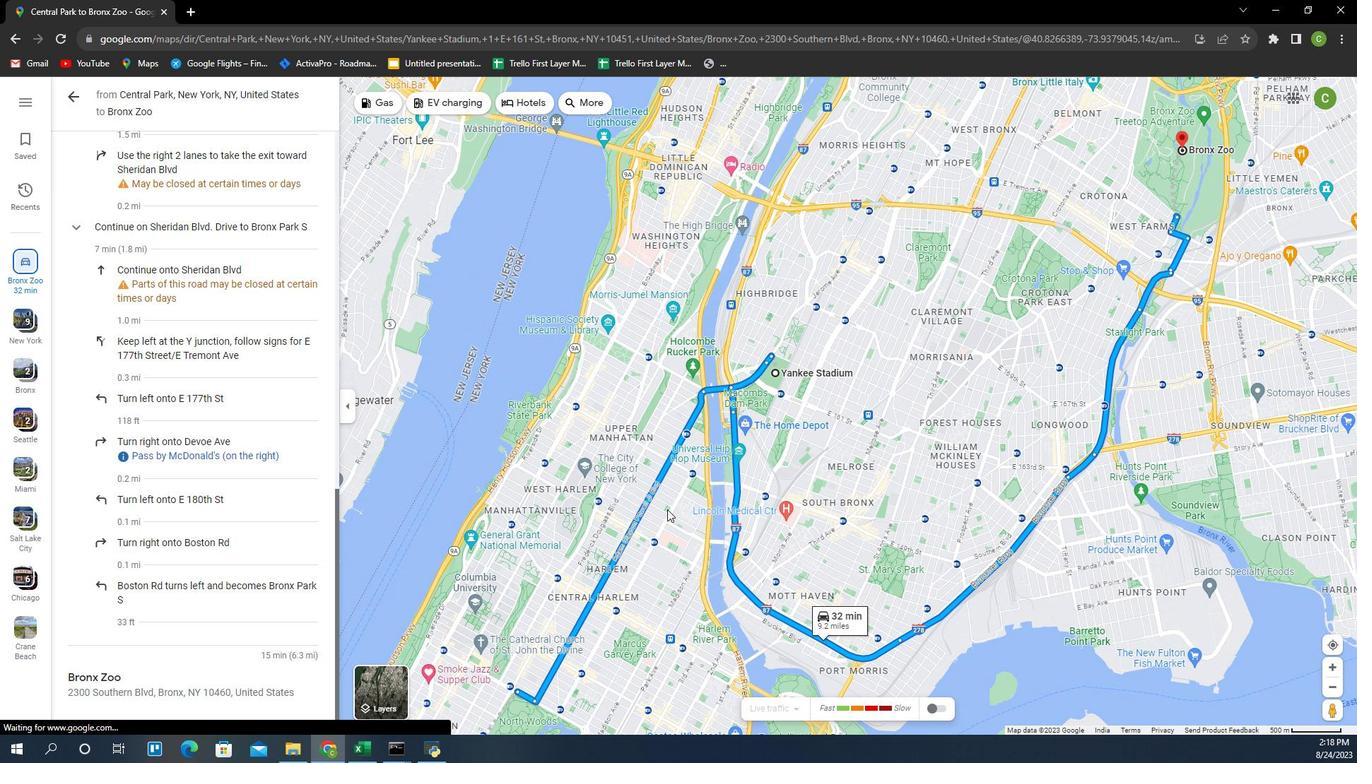 
Action: Mouse moved to (362, 612)
Screenshot: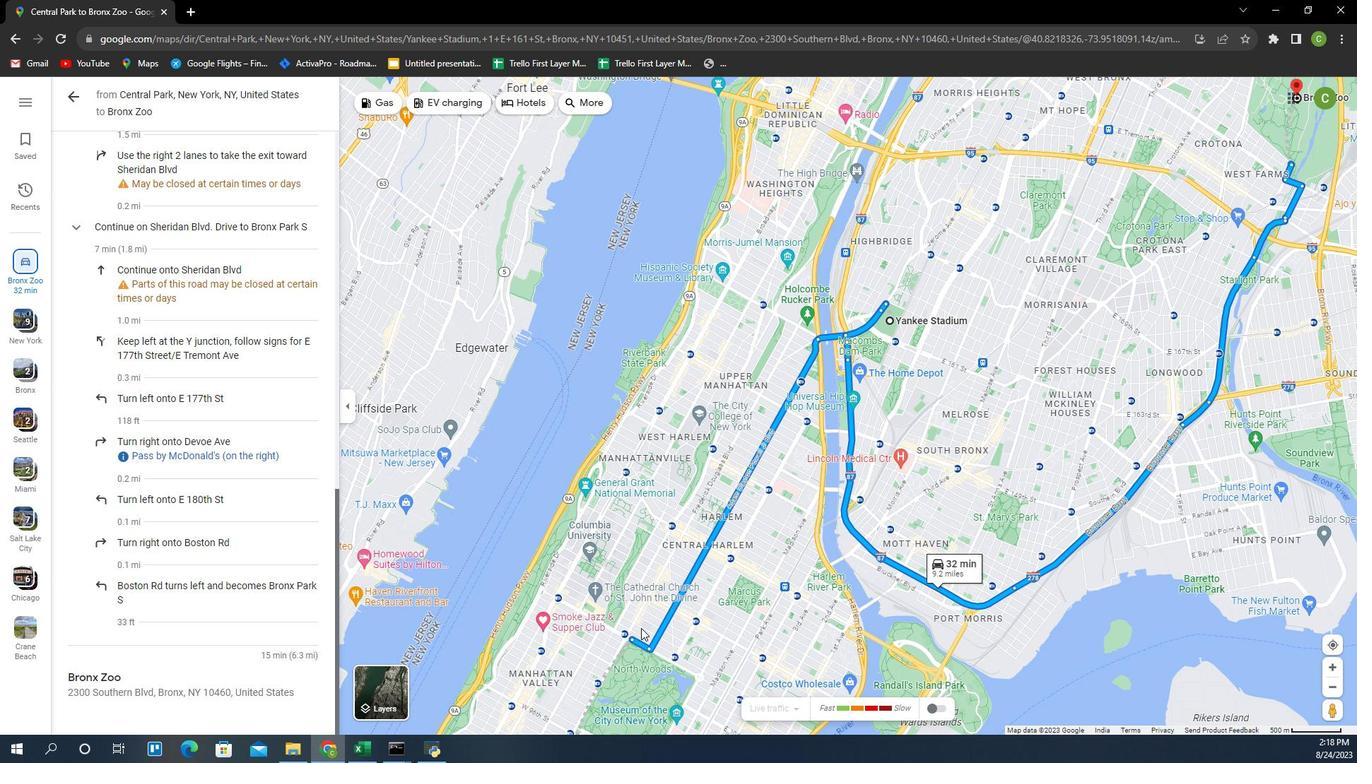
Action: Mouse scrolled (362, 612) with delta (0, 0)
Screenshot: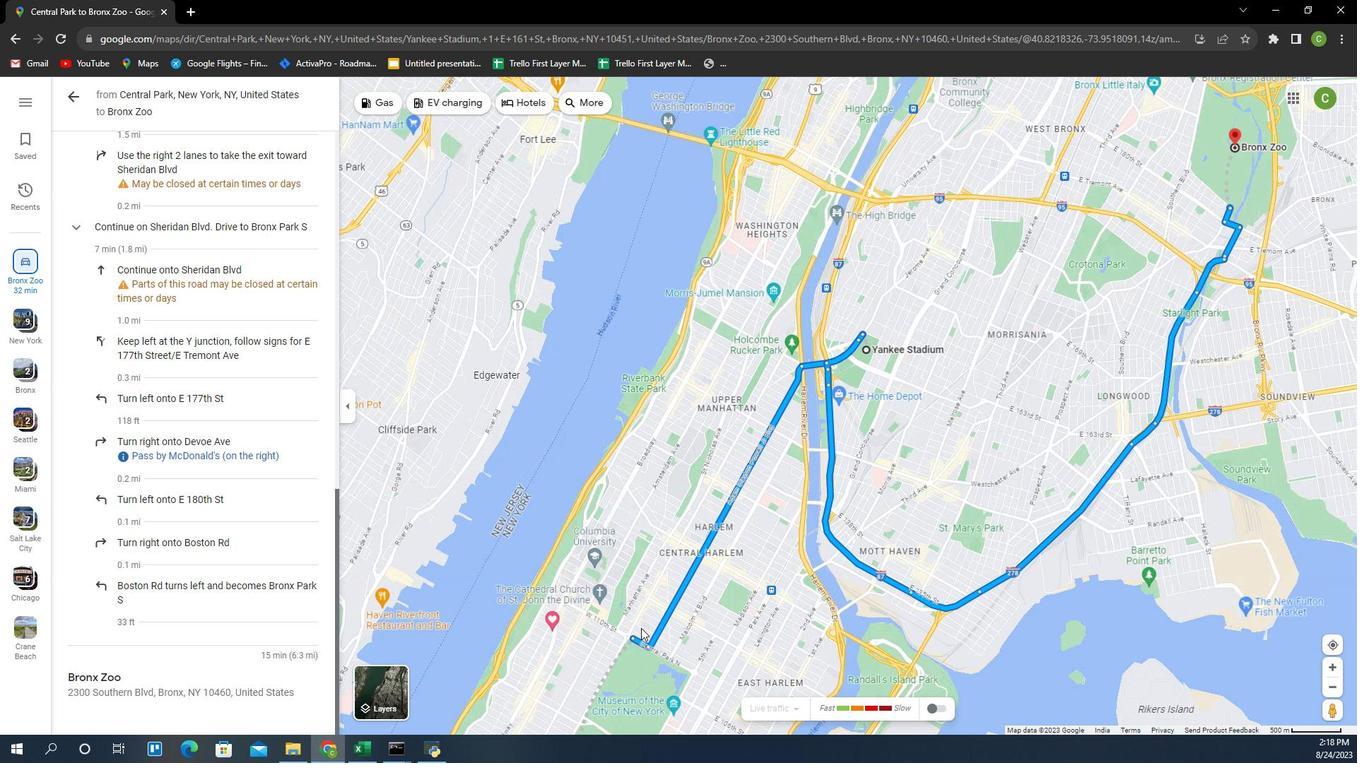 
Action: Mouse moved to (419, 600)
Screenshot: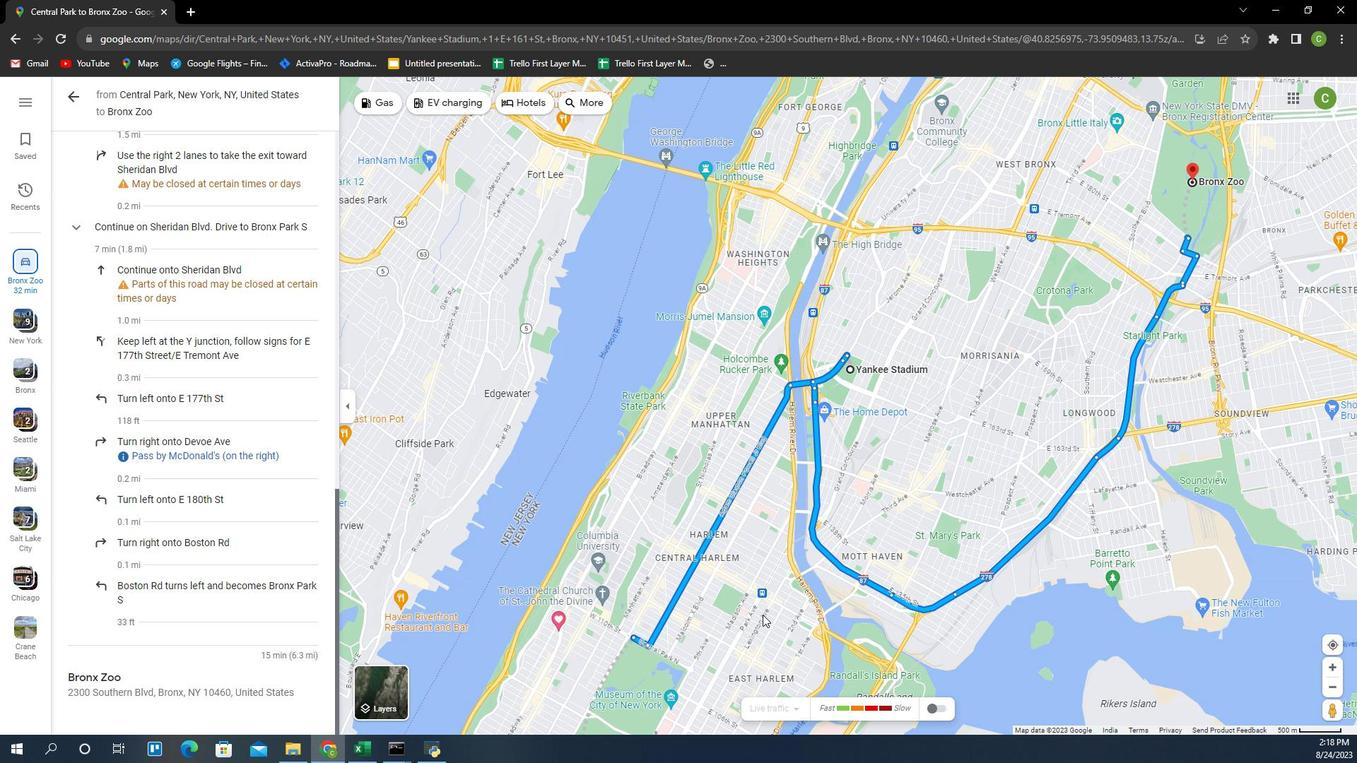 
Action: Mouse pressed left at (419, 600)
Screenshot: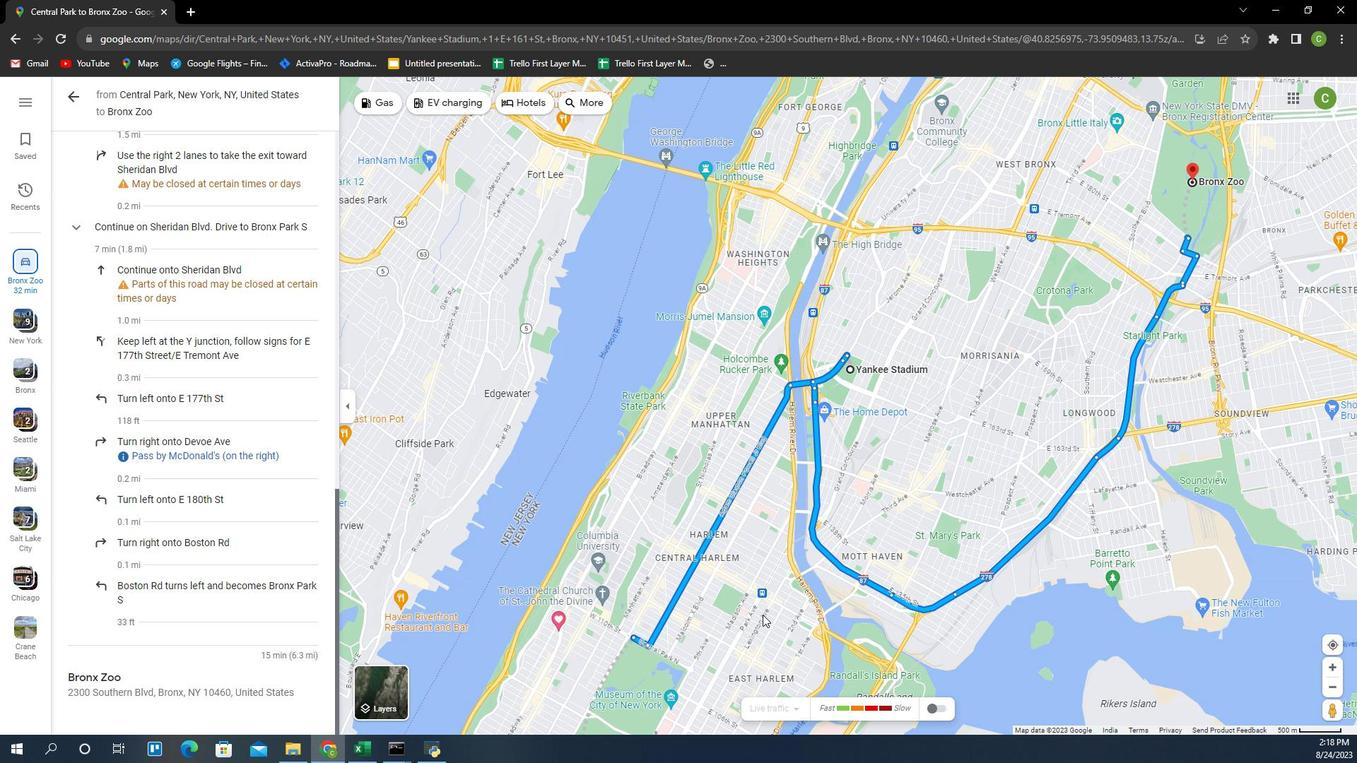 
Action: Mouse moved to (412, 586)
Screenshot: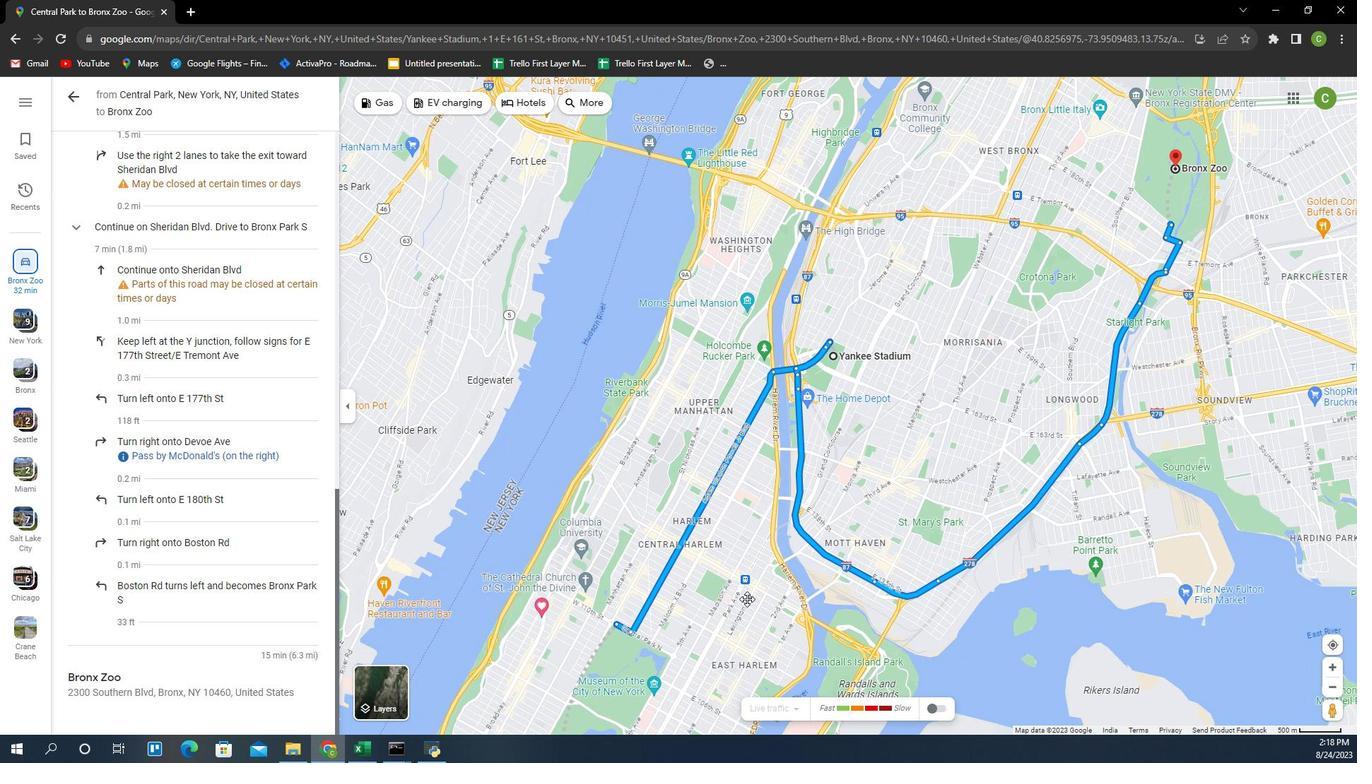 
Action: Mouse pressed left at (412, 586)
Screenshot: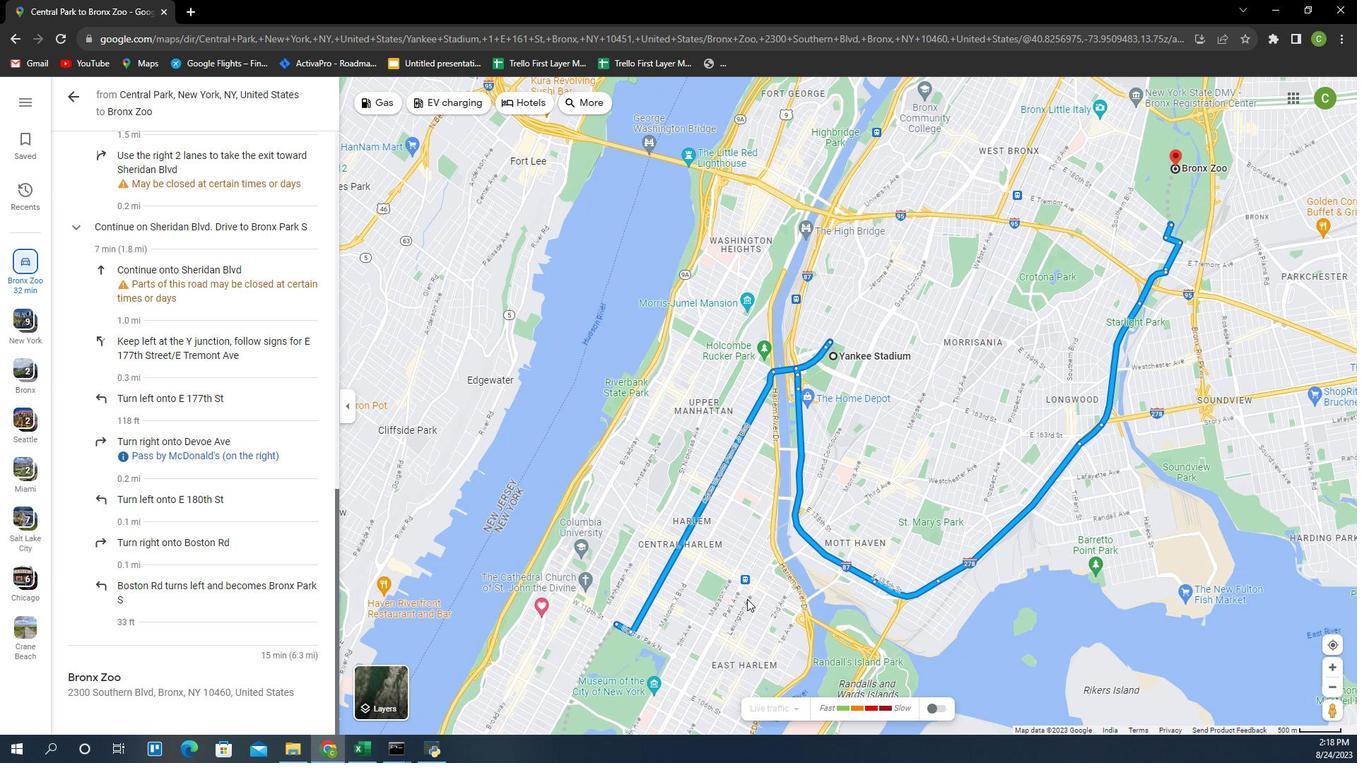 
Action: Mouse moved to (414, 583)
Screenshot: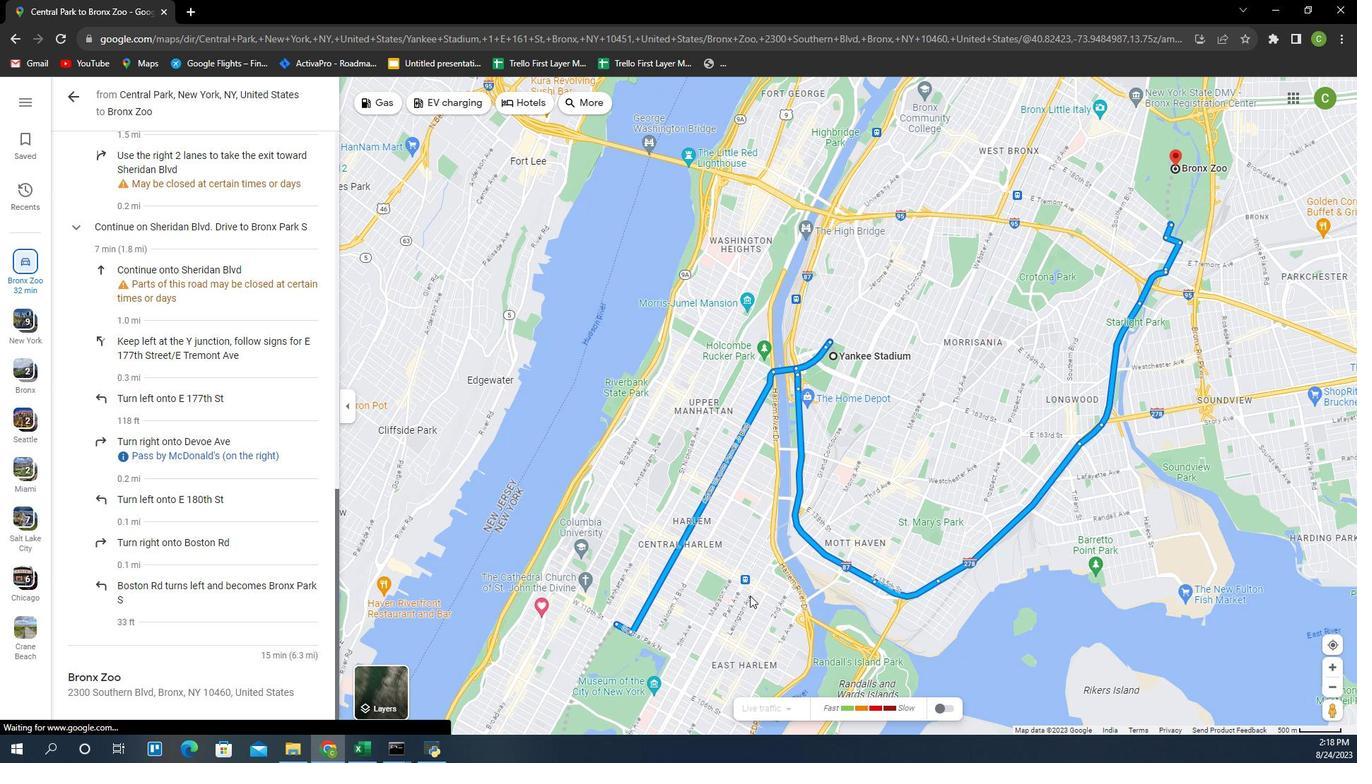 
Action: Mouse pressed left at (414, 583)
Screenshot: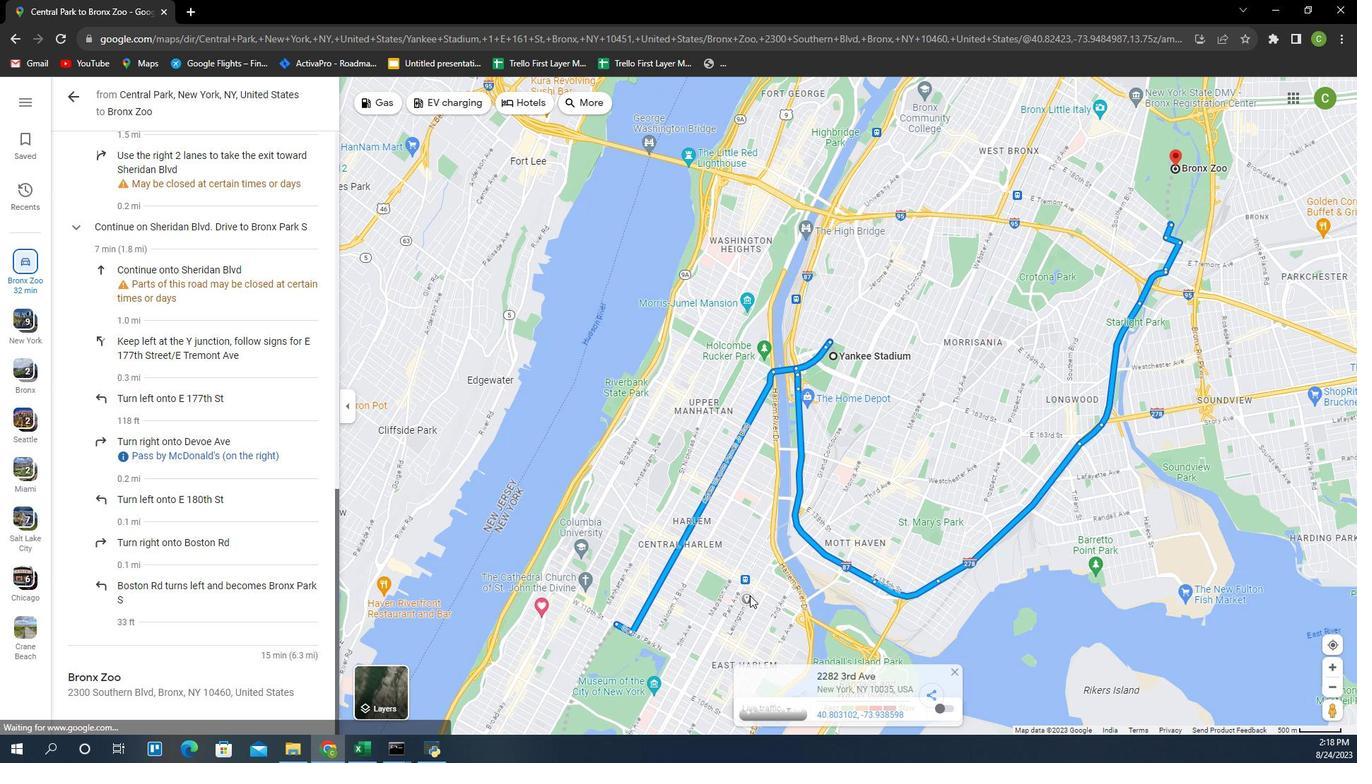 
Action: Mouse moved to (393, 570)
Screenshot: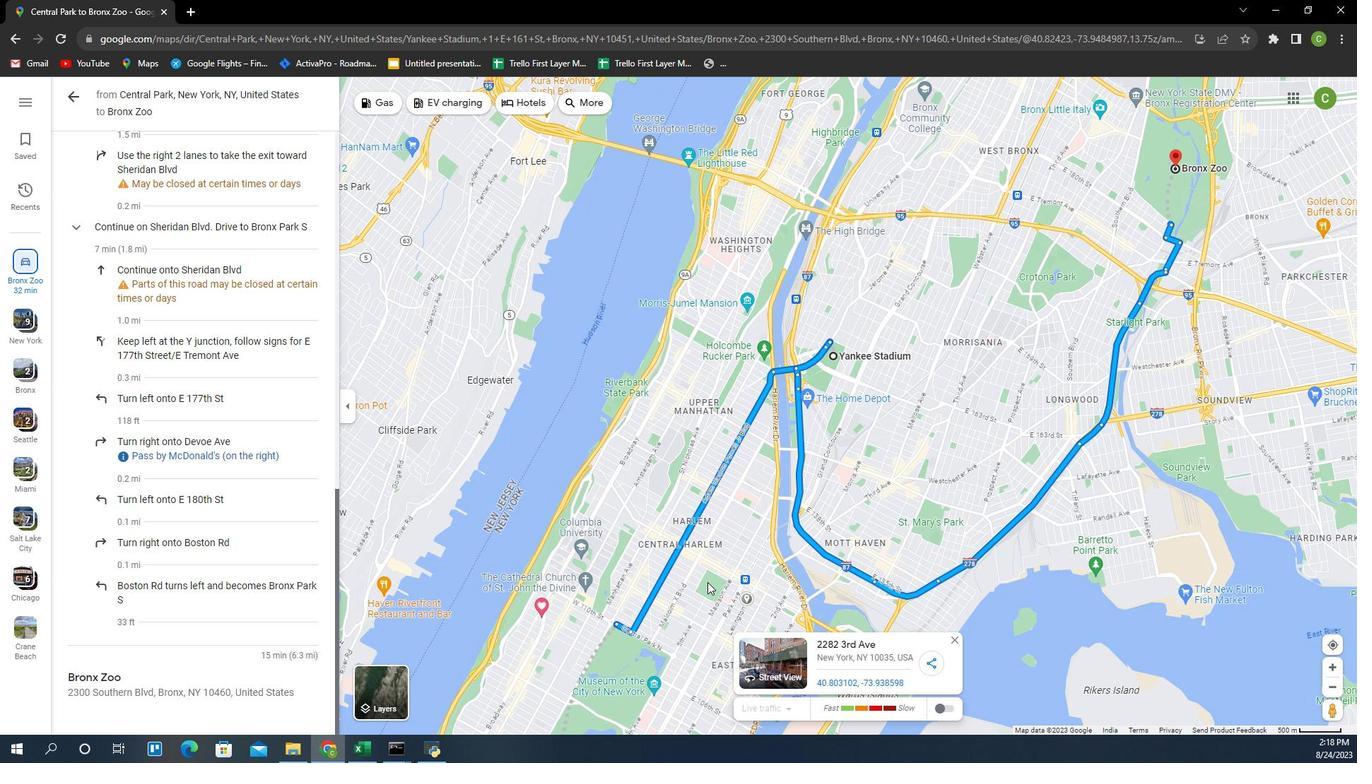 
Action: Mouse pressed left at (393, 570)
Screenshot: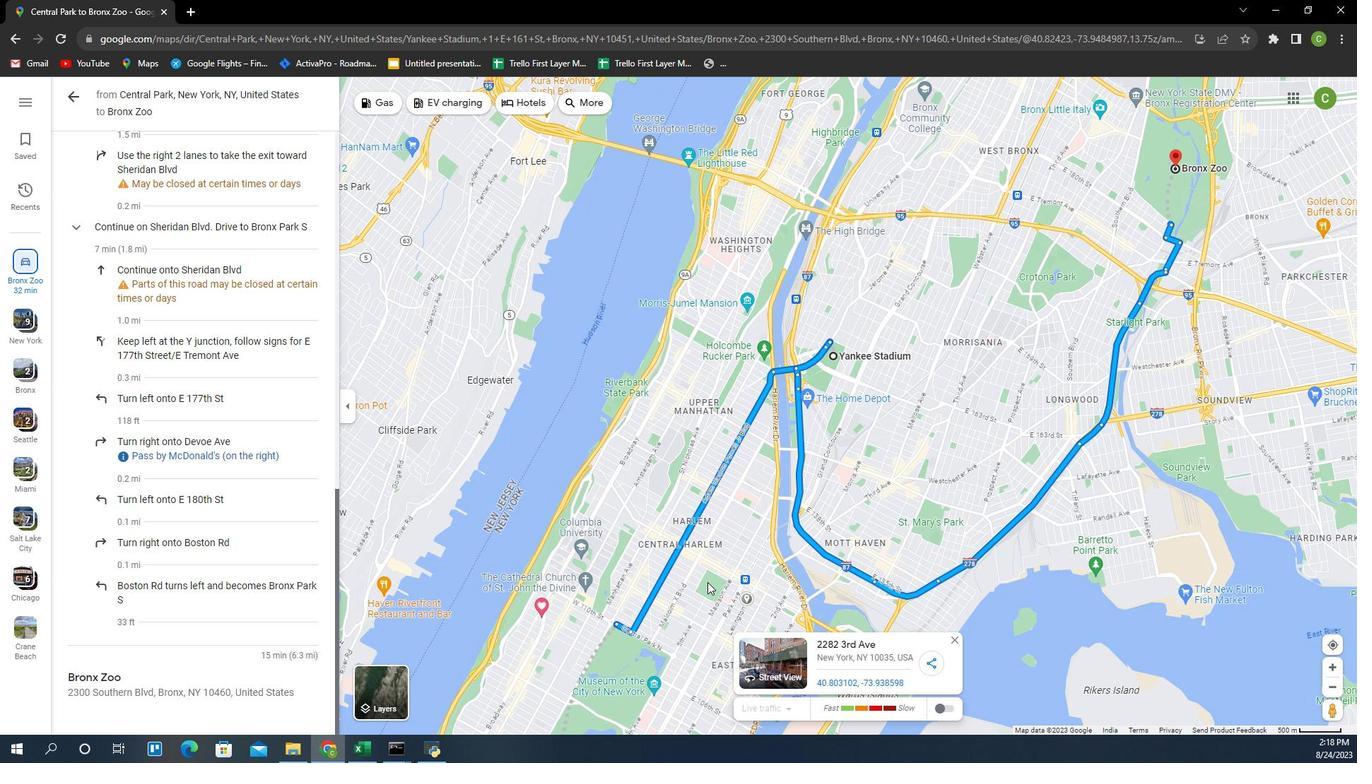 
Action: Mouse moved to (410, 555)
Screenshot: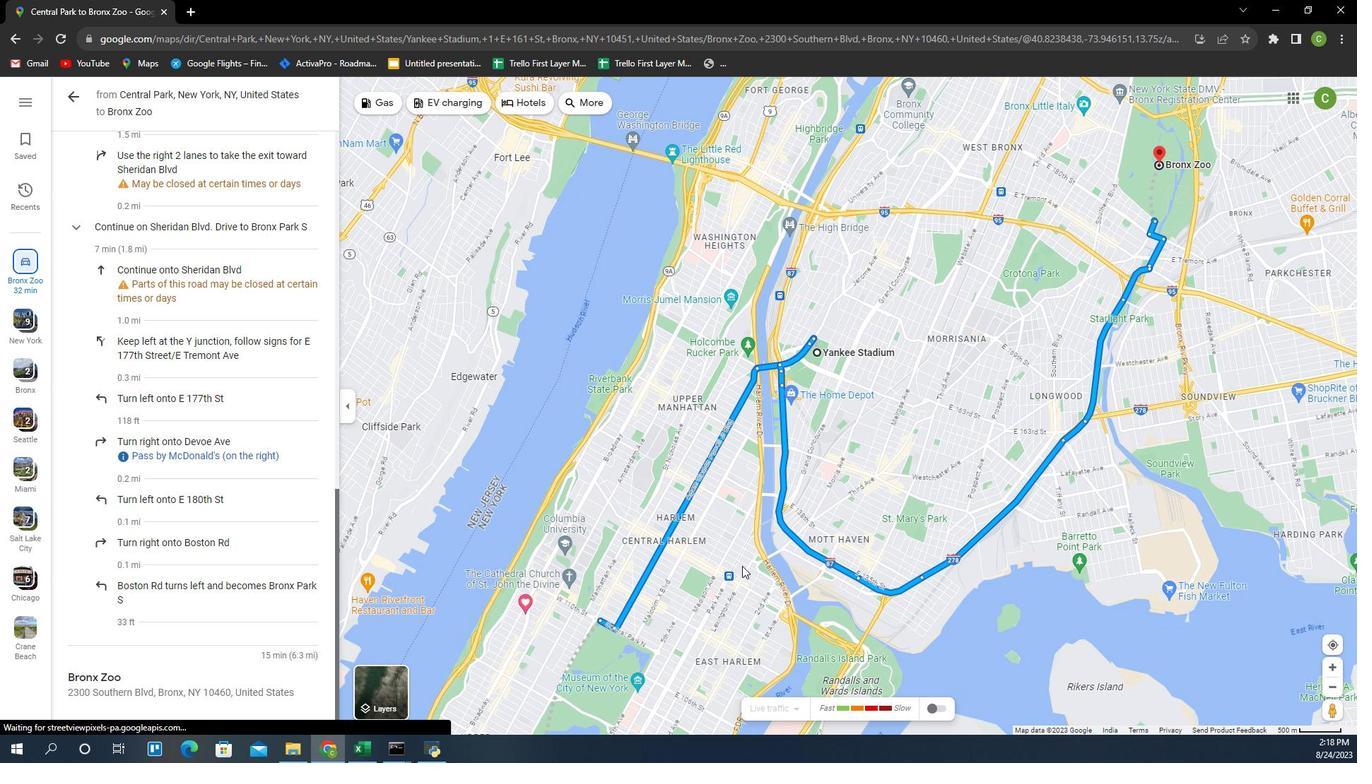 
Action: Mouse pressed left at (410, 555)
Screenshot: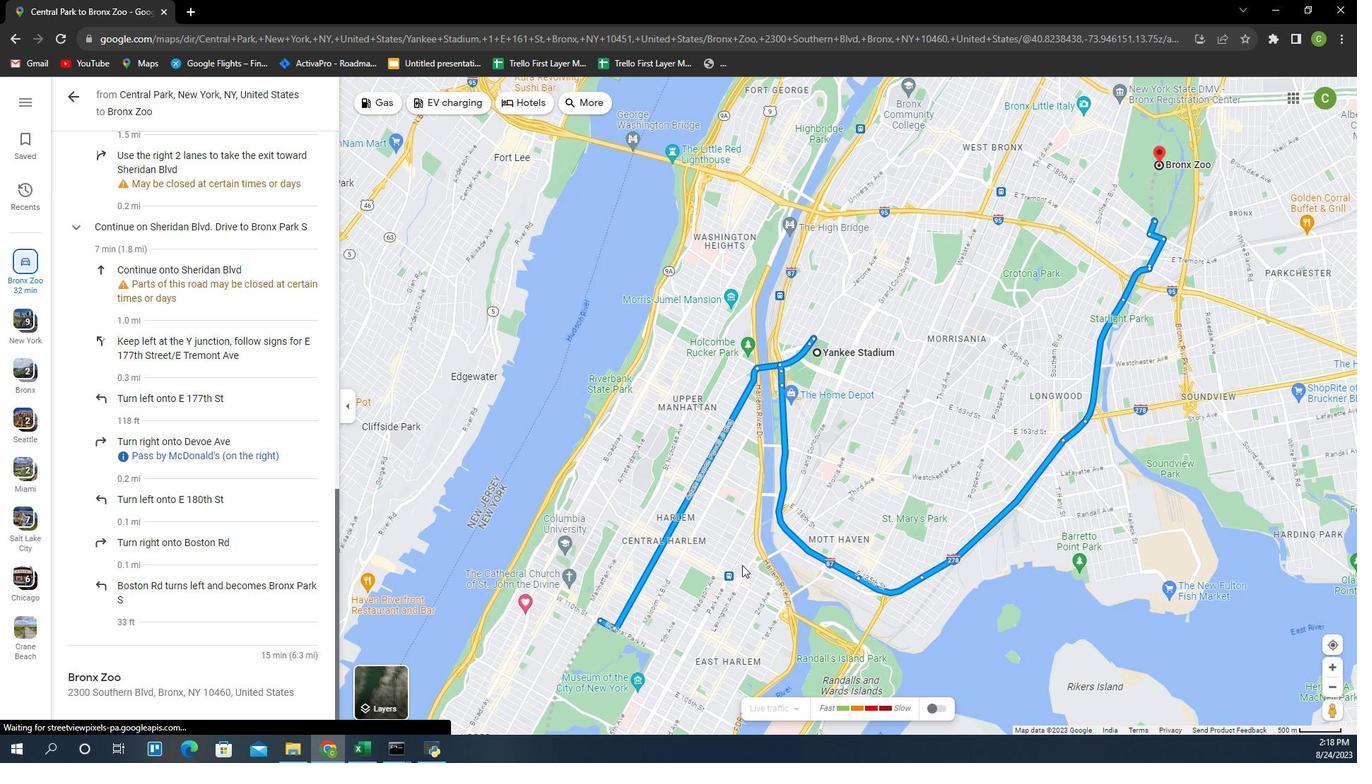 
Action: Mouse moved to (398, 534)
Screenshot: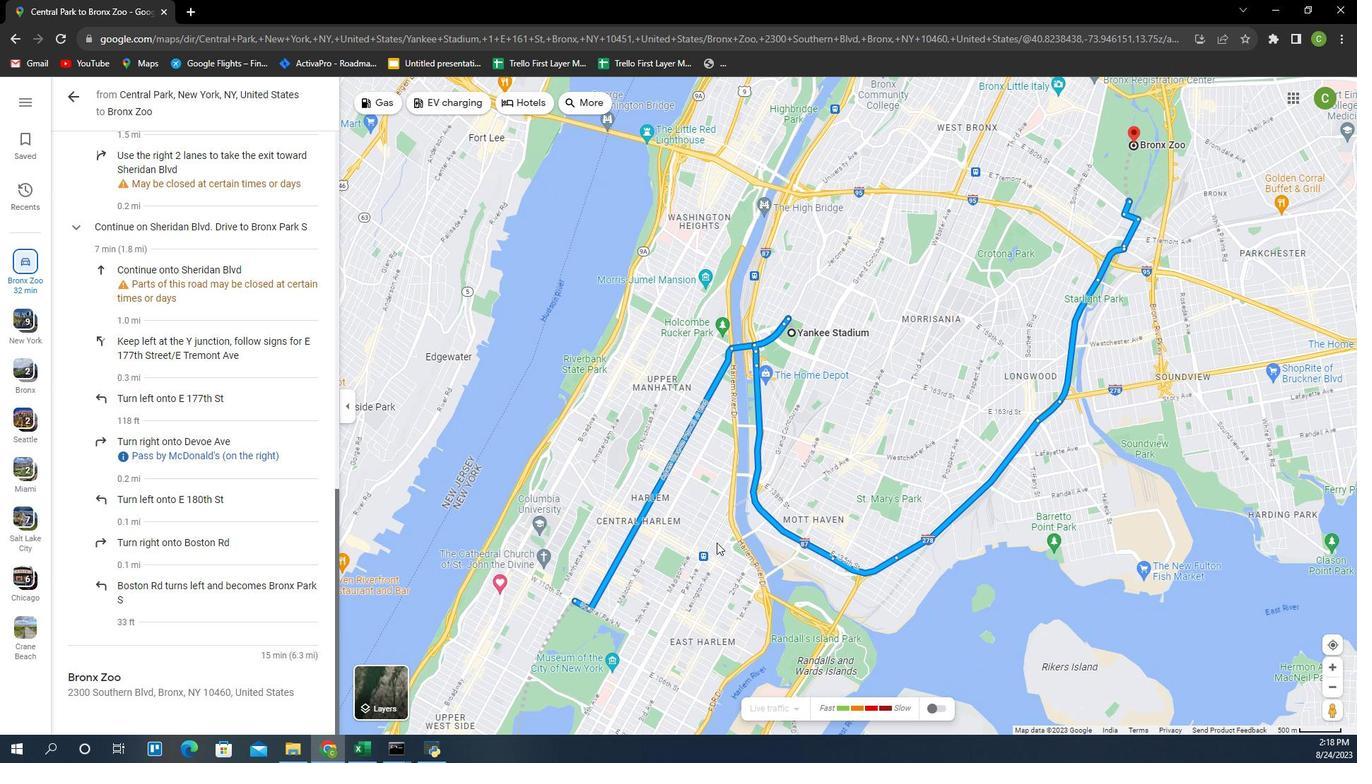
Action: Mouse pressed left at (398, 534)
Screenshot: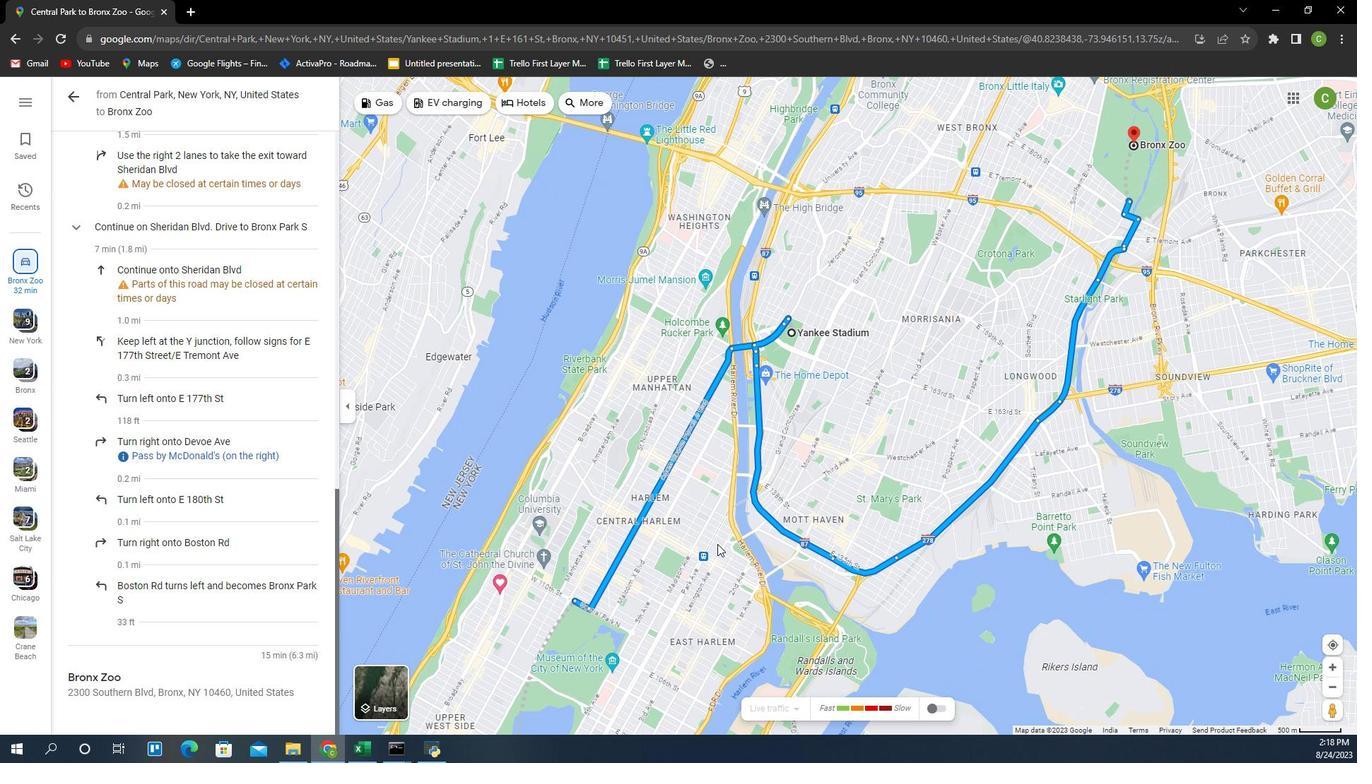 
Action: Mouse moved to (508, 507)
Screenshot: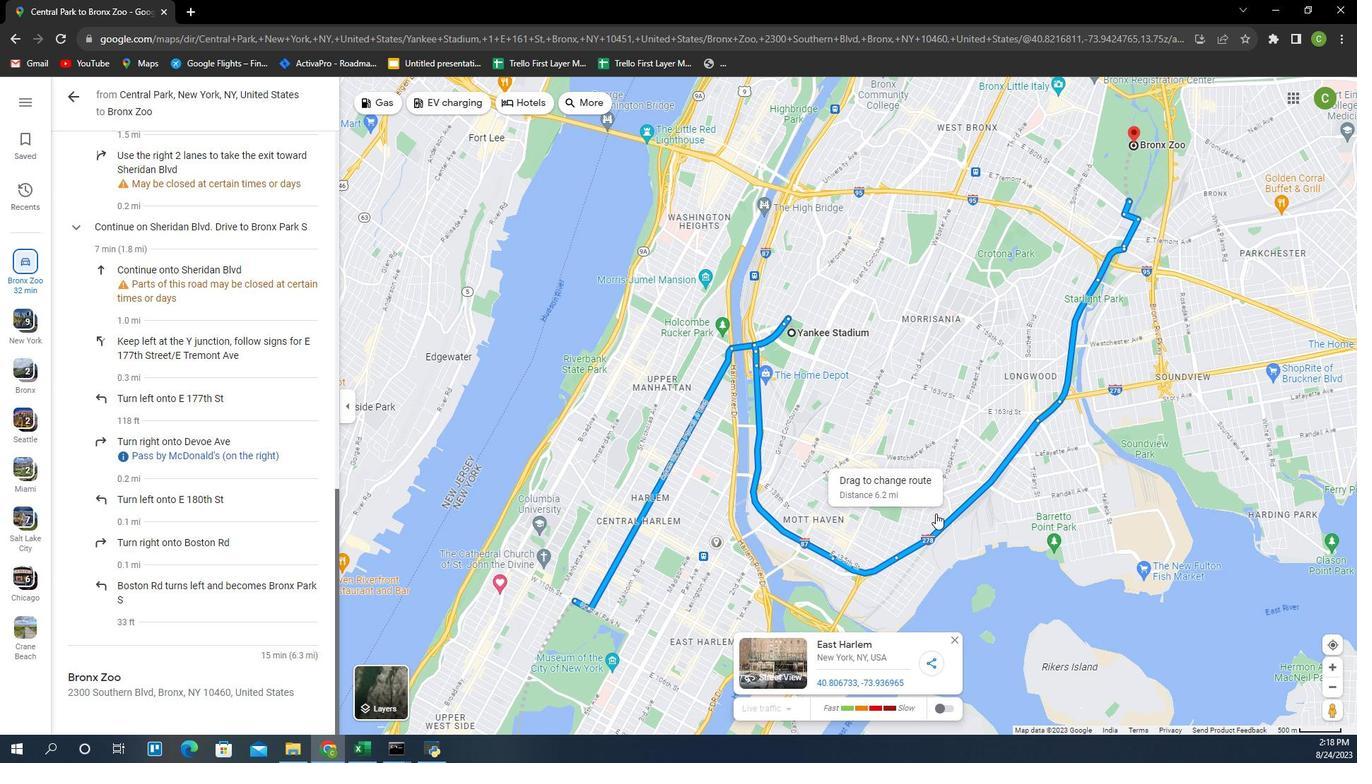 
Action: Mouse pressed left at (508, 507)
Screenshot: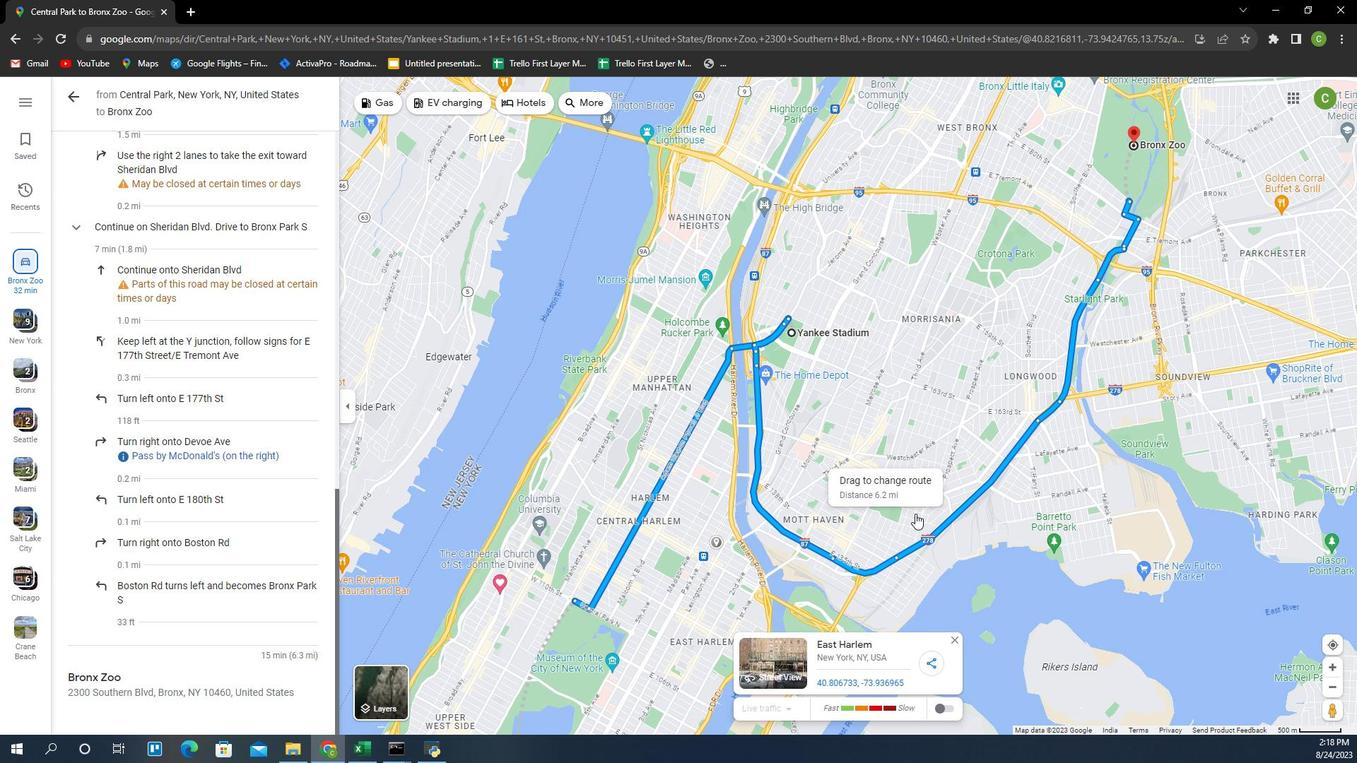
Action: Mouse moved to (531, 413)
Screenshot: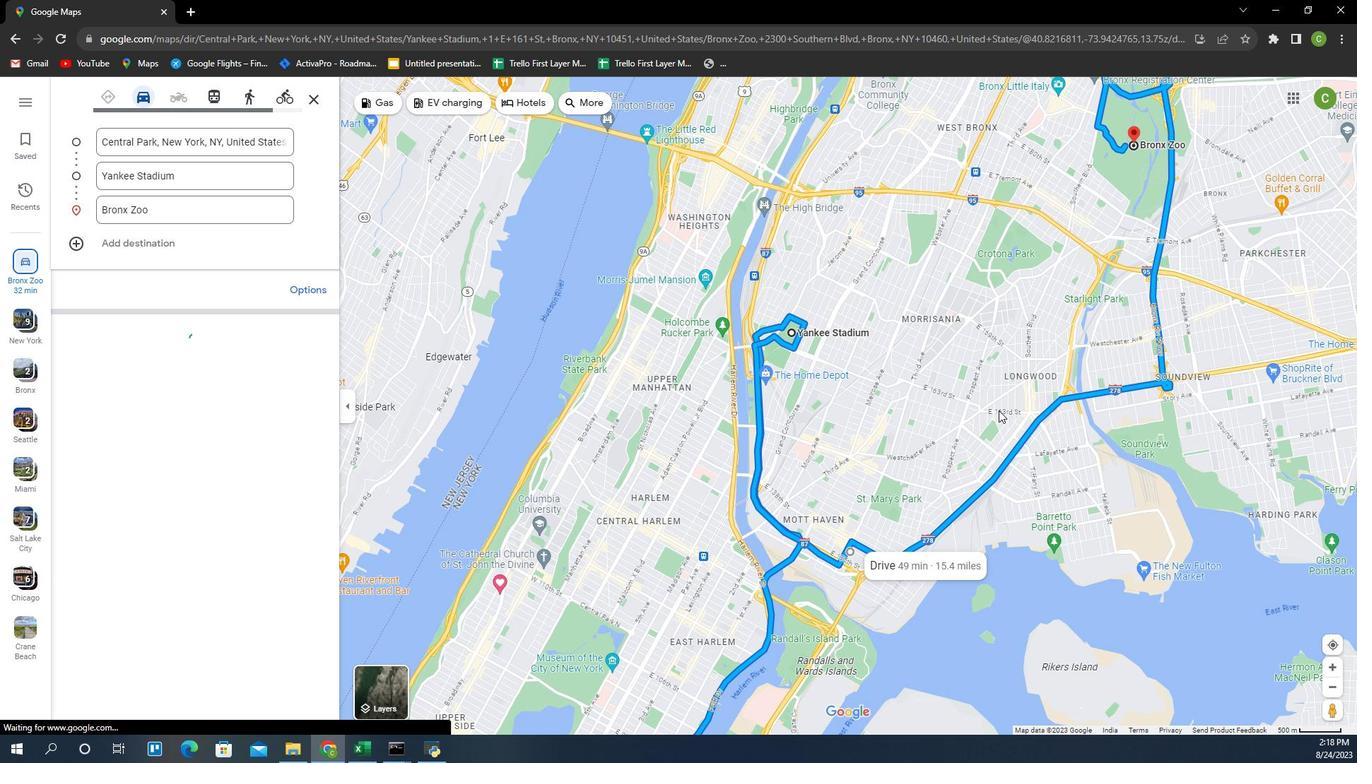 
Action: Mouse pressed left at (531, 413)
Screenshot: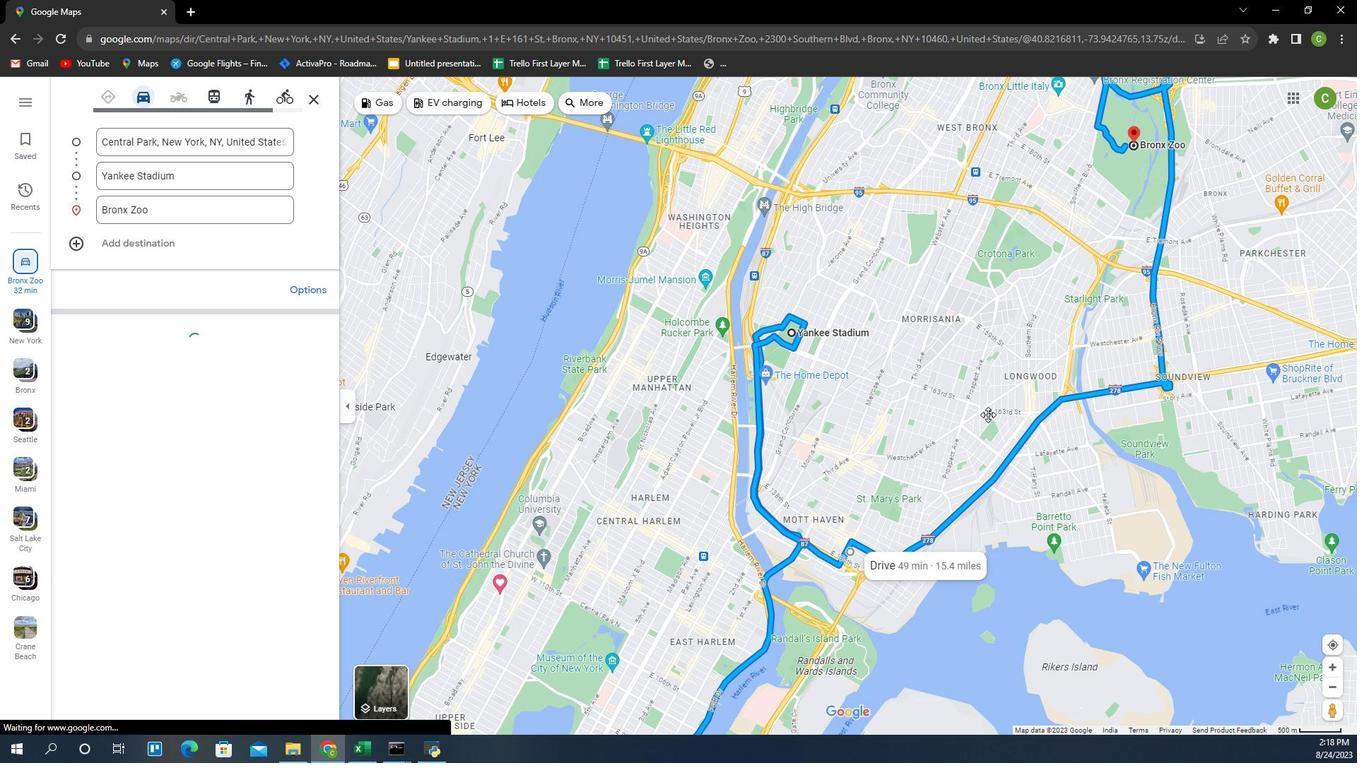 
Action: Mouse moved to (485, 455)
Screenshot: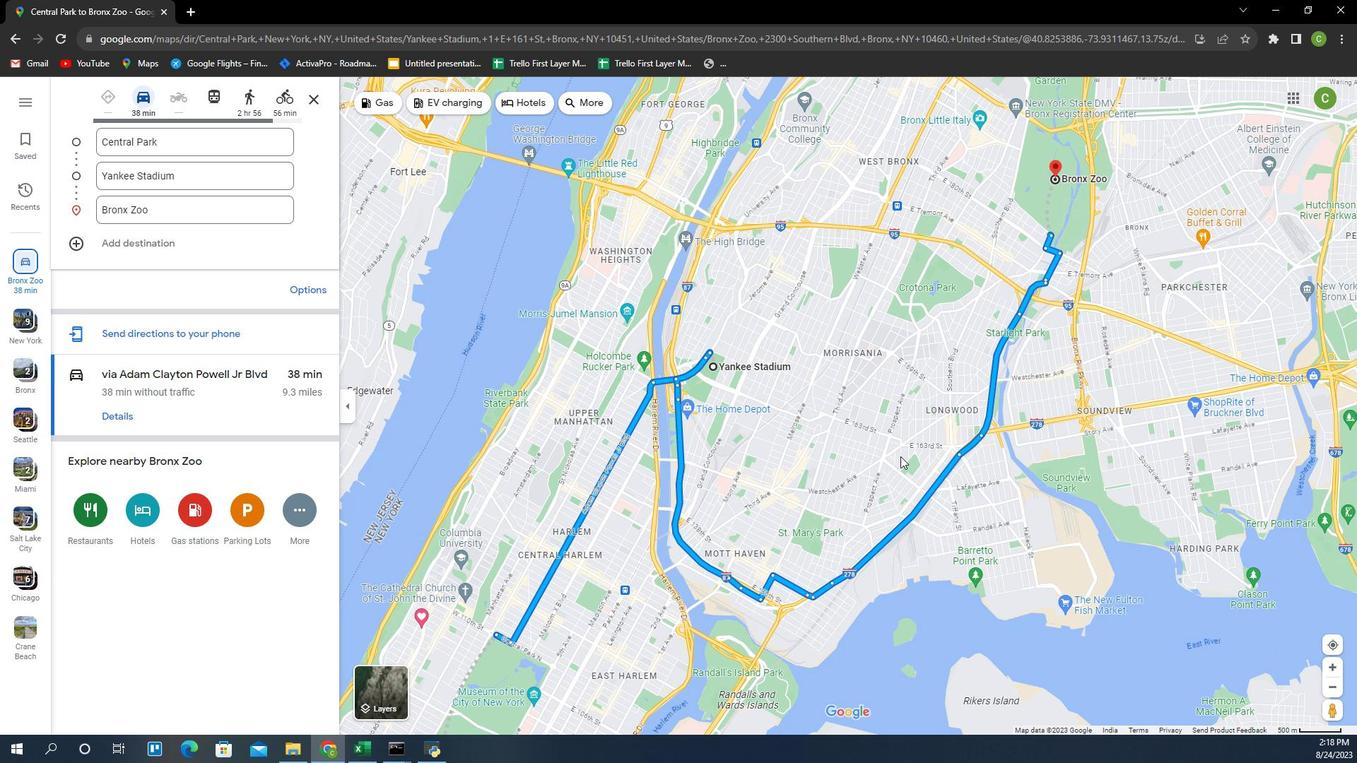 
